 Task: Find connections with filter location Ilhabela with filter topic #managementwith filter profile language Potuguese with filter current company Exchange4media with filter school Progressive Education Societys Modern College of Arts, Science and Commerce, Shivajinagar, Pune 411005 with filter industry Glass, Ceramics and Concrete Manufacturing with filter service category Marketing with filter keywords title Director
Action: Mouse moved to (557, 110)
Screenshot: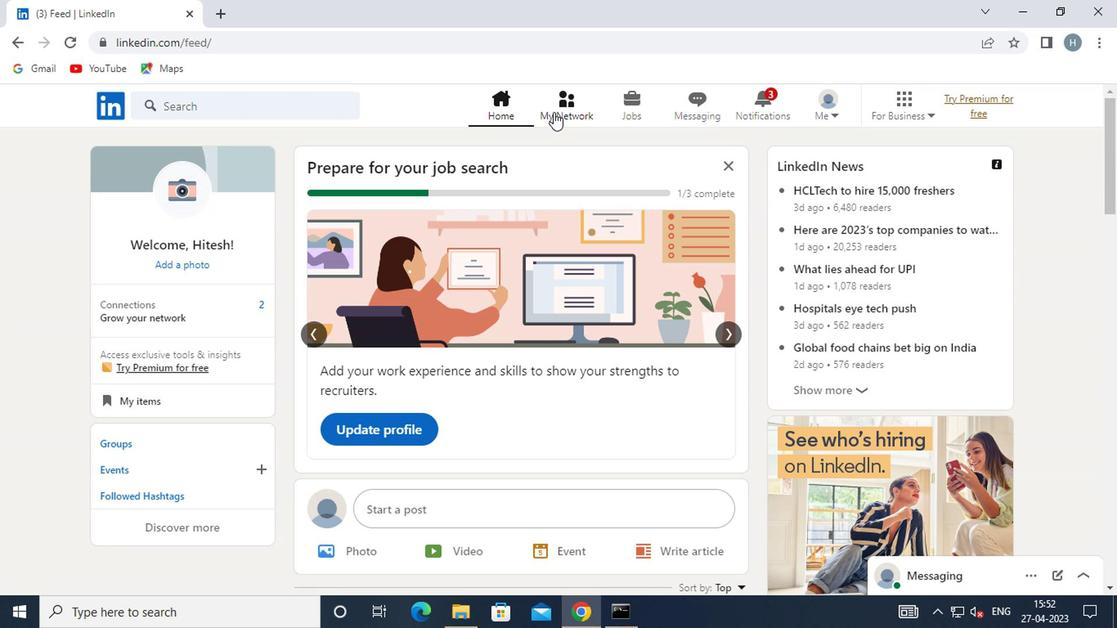 
Action: Mouse pressed left at (557, 110)
Screenshot: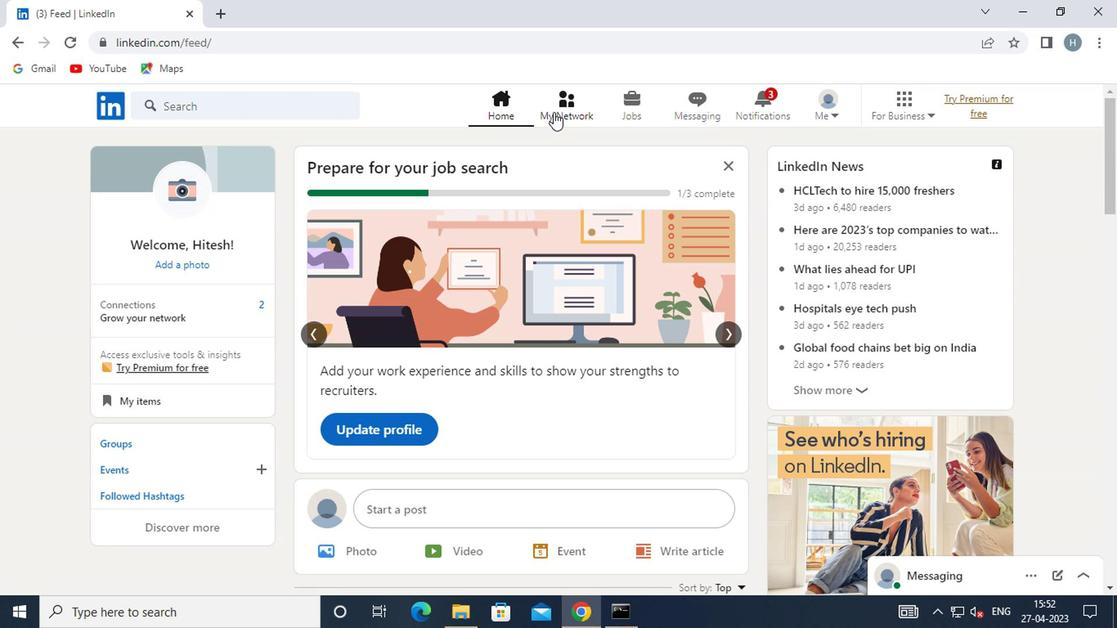 
Action: Mouse moved to (242, 189)
Screenshot: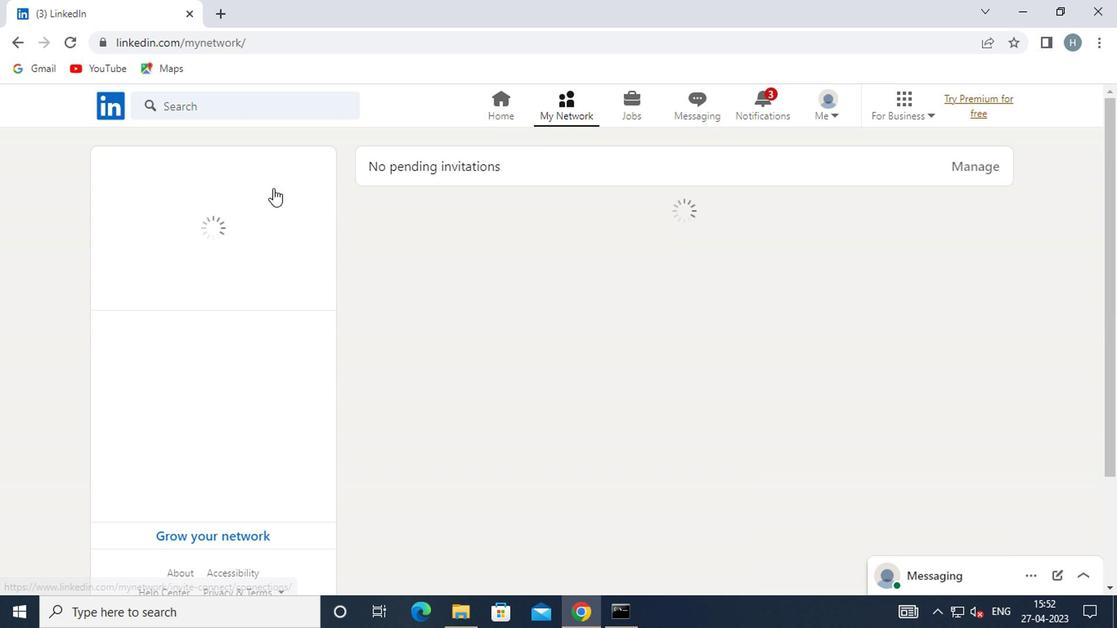 
Action: Mouse pressed left at (242, 189)
Screenshot: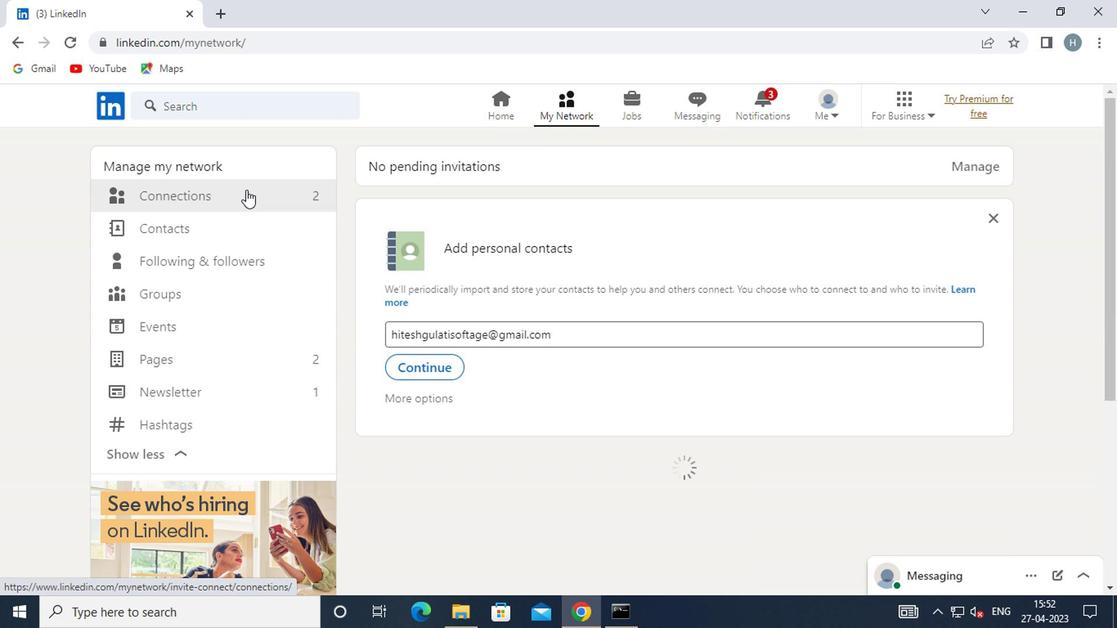
Action: Mouse moved to (668, 198)
Screenshot: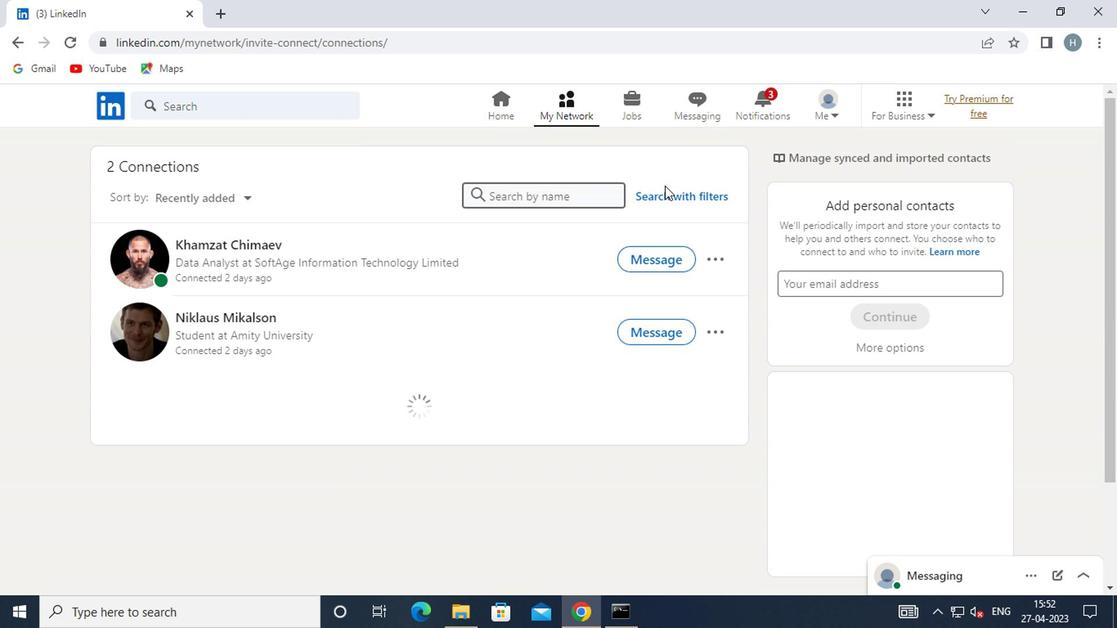 
Action: Mouse pressed left at (668, 198)
Screenshot: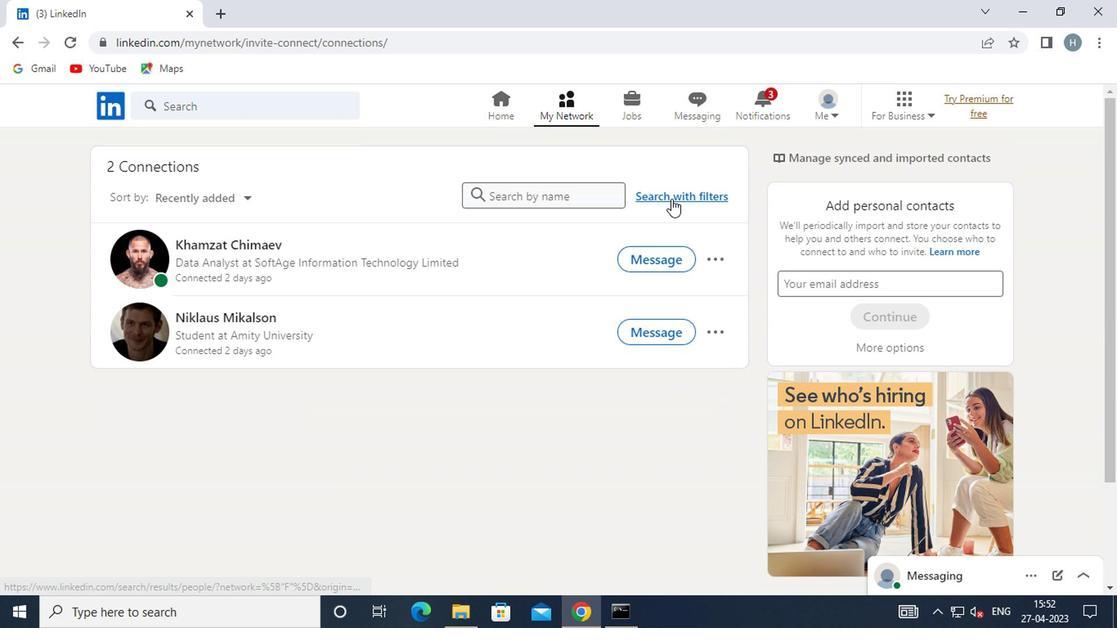 
Action: Mouse moved to (610, 152)
Screenshot: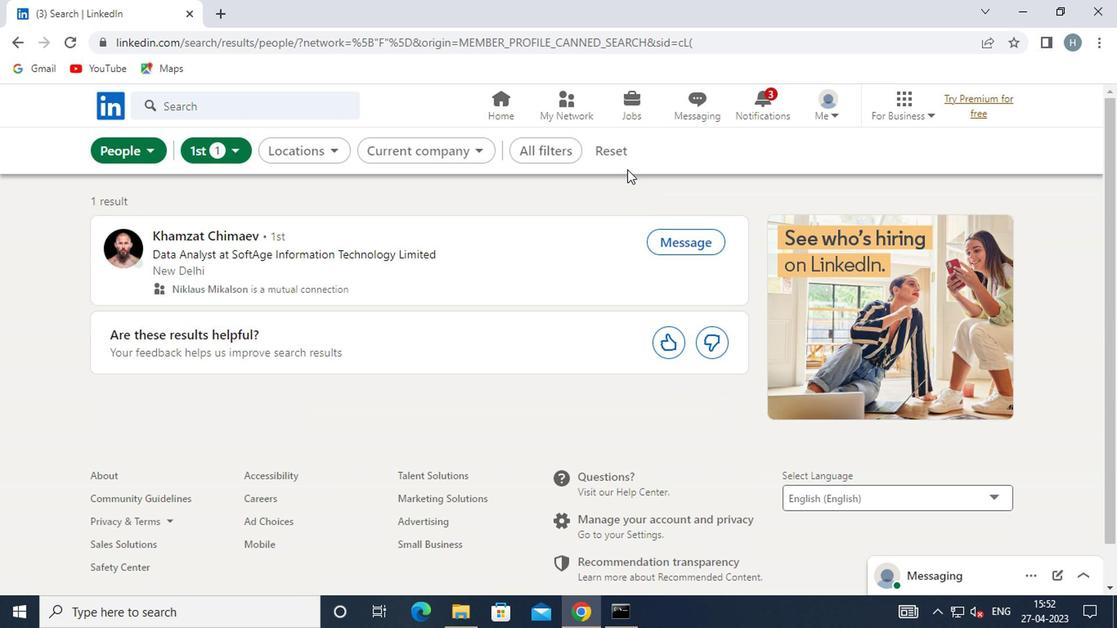 
Action: Mouse pressed left at (610, 152)
Screenshot: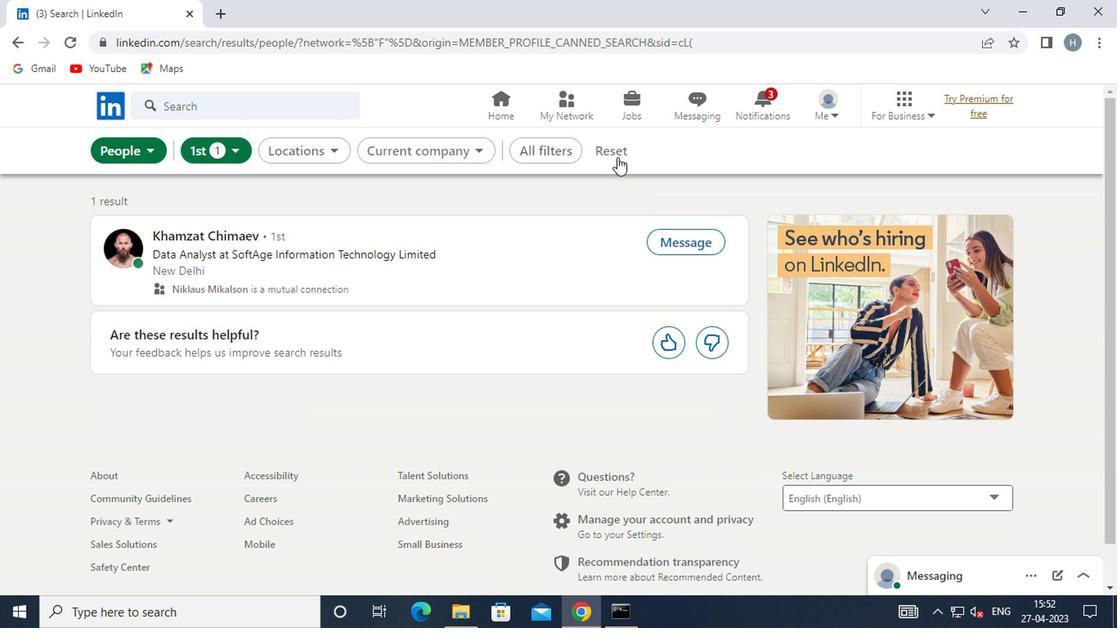 
Action: Mouse moved to (585, 150)
Screenshot: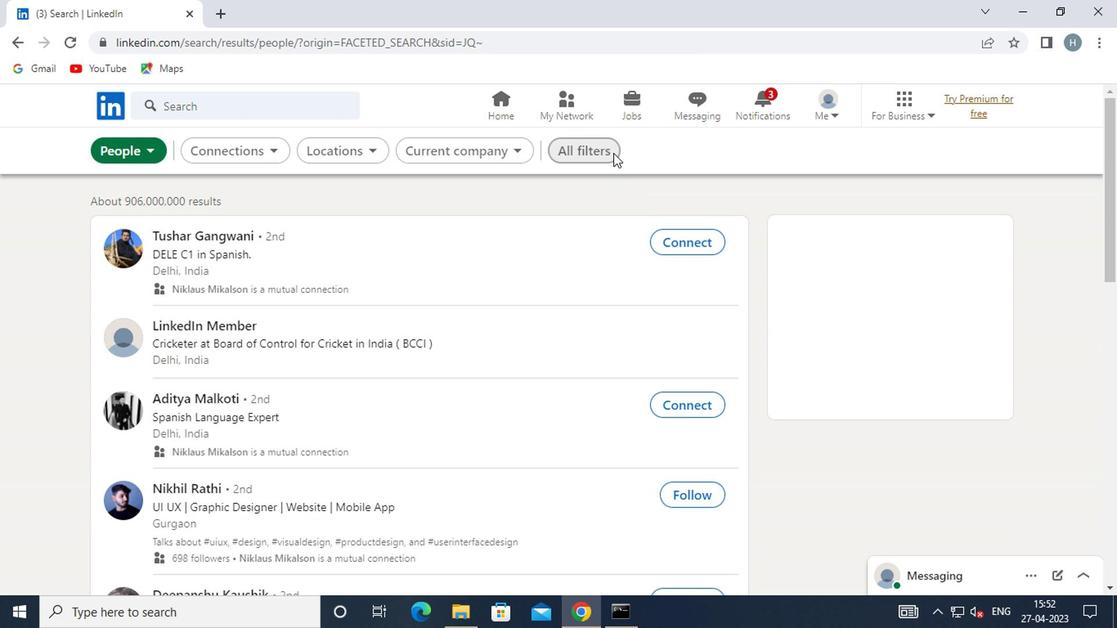 
Action: Mouse pressed left at (585, 150)
Screenshot: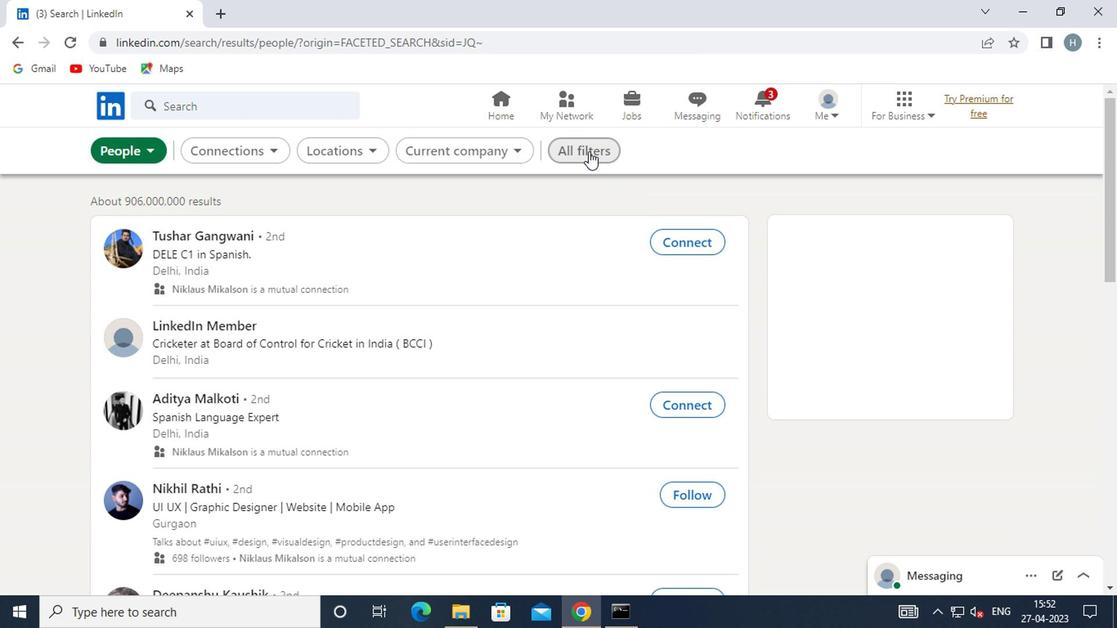 
Action: Mouse moved to (794, 330)
Screenshot: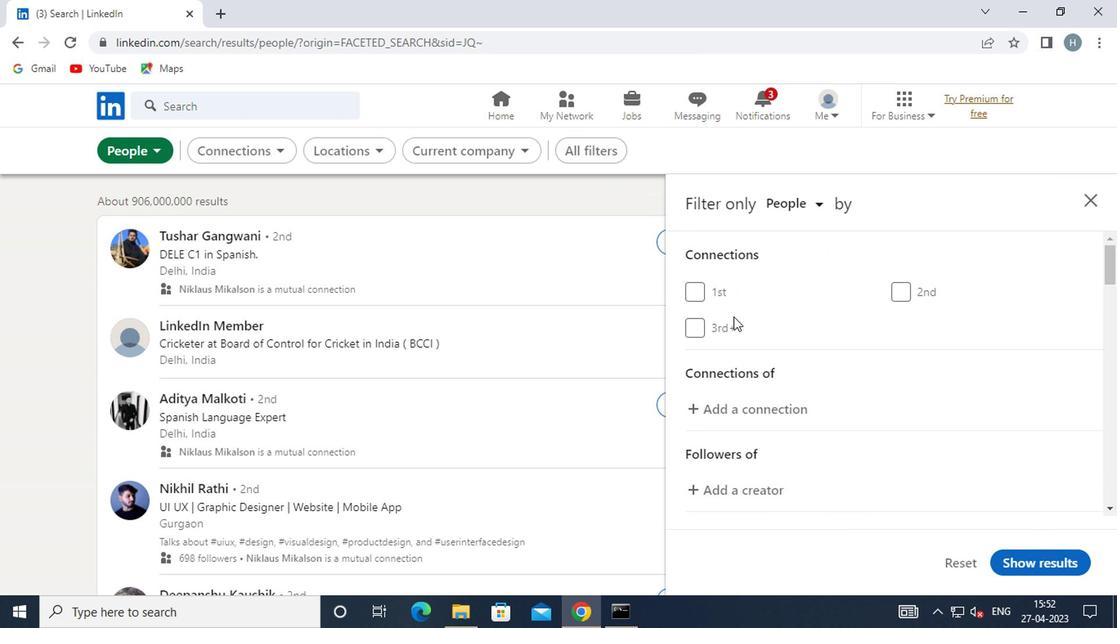 
Action: Mouse scrolled (794, 329) with delta (0, -1)
Screenshot: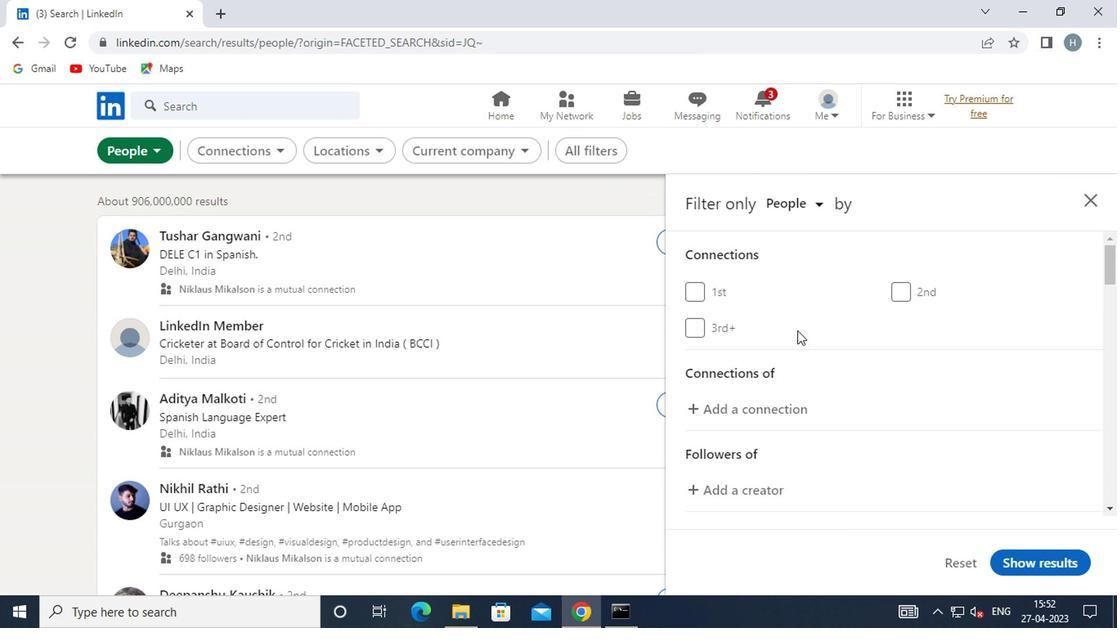 
Action: Mouse scrolled (794, 329) with delta (0, -1)
Screenshot: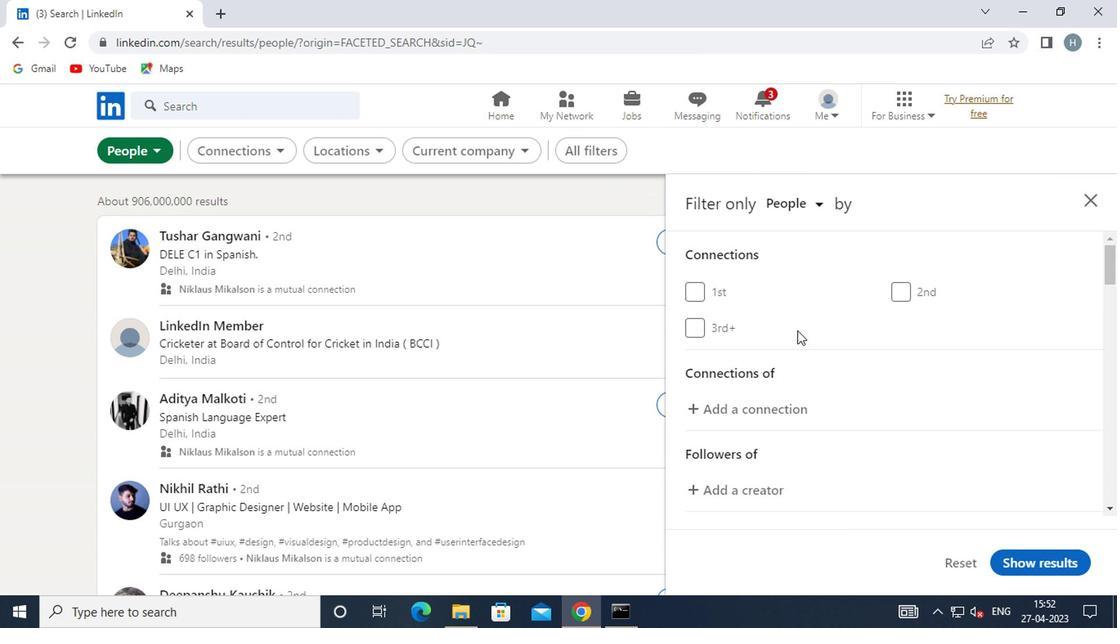 
Action: Mouse scrolled (794, 329) with delta (0, -1)
Screenshot: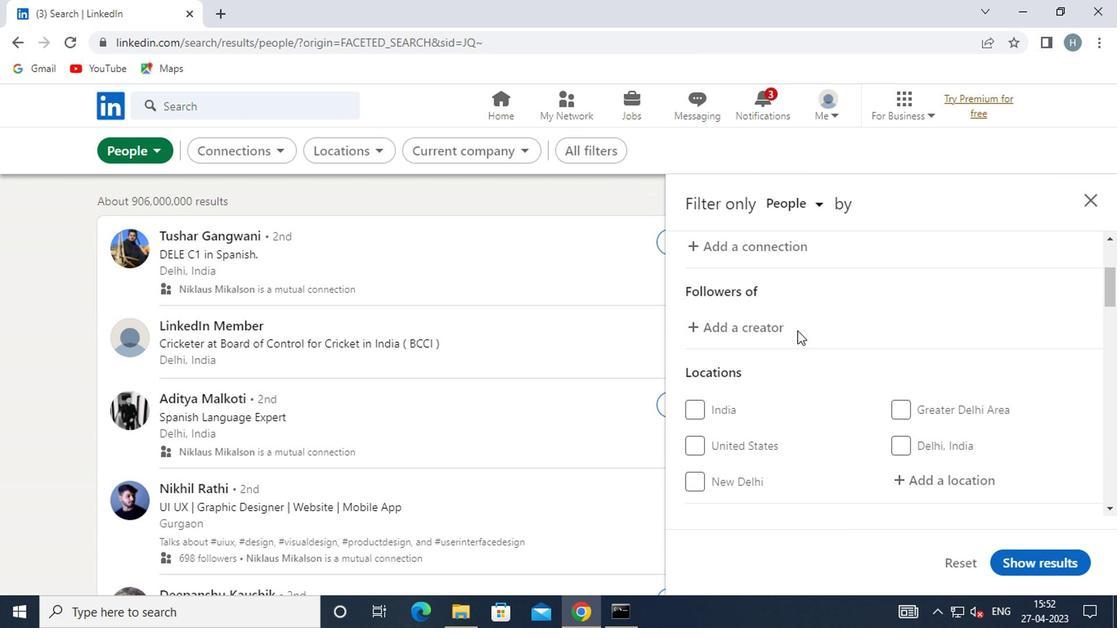 
Action: Mouse moved to (914, 397)
Screenshot: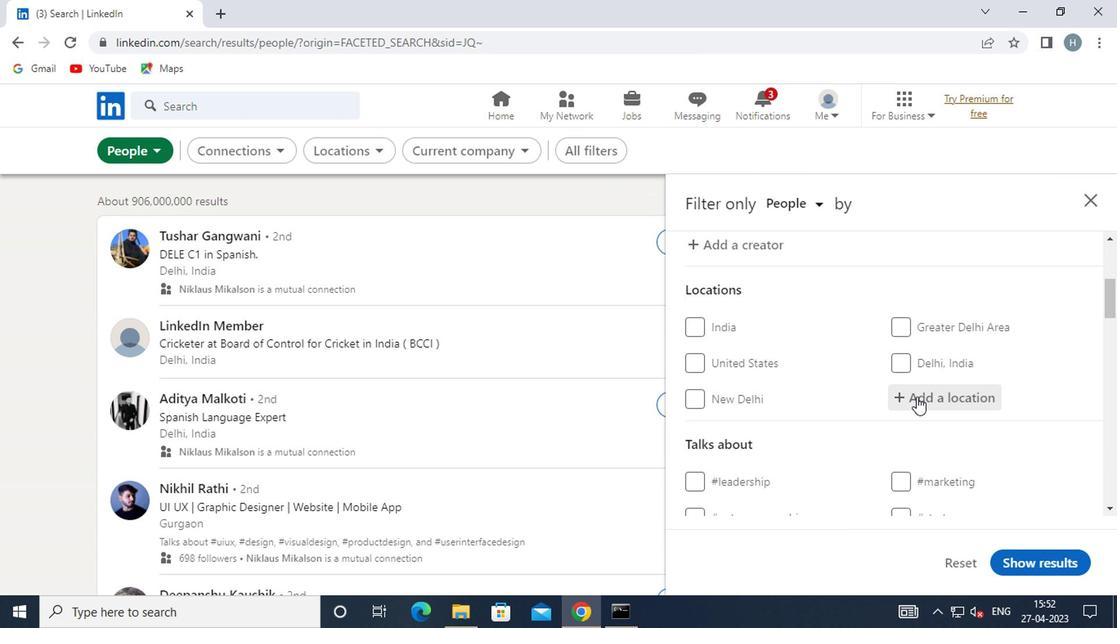 
Action: Mouse pressed left at (914, 397)
Screenshot: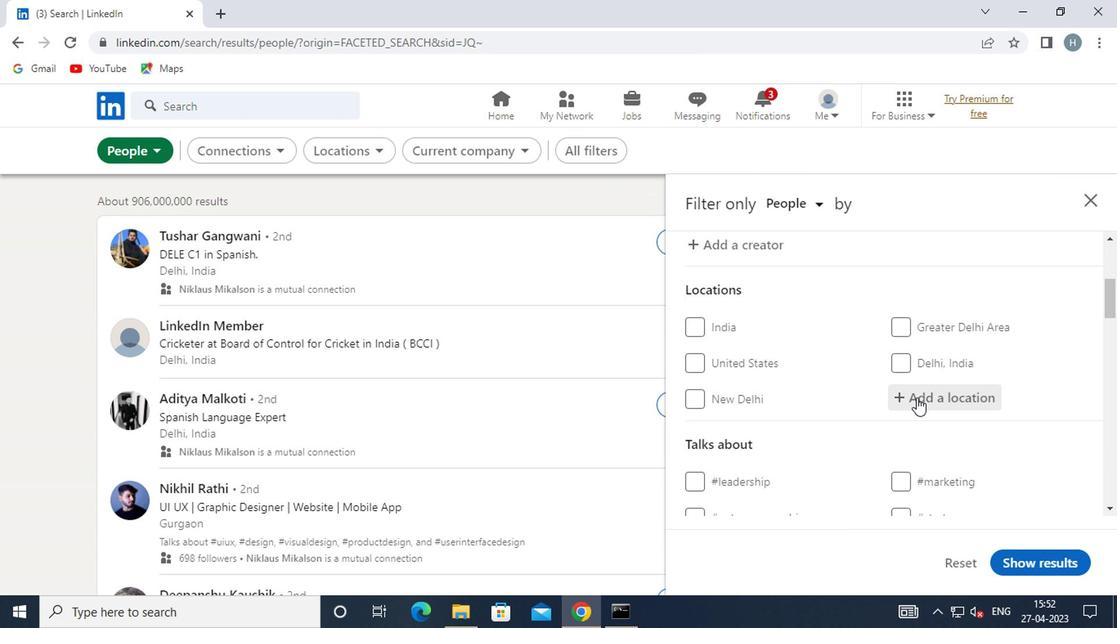 
Action: Mouse moved to (911, 397)
Screenshot: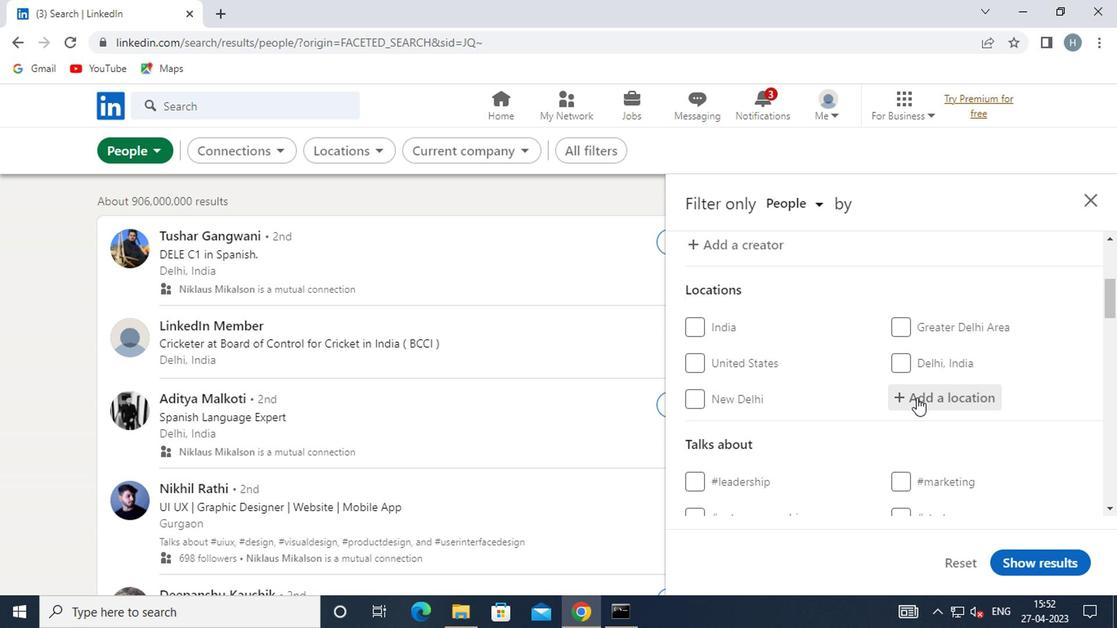 
Action: Key pressed <Key.shift><Key.shift>IIHABELA
Screenshot: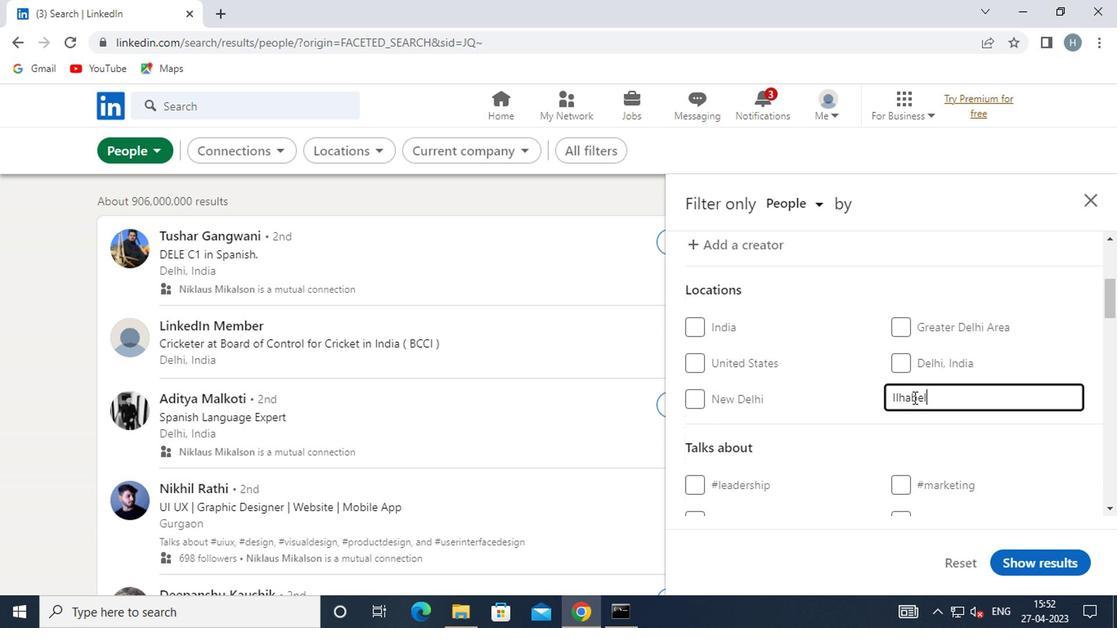 
Action: Mouse moved to (1078, 338)
Screenshot: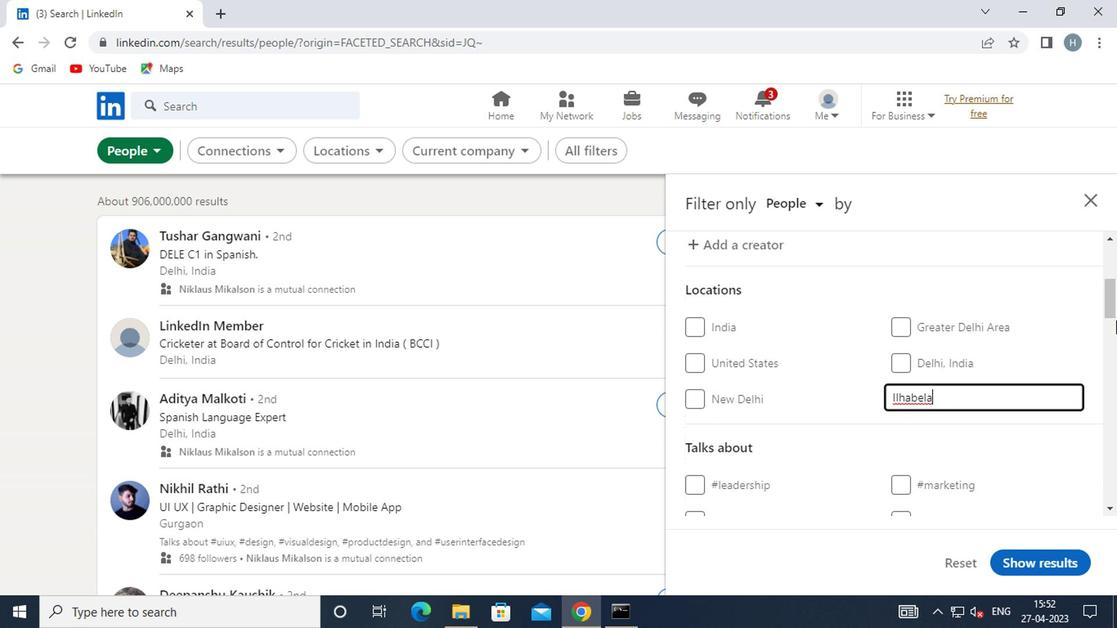 
Action: Mouse pressed left at (1078, 338)
Screenshot: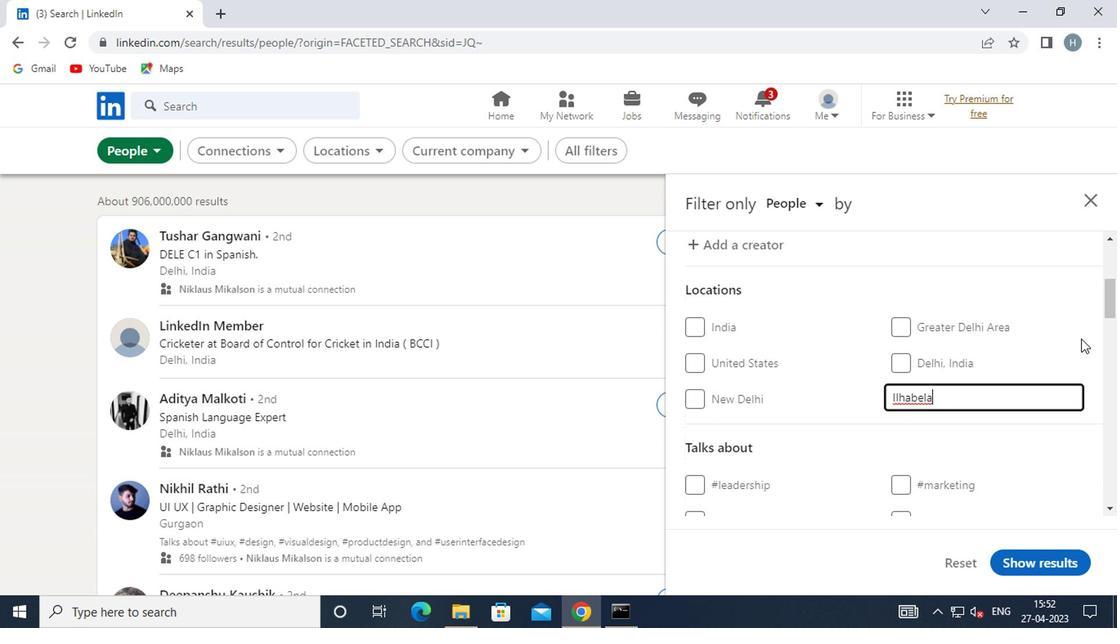 
Action: Mouse moved to (992, 380)
Screenshot: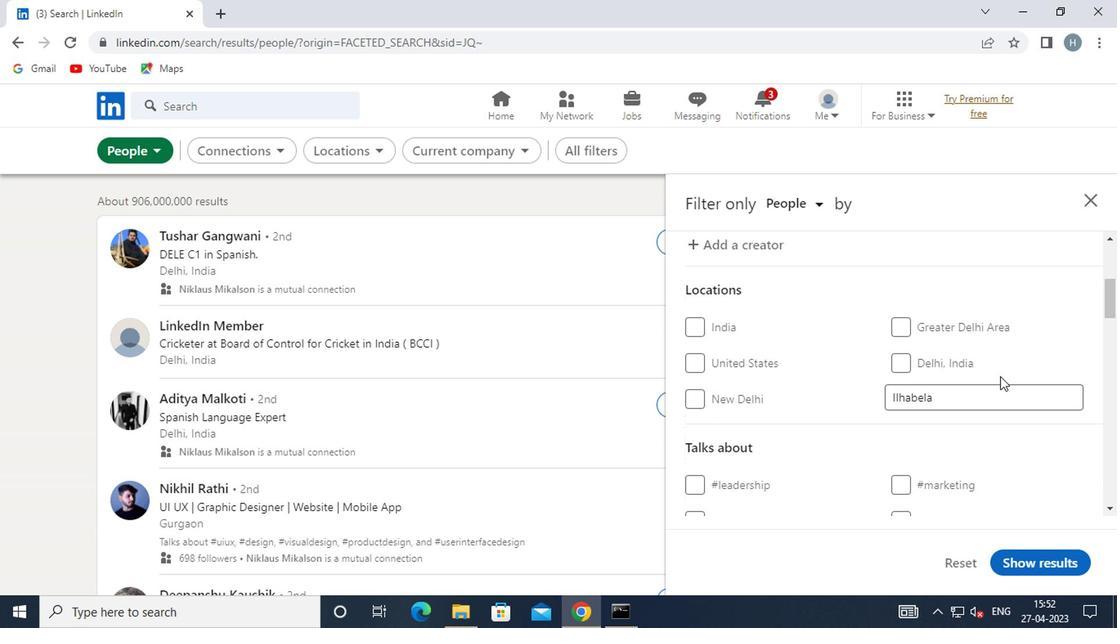 
Action: Mouse scrolled (992, 379) with delta (0, -1)
Screenshot: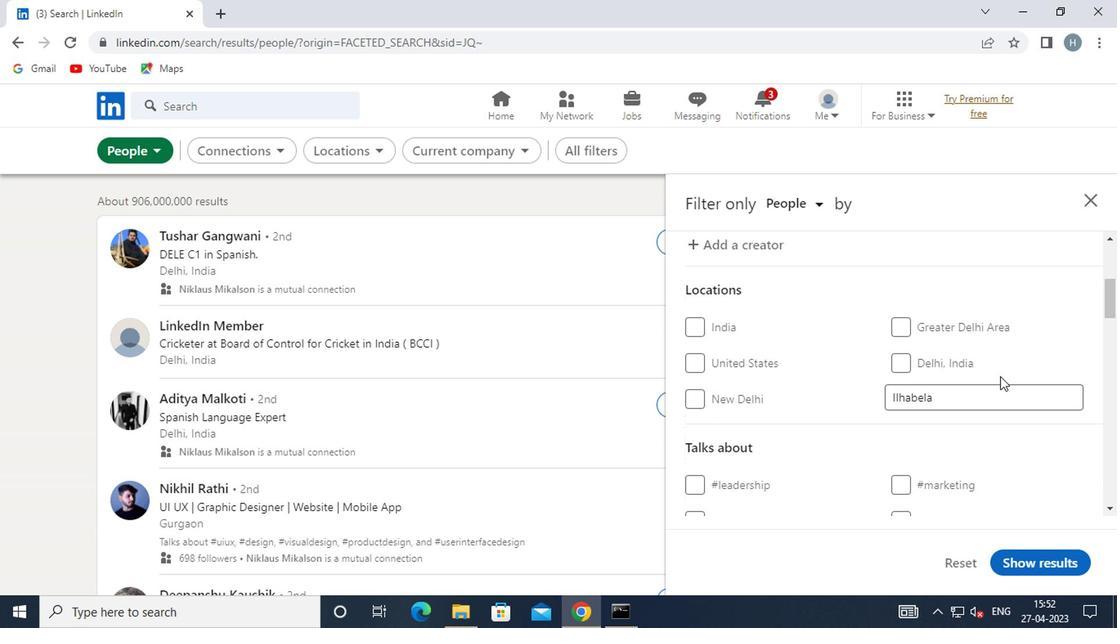 
Action: Mouse moved to (992, 383)
Screenshot: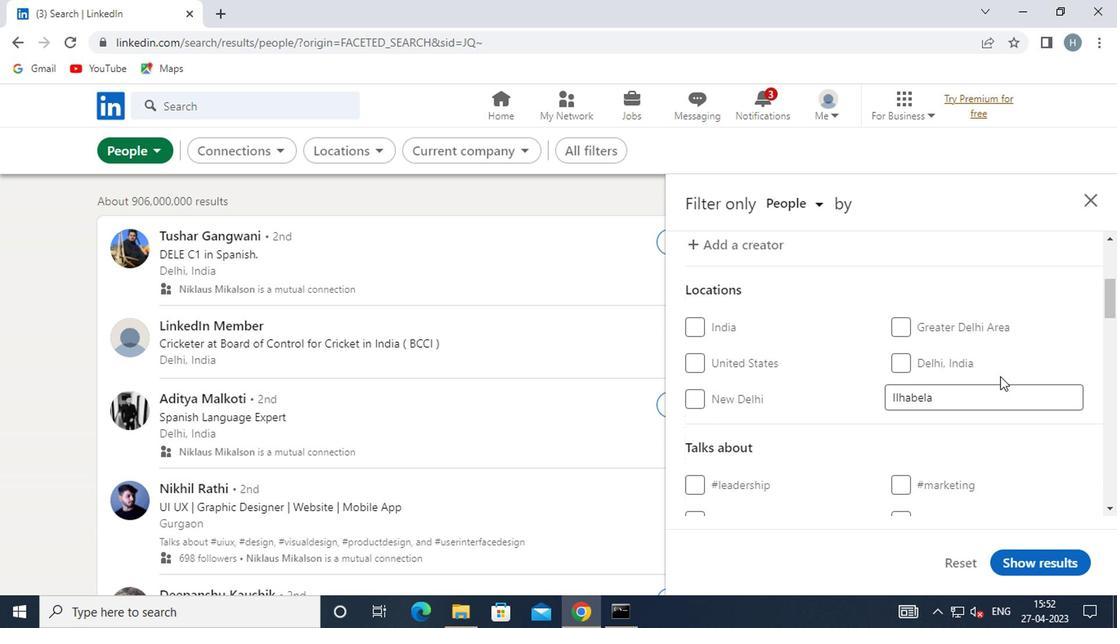 
Action: Mouse scrolled (992, 381) with delta (0, -1)
Screenshot: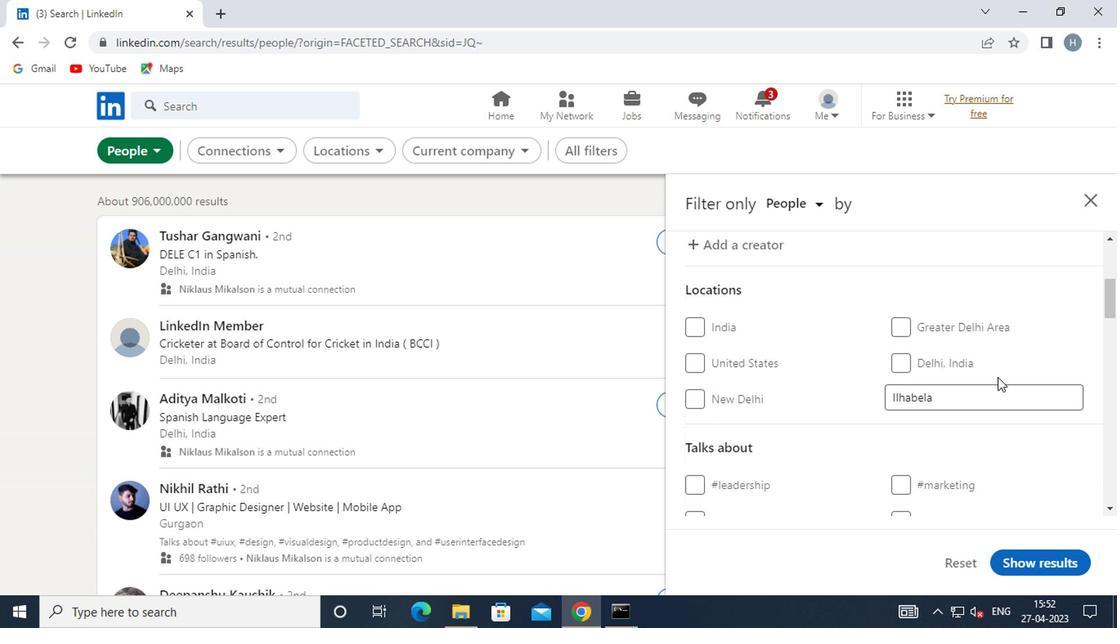 
Action: Mouse scrolled (992, 381) with delta (0, -1)
Screenshot: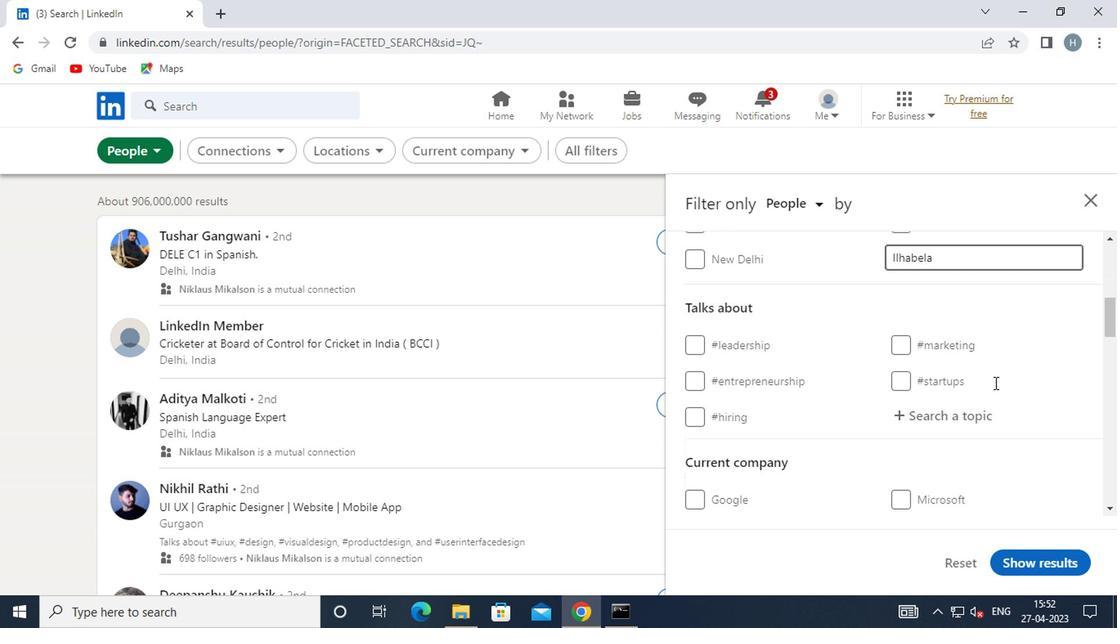 
Action: Mouse moved to (960, 311)
Screenshot: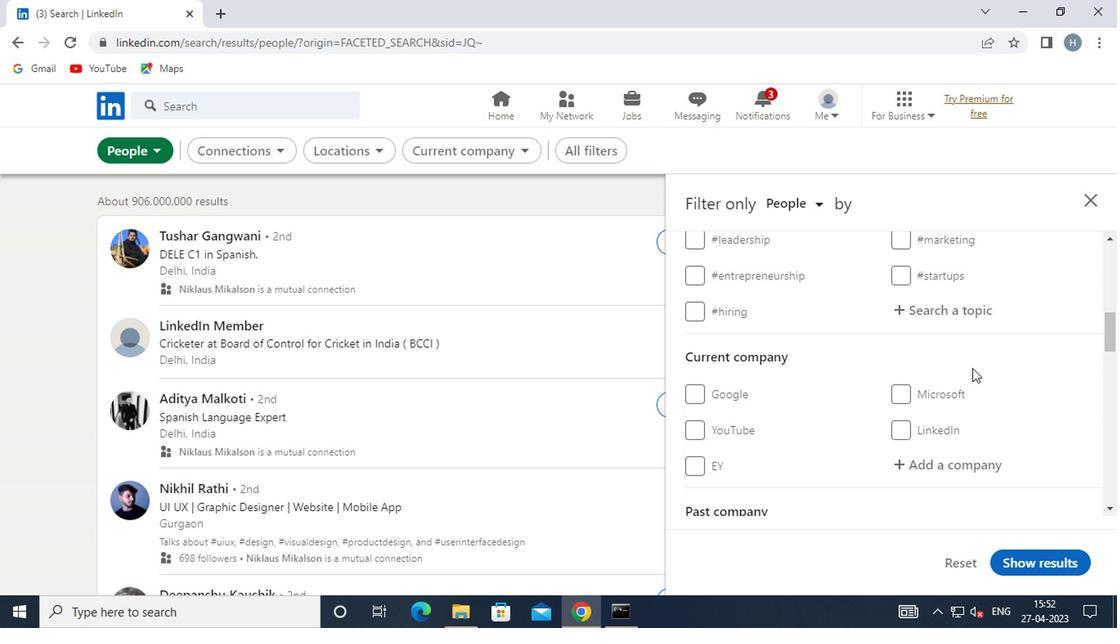 
Action: Mouse pressed left at (960, 311)
Screenshot: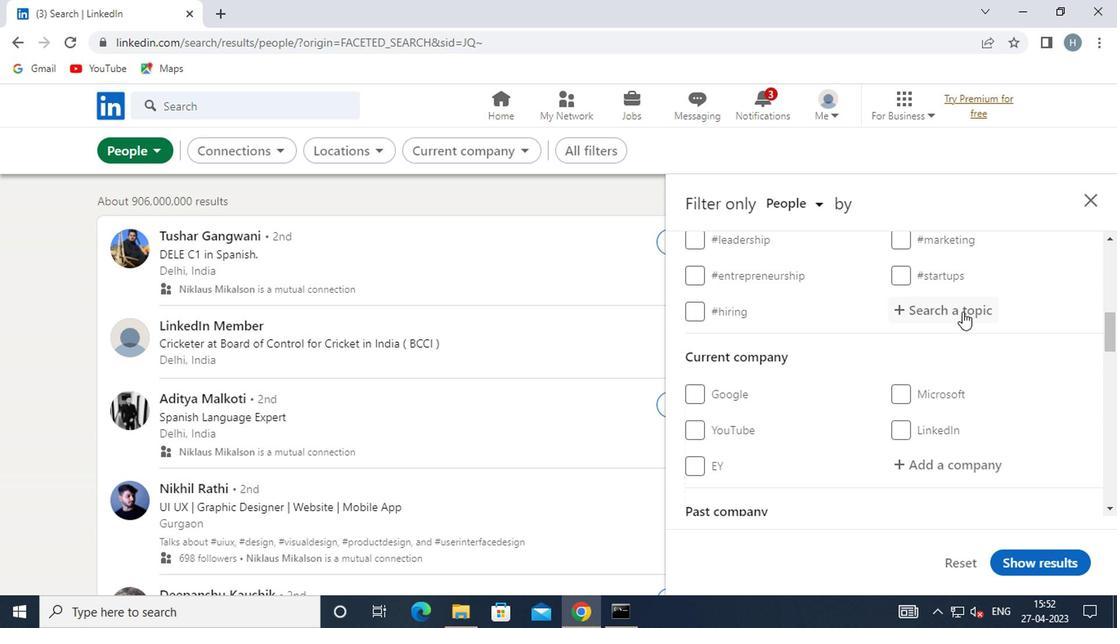 
Action: Key pressed <Key.shift><Key.shift><Key.shift><Key.shift><Key.shift><Key.shift><Key.shift><Key.shift><Key.shift><Key.shift><Key.shift><Key.shift><Key.shift><Key.shift><Key.shift><Key.shift><Key.shift>#MANAGEMENTWITH
Screenshot: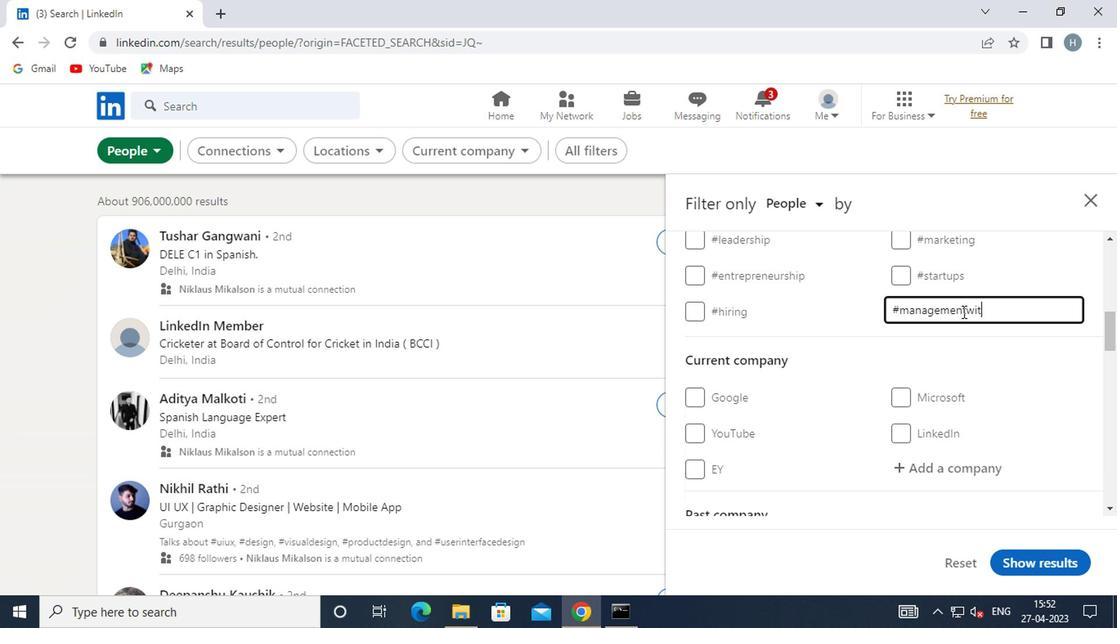 
Action: Mouse moved to (988, 344)
Screenshot: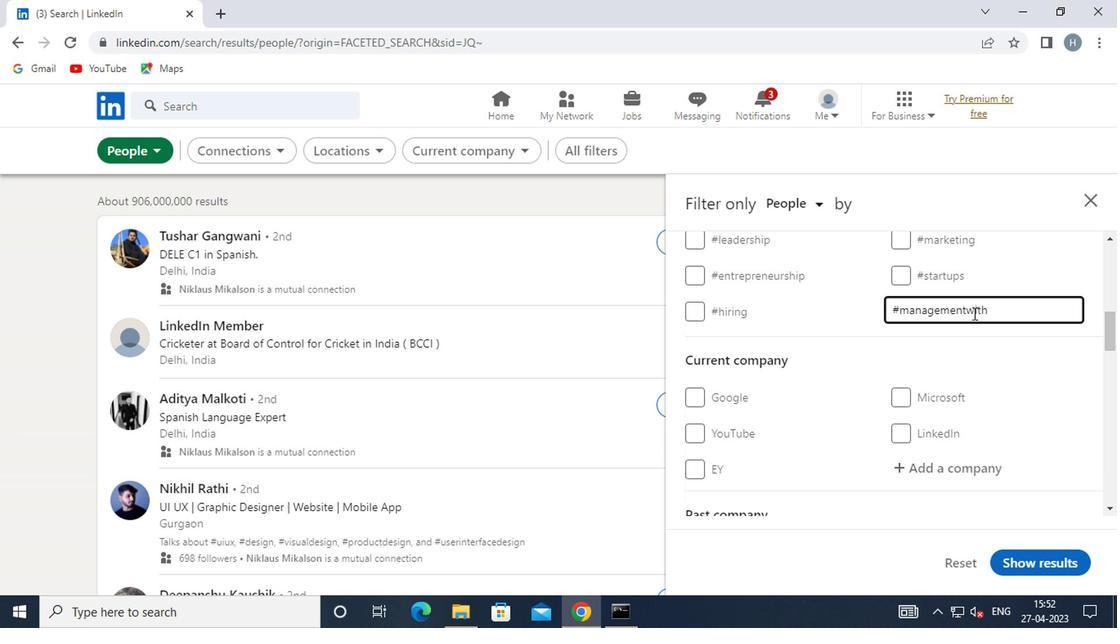 
Action: Mouse pressed left at (988, 344)
Screenshot: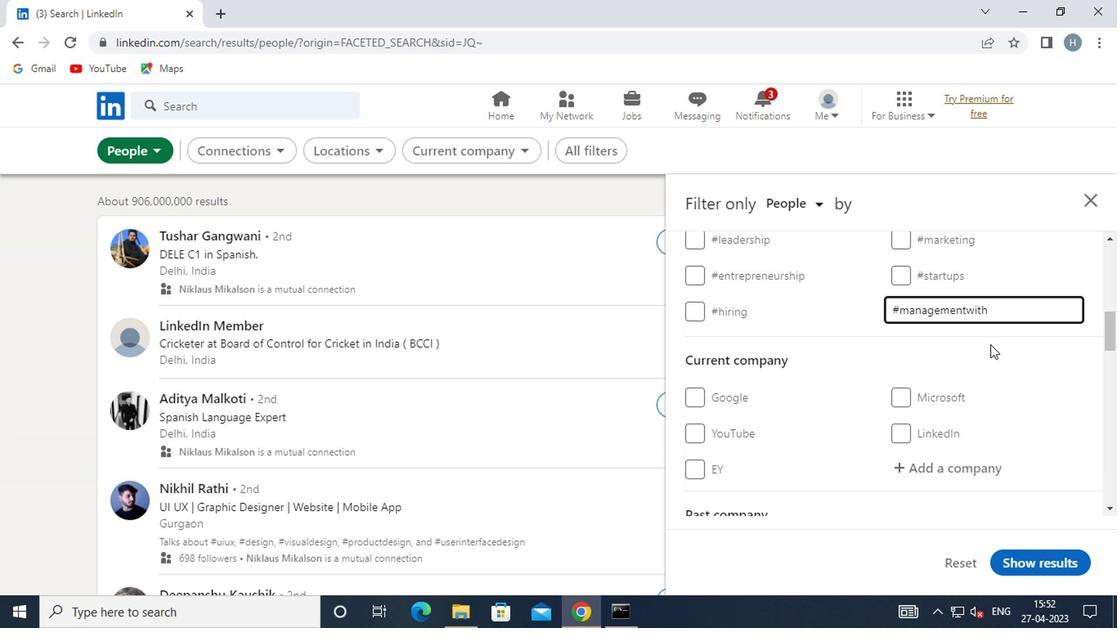 
Action: Mouse moved to (975, 356)
Screenshot: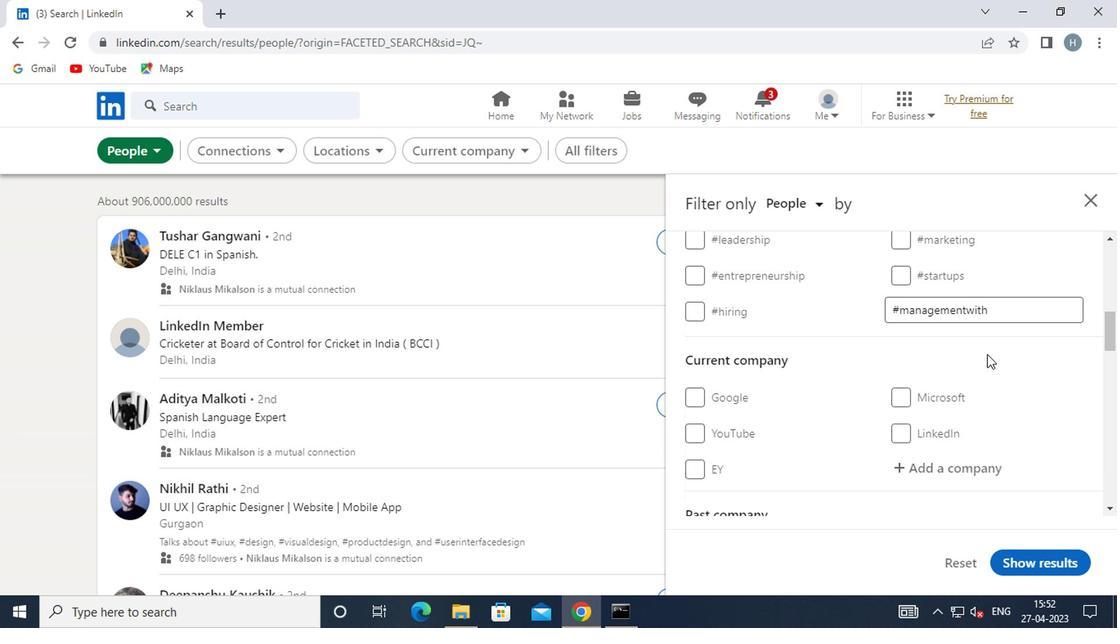 
Action: Mouse scrolled (975, 355) with delta (0, -1)
Screenshot: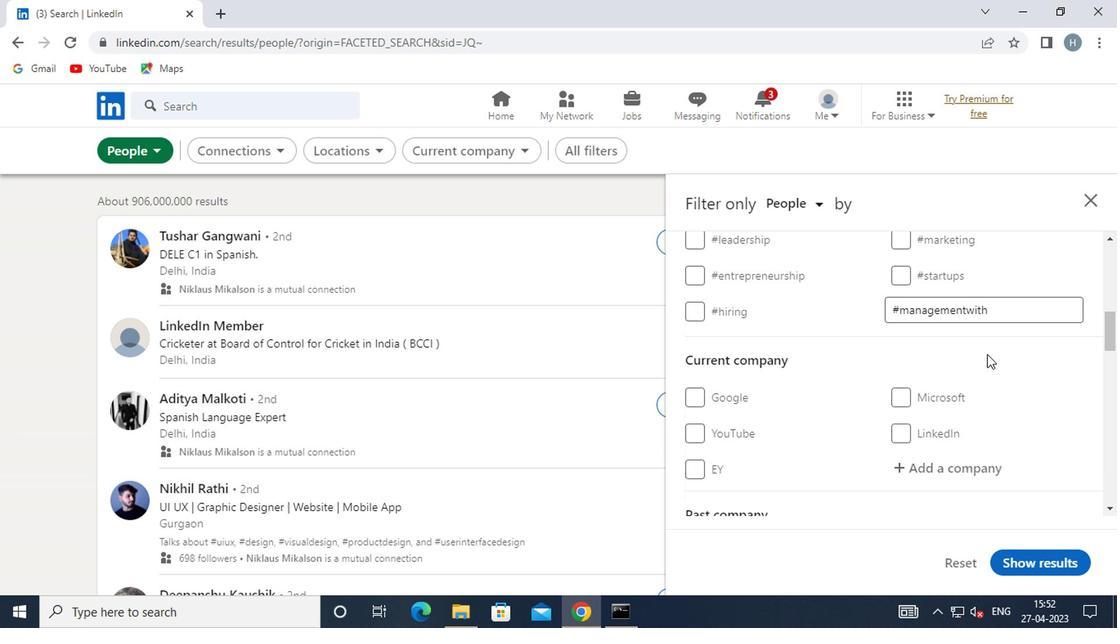 
Action: Mouse moved to (974, 358)
Screenshot: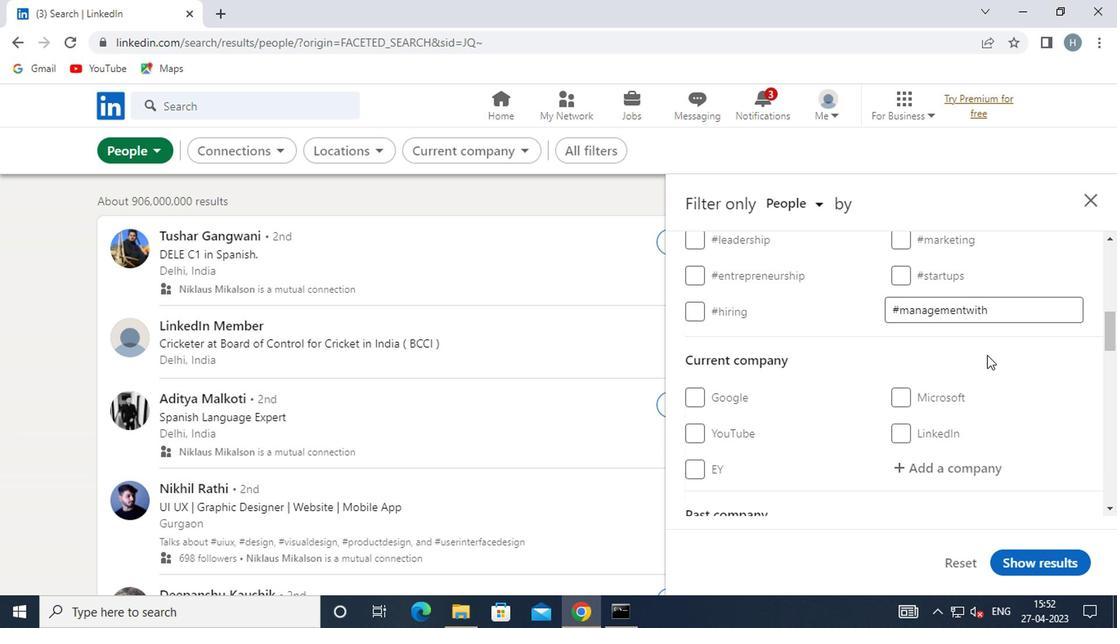
Action: Mouse scrolled (974, 357) with delta (0, 0)
Screenshot: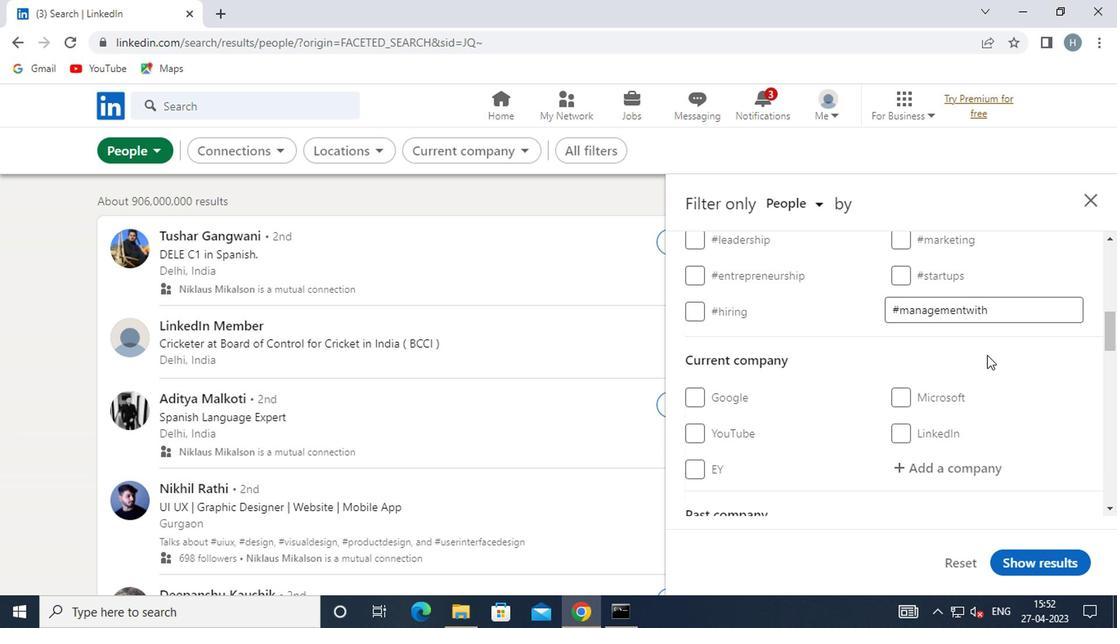 
Action: Mouse moved to (961, 345)
Screenshot: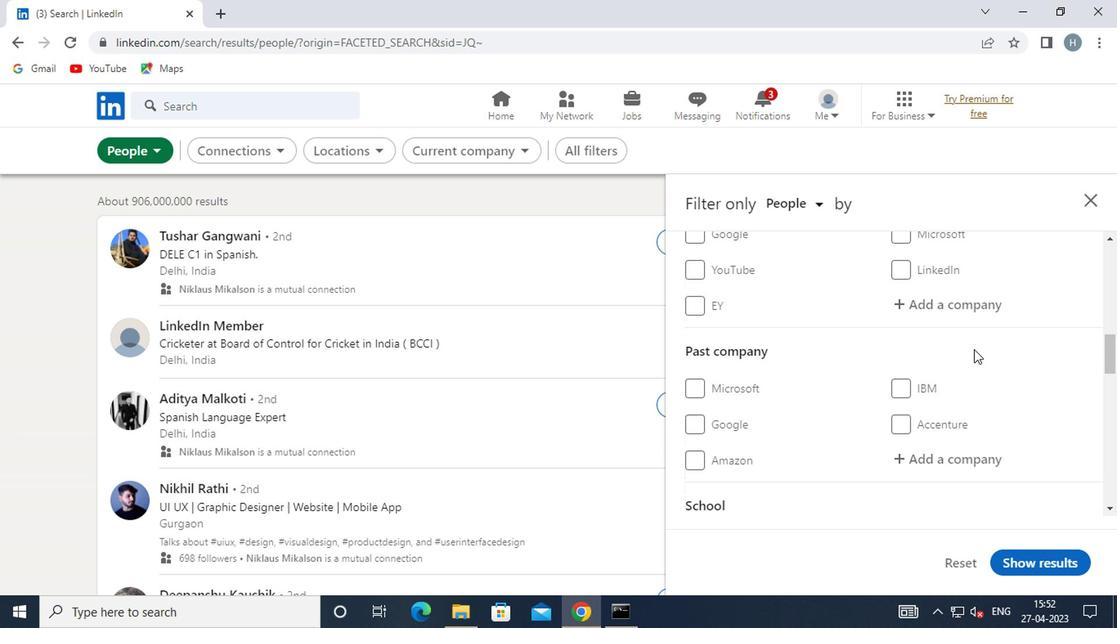 
Action: Mouse scrolled (961, 345) with delta (0, 0)
Screenshot: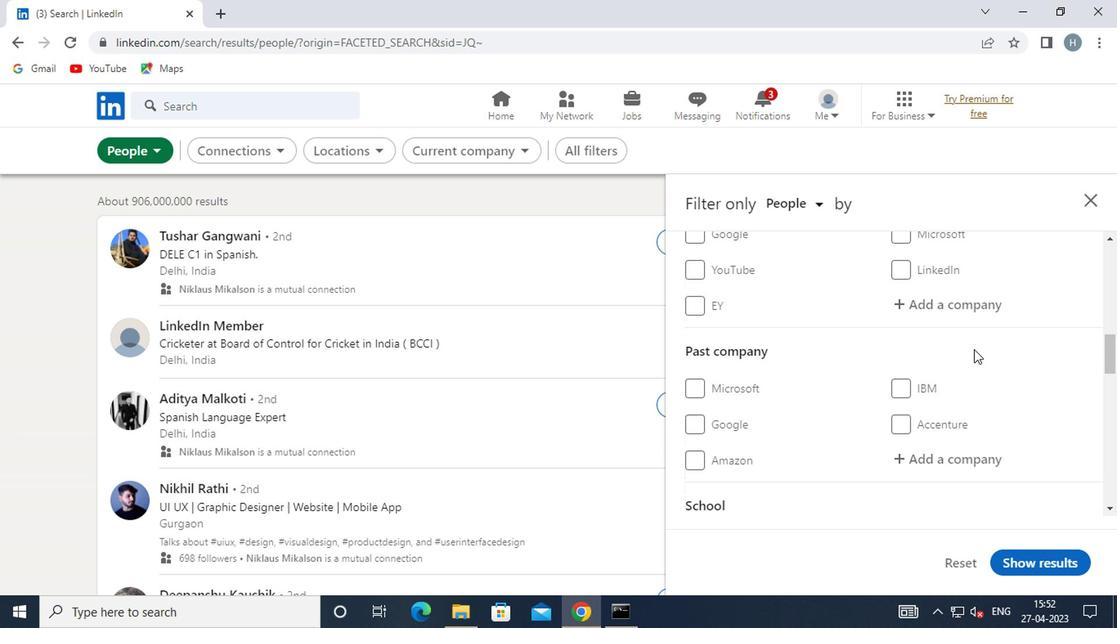 
Action: Mouse moved to (935, 341)
Screenshot: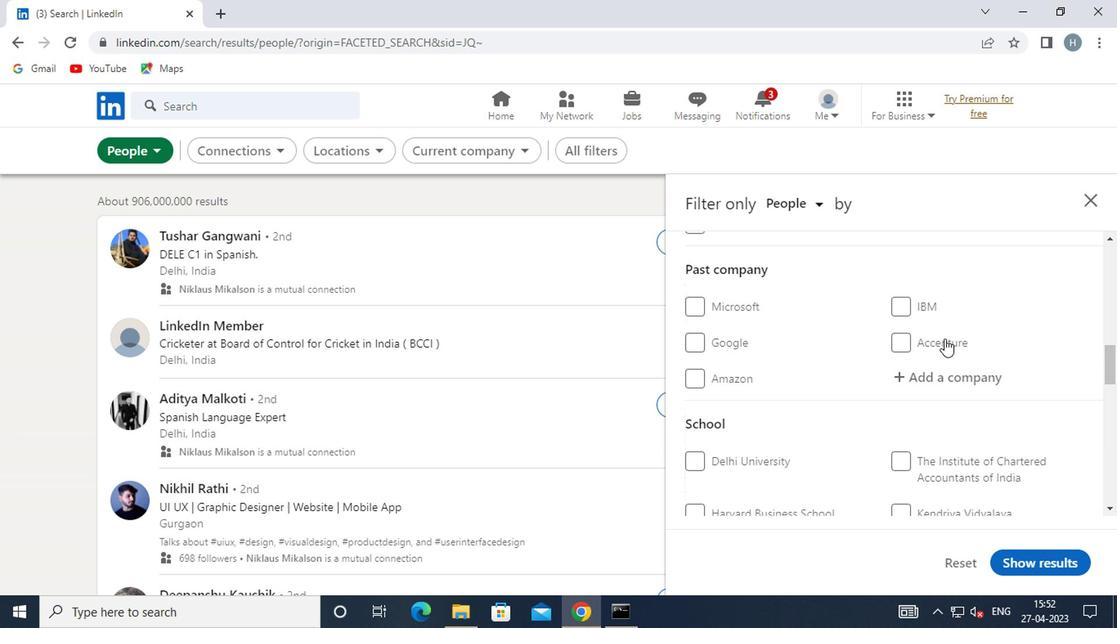 
Action: Mouse scrolled (935, 340) with delta (0, -1)
Screenshot: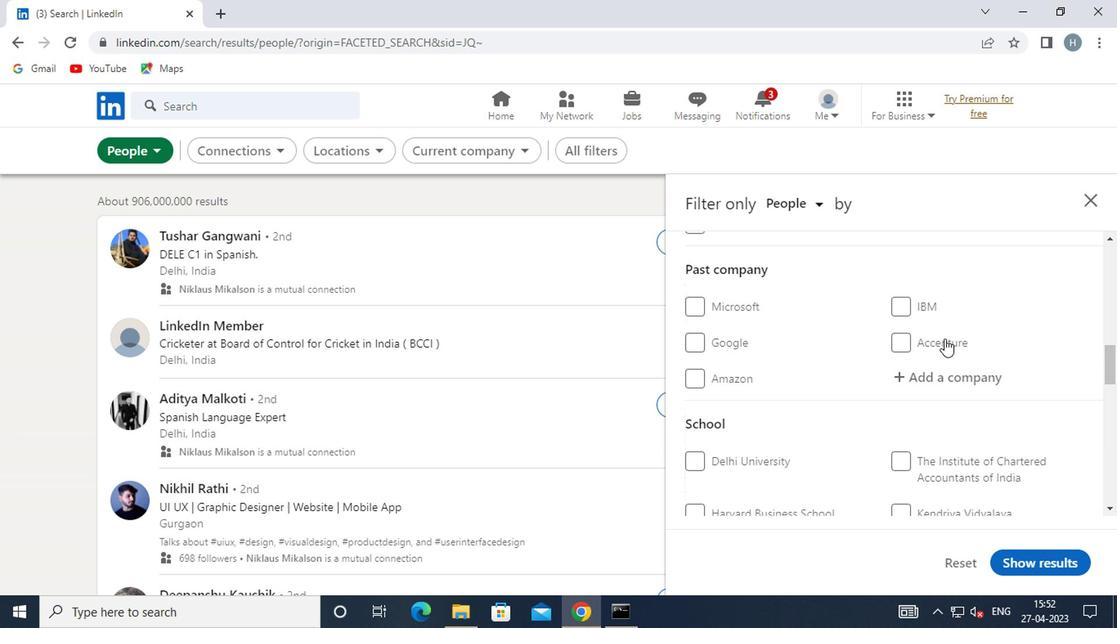 
Action: Mouse moved to (935, 342)
Screenshot: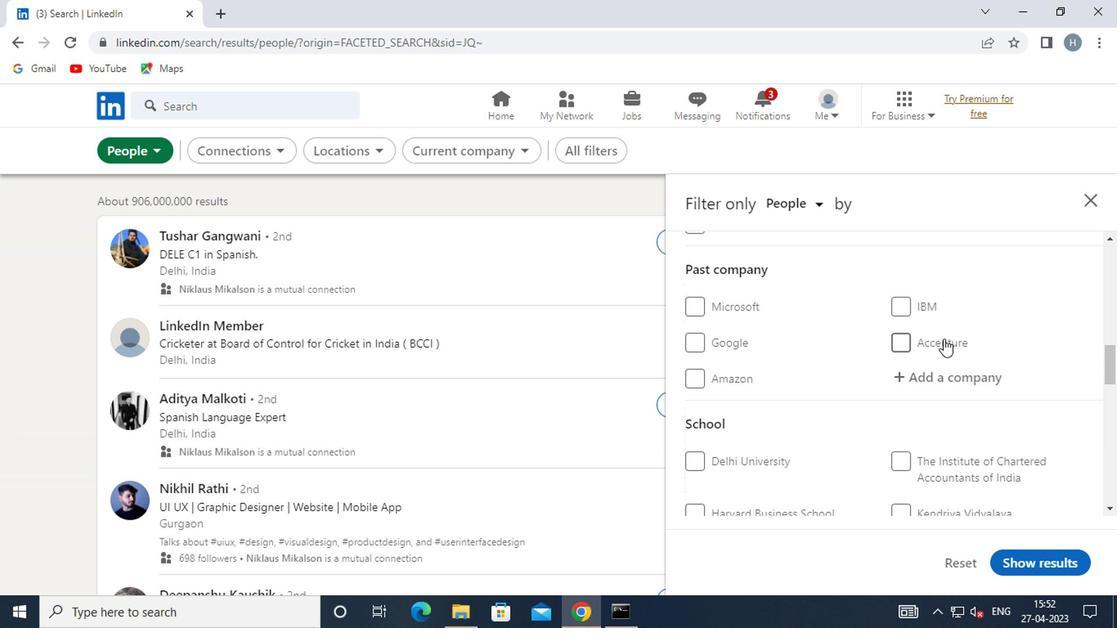 
Action: Mouse scrolled (935, 341) with delta (0, -1)
Screenshot: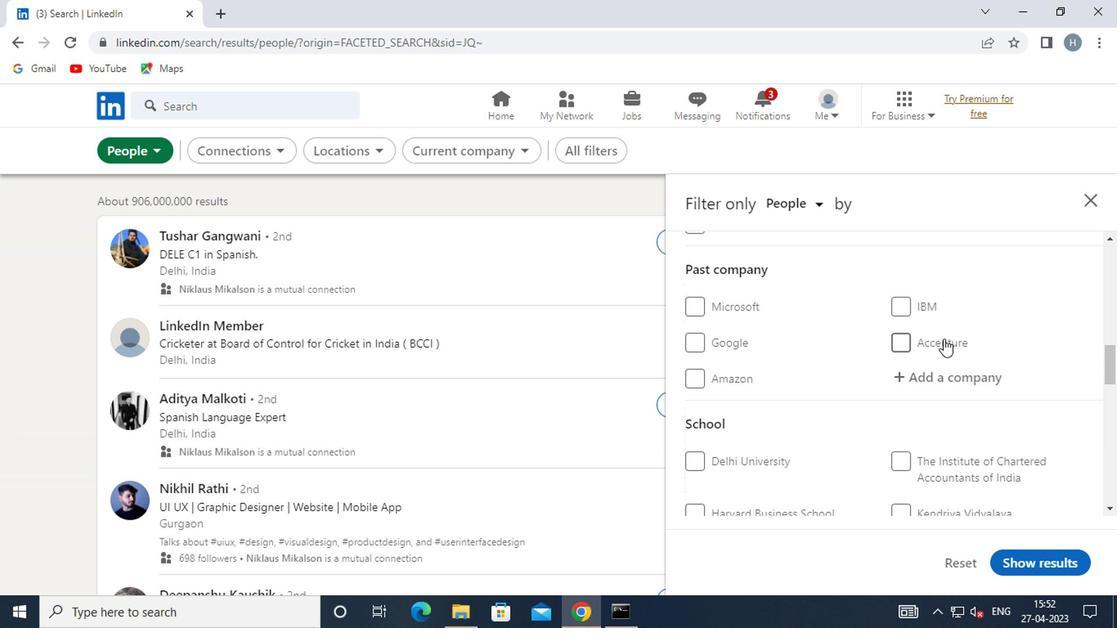 
Action: Mouse moved to (929, 347)
Screenshot: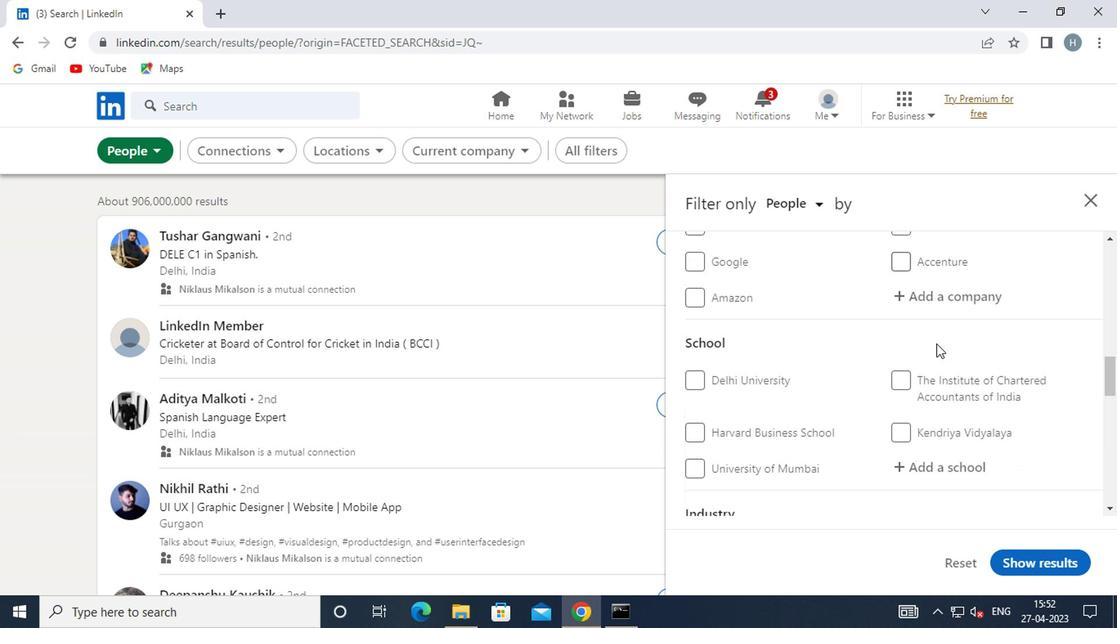 
Action: Mouse scrolled (929, 345) with delta (0, -1)
Screenshot: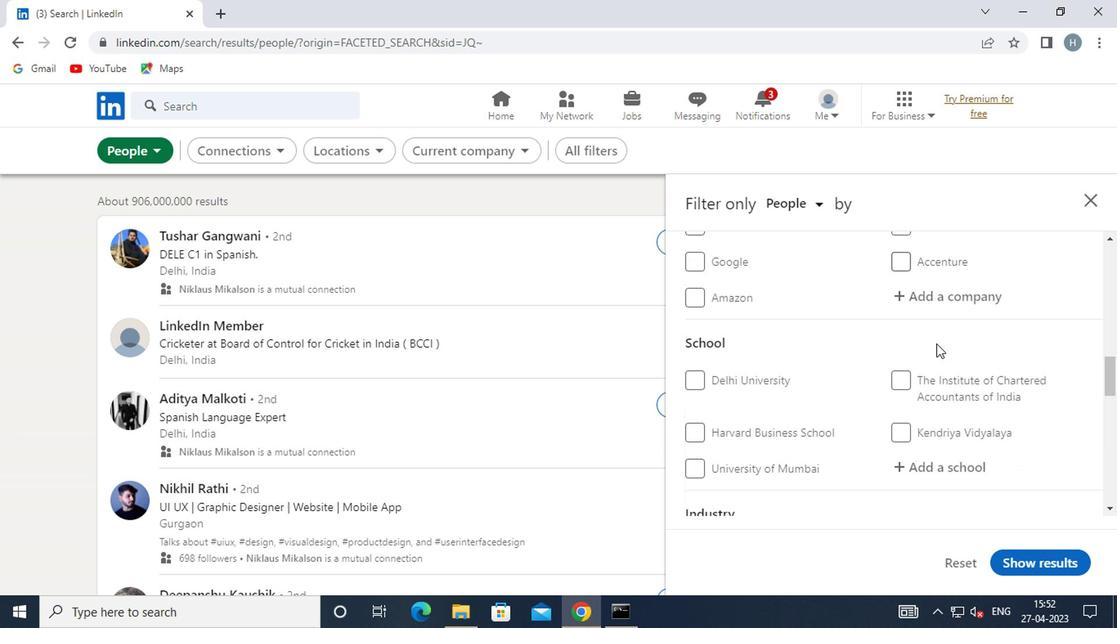 
Action: Mouse moved to (929, 347)
Screenshot: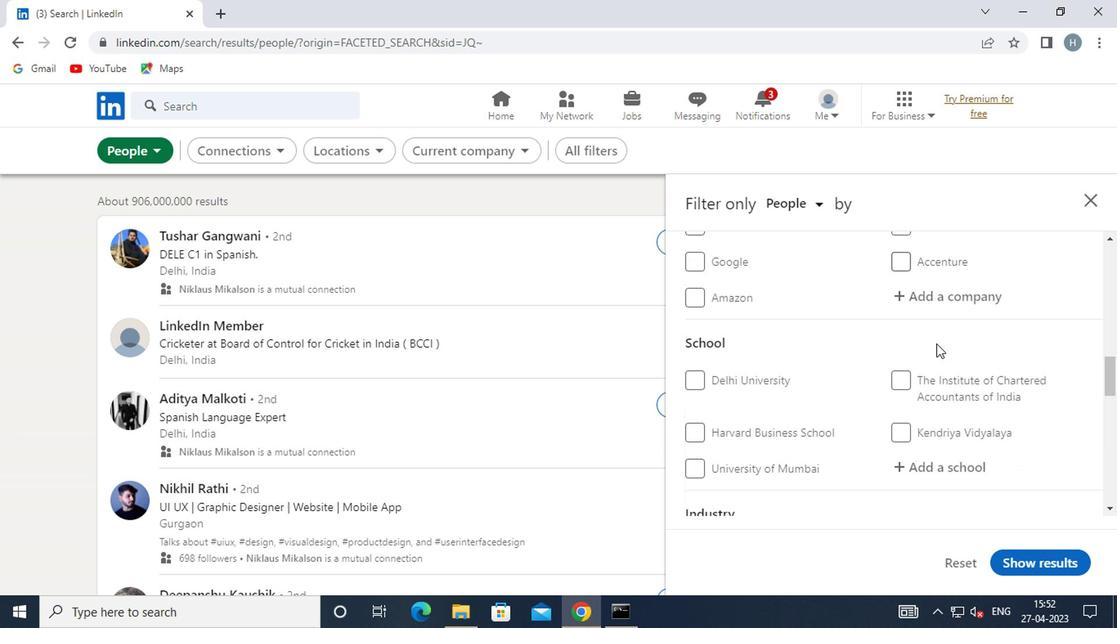 
Action: Mouse scrolled (929, 345) with delta (0, -1)
Screenshot: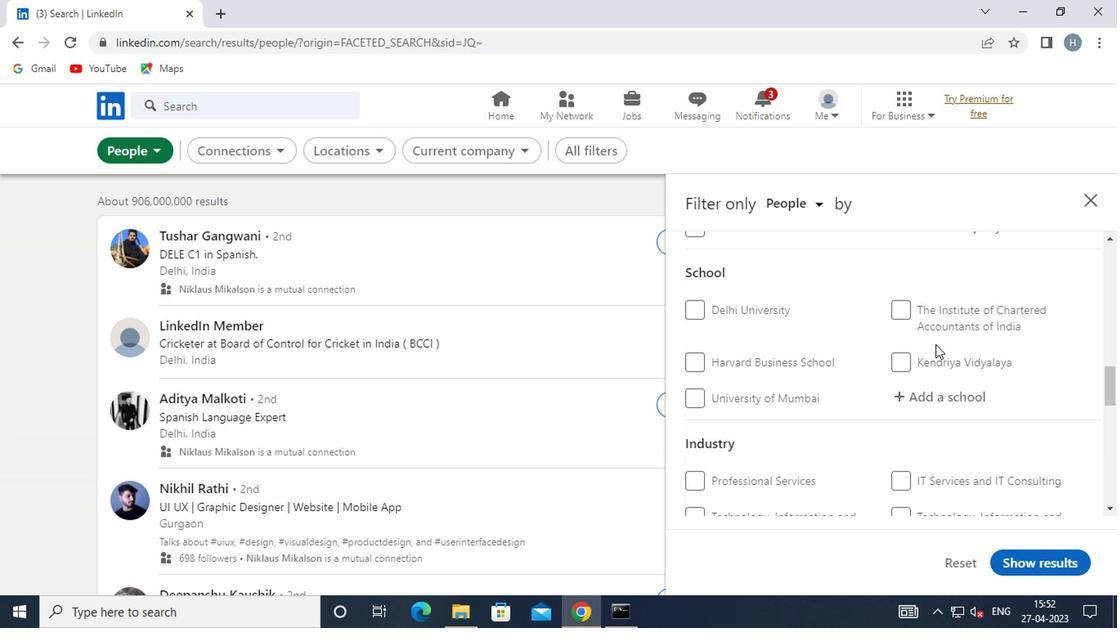
Action: Mouse moved to (928, 347)
Screenshot: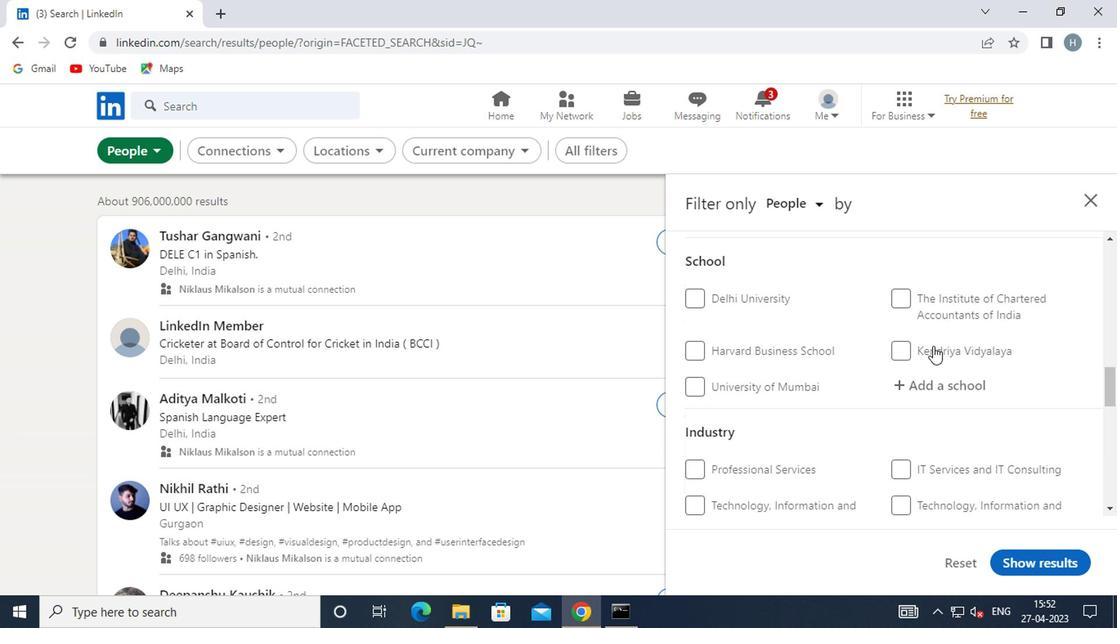 
Action: Mouse scrolled (928, 345) with delta (0, -1)
Screenshot: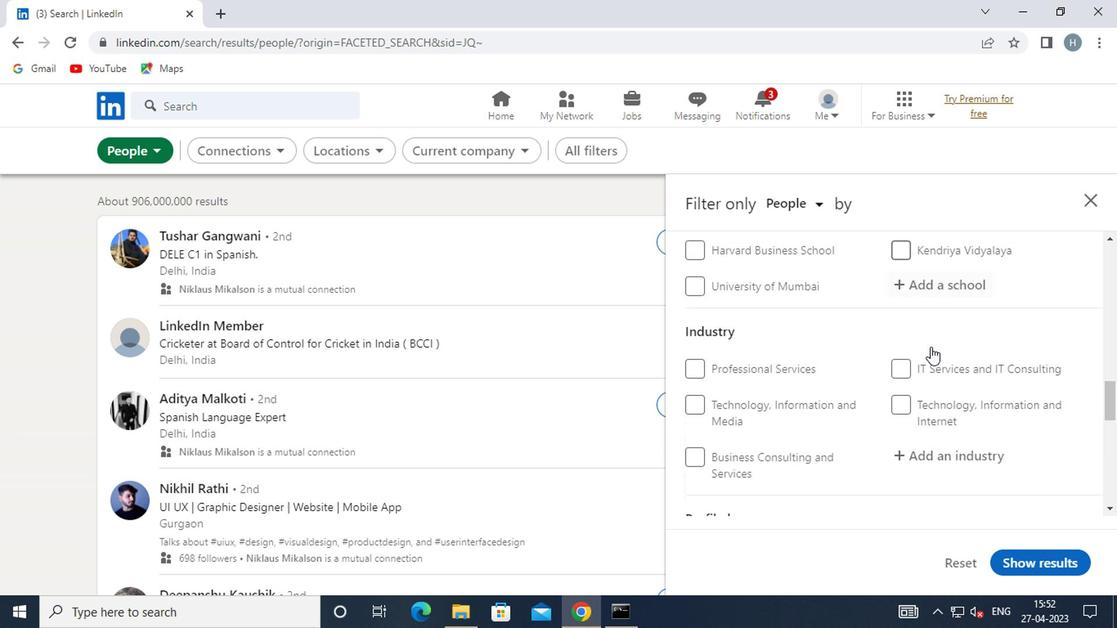 
Action: Mouse scrolled (928, 345) with delta (0, -1)
Screenshot: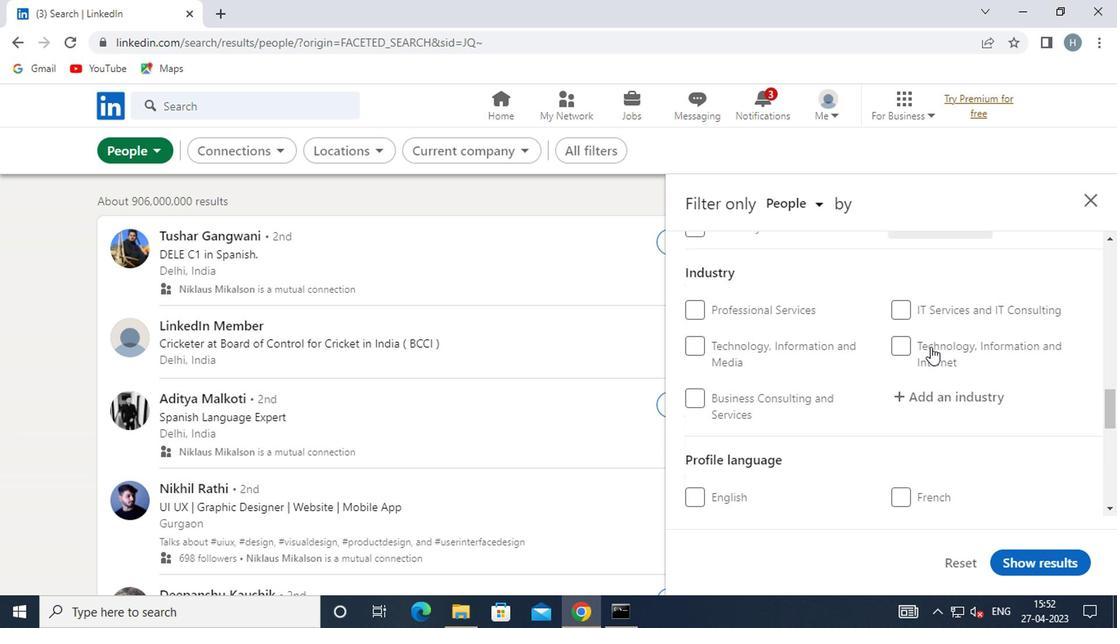
Action: Mouse scrolled (928, 345) with delta (0, -1)
Screenshot: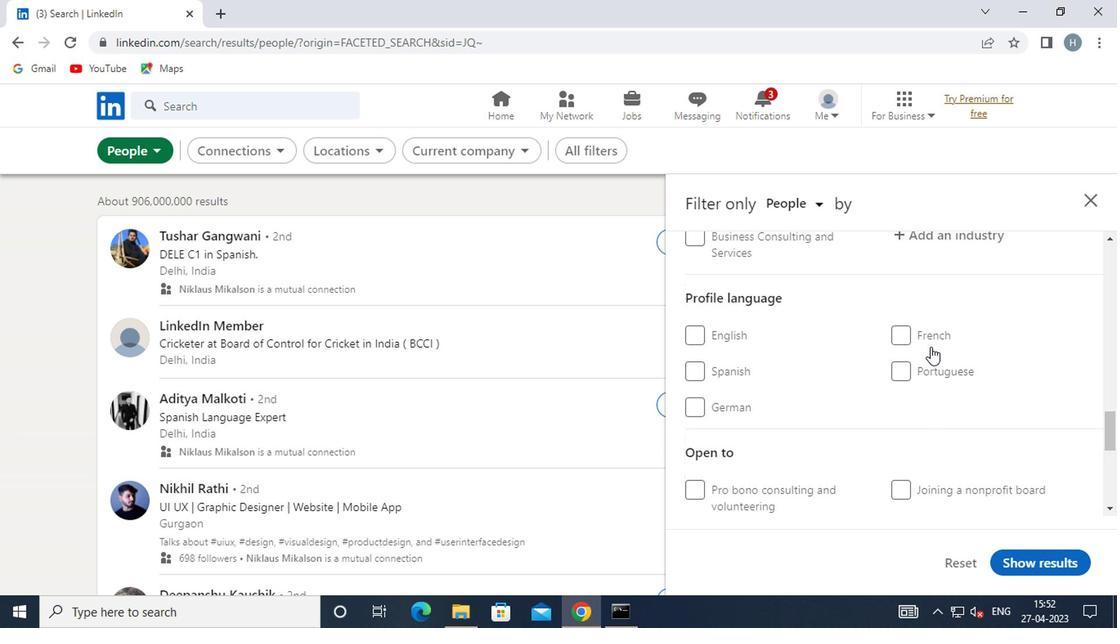 
Action: Mouse moved to (903, 277)
Screenshot: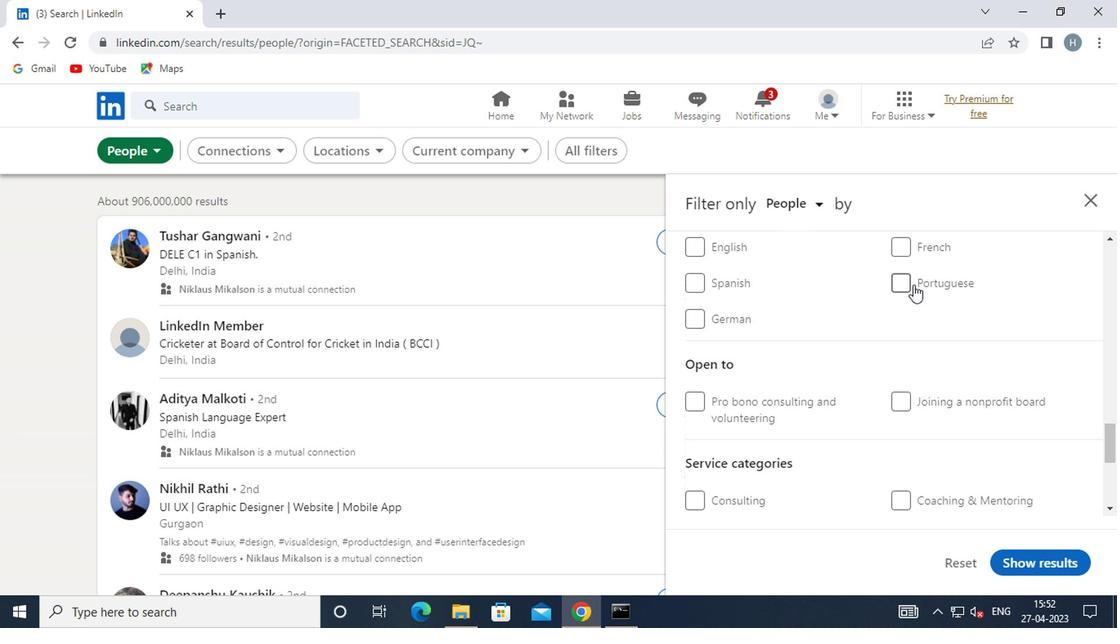 
Action: Mouse pressed left at (903, 277)
Screenshot: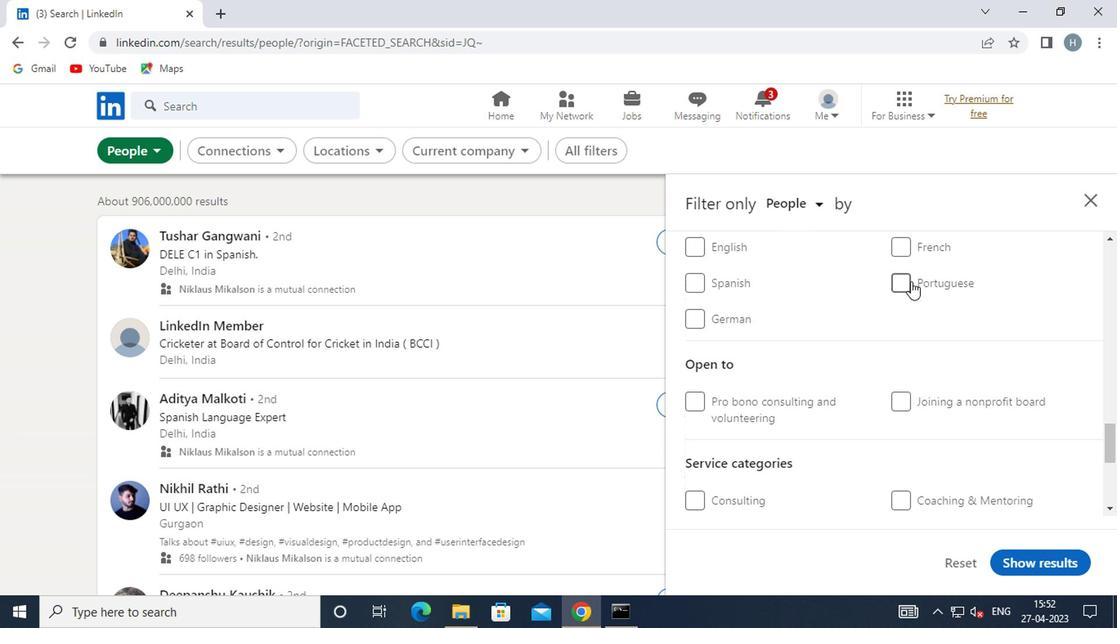 
Action: Mouse moved to (945, 301)
Screenshot: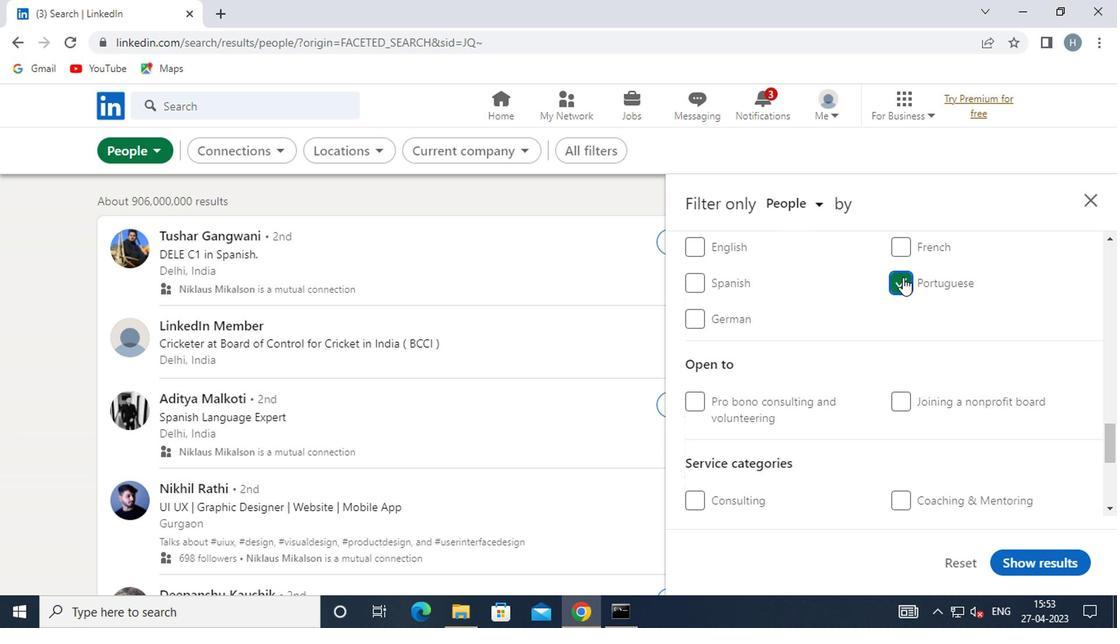 
Action: Mouse scrolled (945, 302) with delta (0, 1)
Screenshot: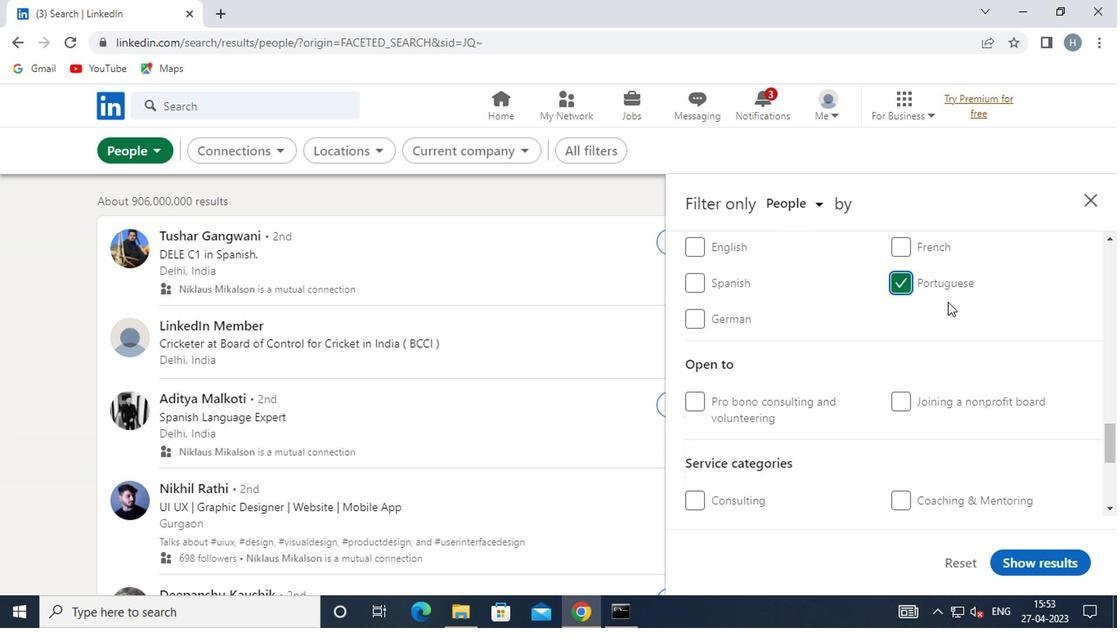 
Action: Mouse scrolled (945, 302) with delta (0, 1)
Screenshot: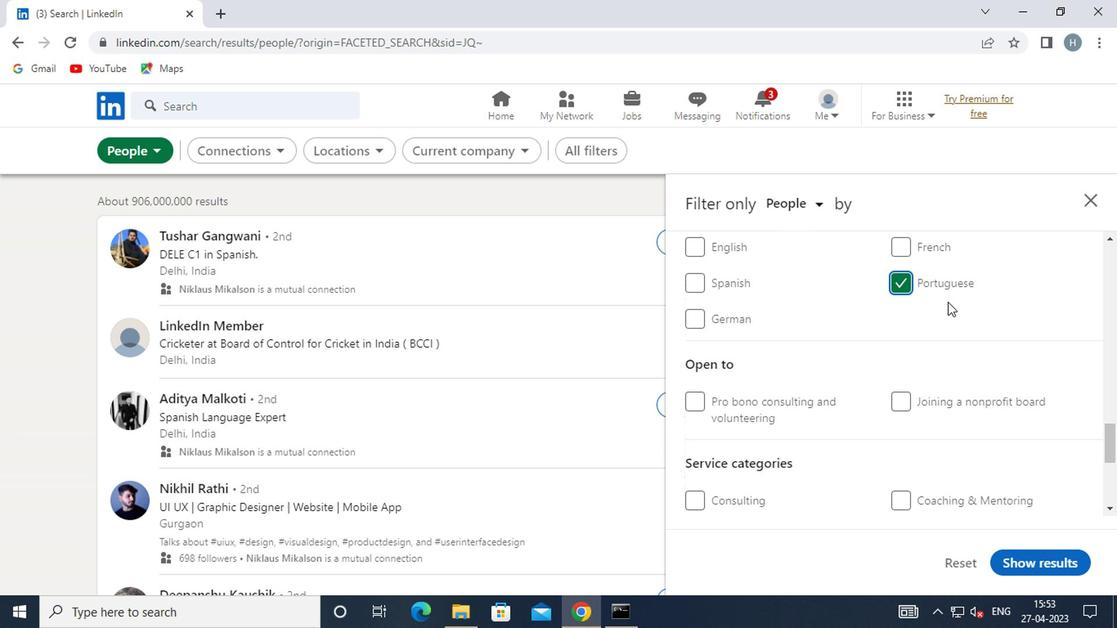 
Action: Mouse scrolled (945, 302) with delta (0, 1)
Screenshot: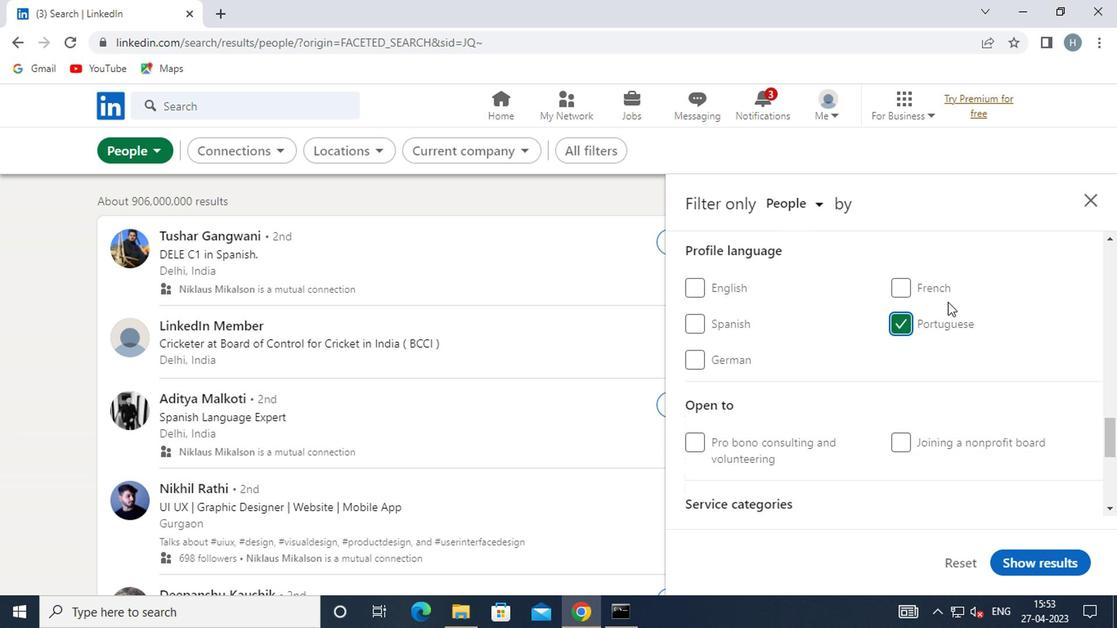 
Action: Mouse scrolled (945, 302) with delta (0, 1)
Screenshot: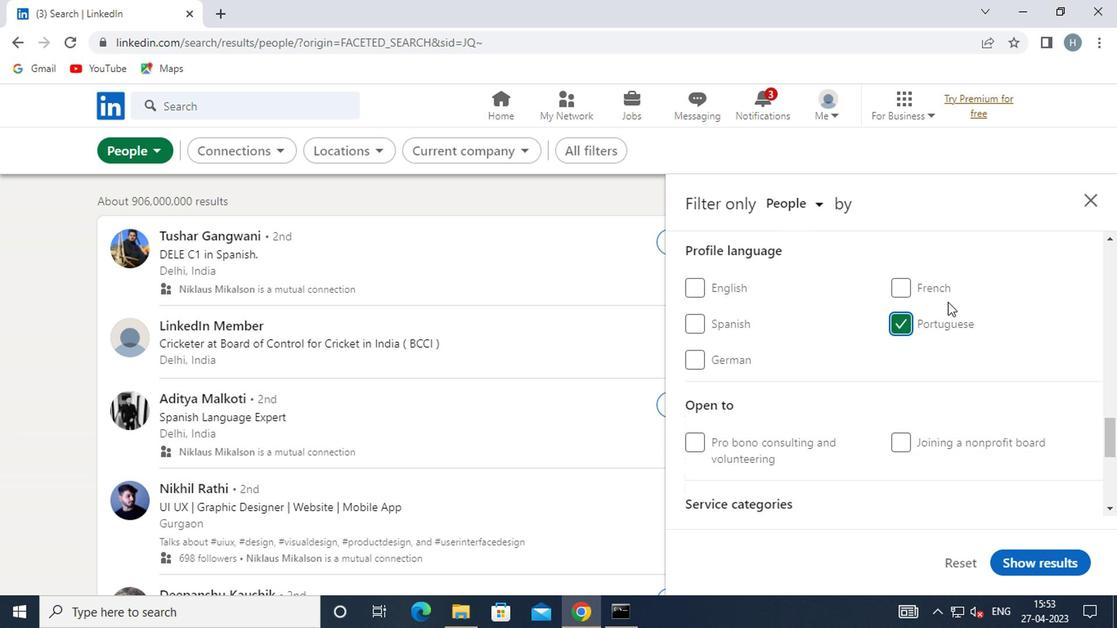 
Action: Mouse scrolled (945, 302) with delta (0, 1)
Screenshot: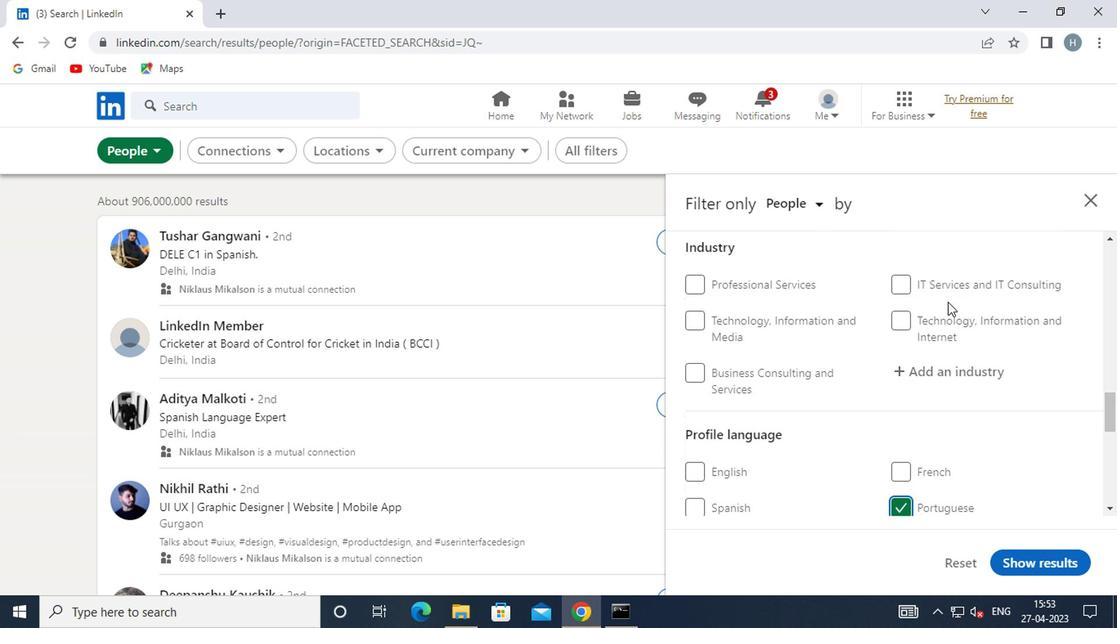 
Action: Mouse scrolled (945, 302) with delta (0, 1)
Screenshot: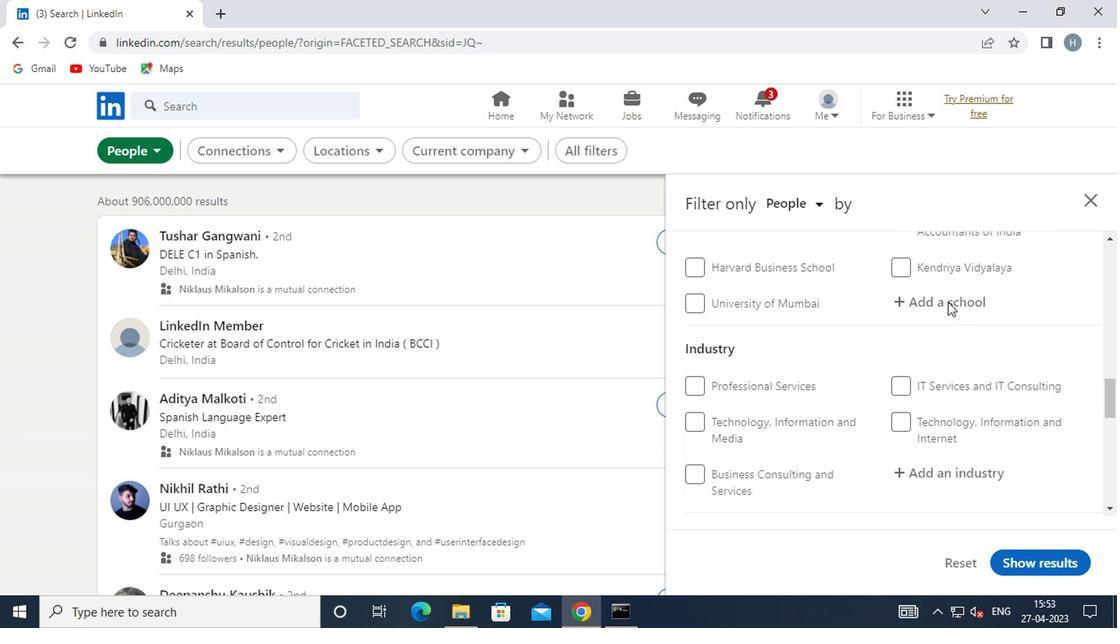 
Action: Mouse scrolled (945, 302) with delta (0, 1)
Screenshot: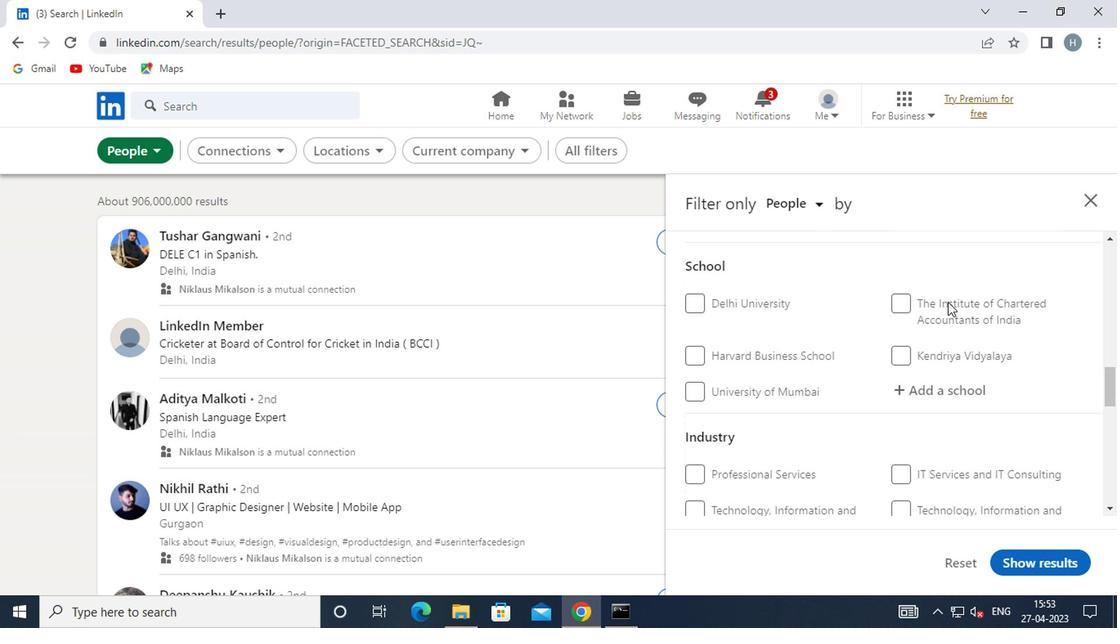 
Action: Mouse scrolled (945, 302) with delta (0, 1)
Screenshot: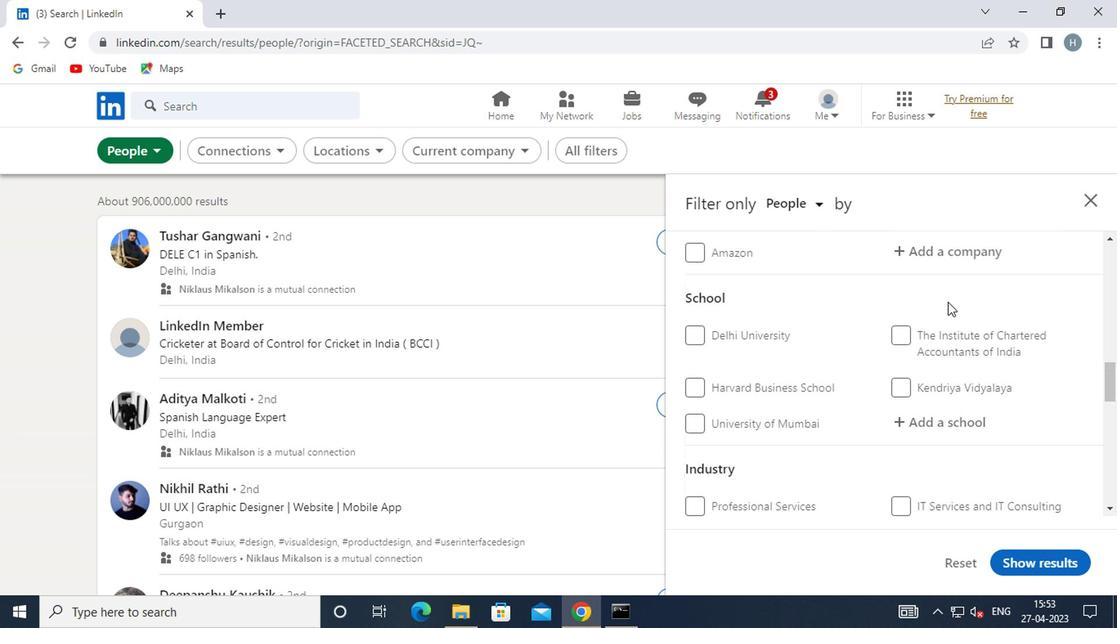 
Action: Mouse scrolled (945, 302) with delta (0, 1)
Screenshot: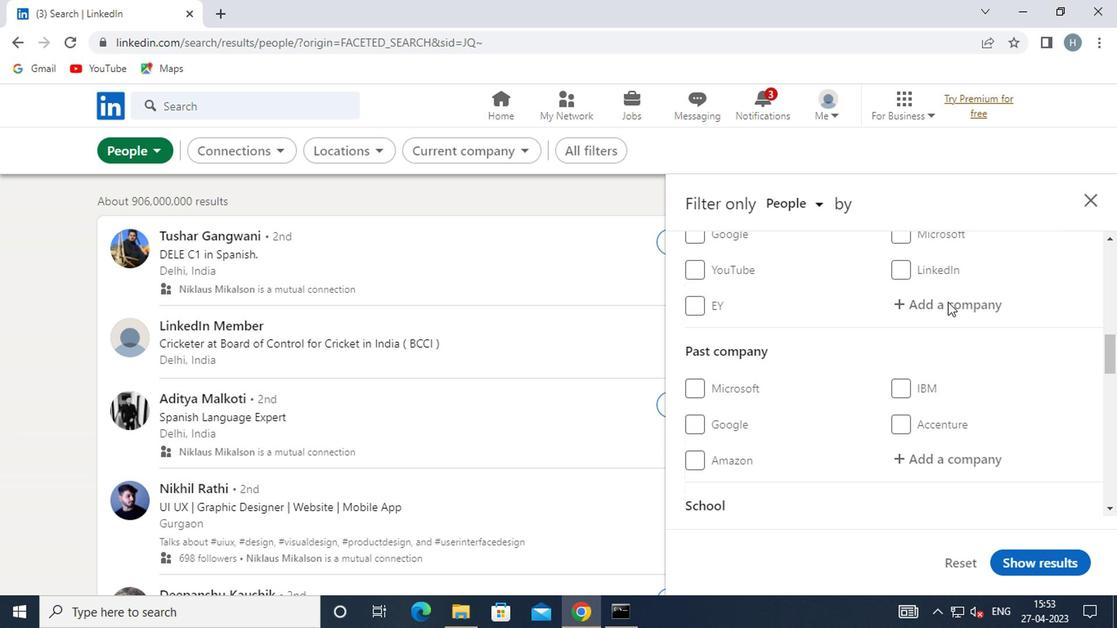 
Action: Mouse moved to (943, 302)
Screenshot: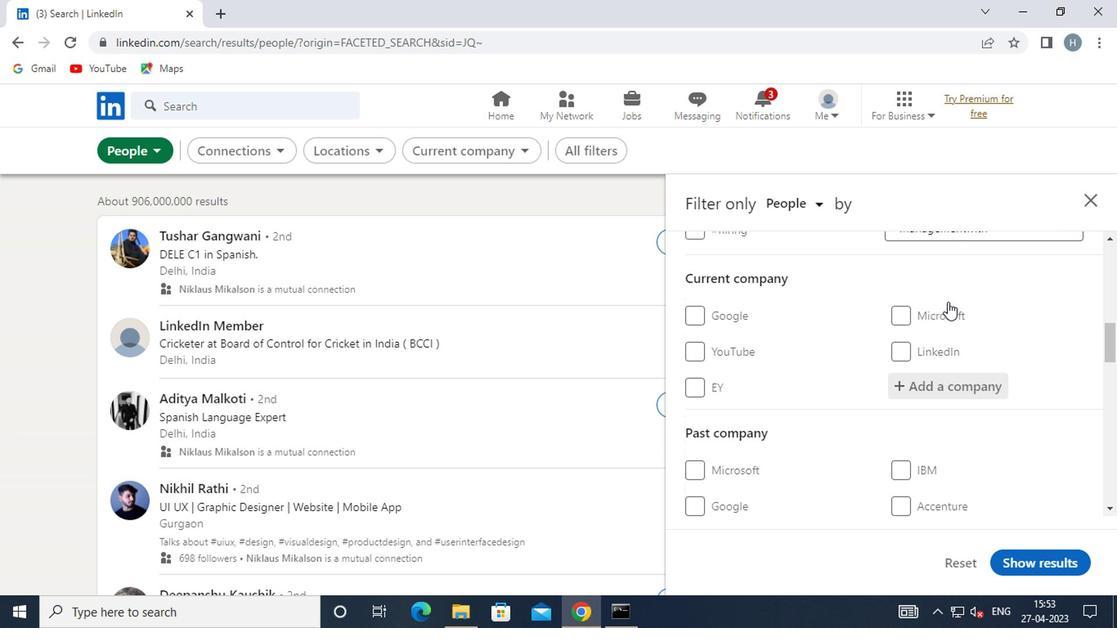 
Action: Mouse scrolled (943, 303) with delta (0, 0)
Screenshot: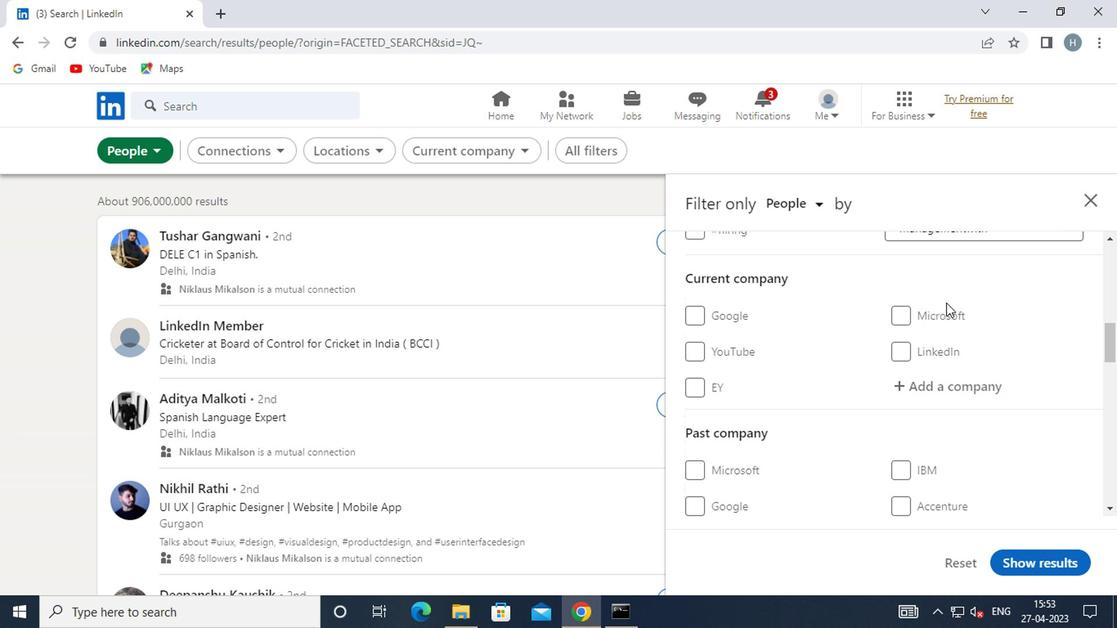 
Action: Mouse scrolled (943, 303) with delta (0, 0)
Screenshot: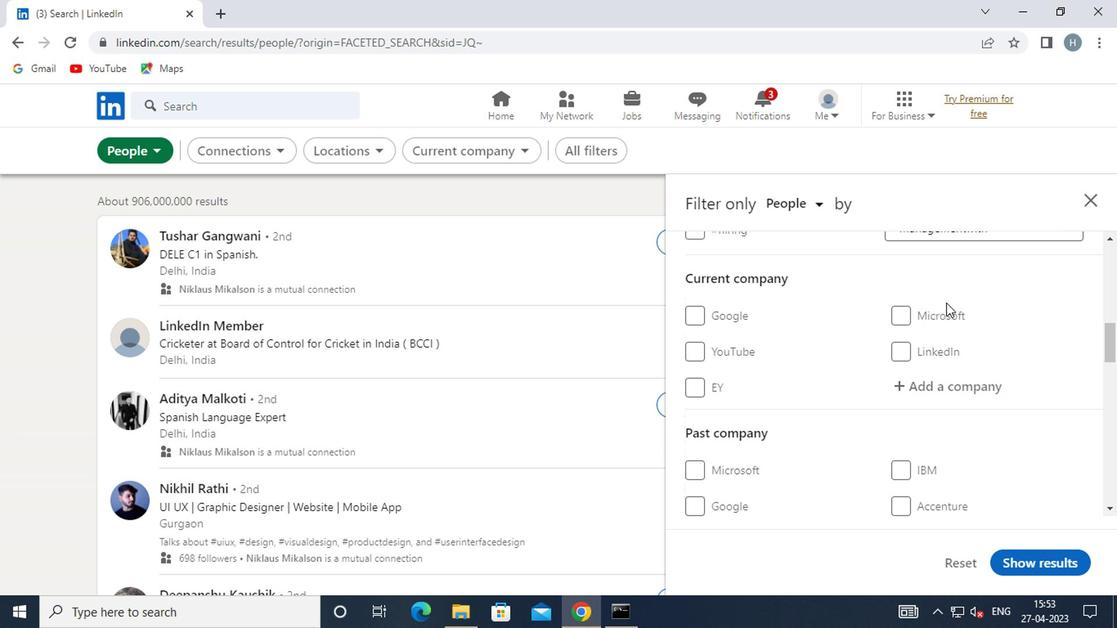 
Action: Mouse moved to (973, 417)
Screenshot: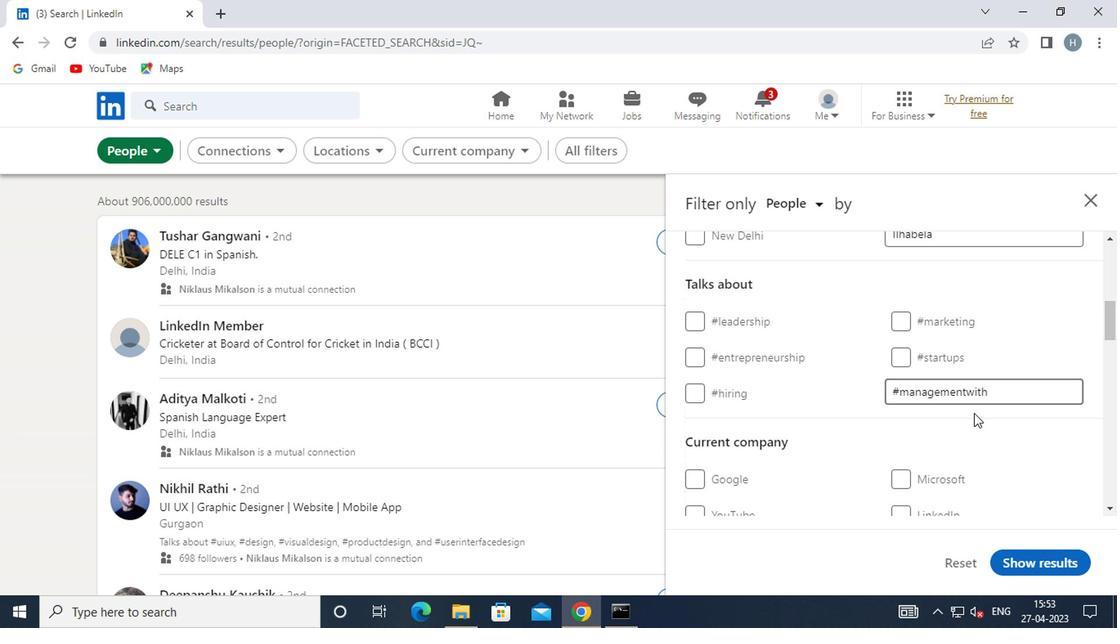 
Action: Mouse scrolled (973, 416) with delta (0, 0)
Screenshot: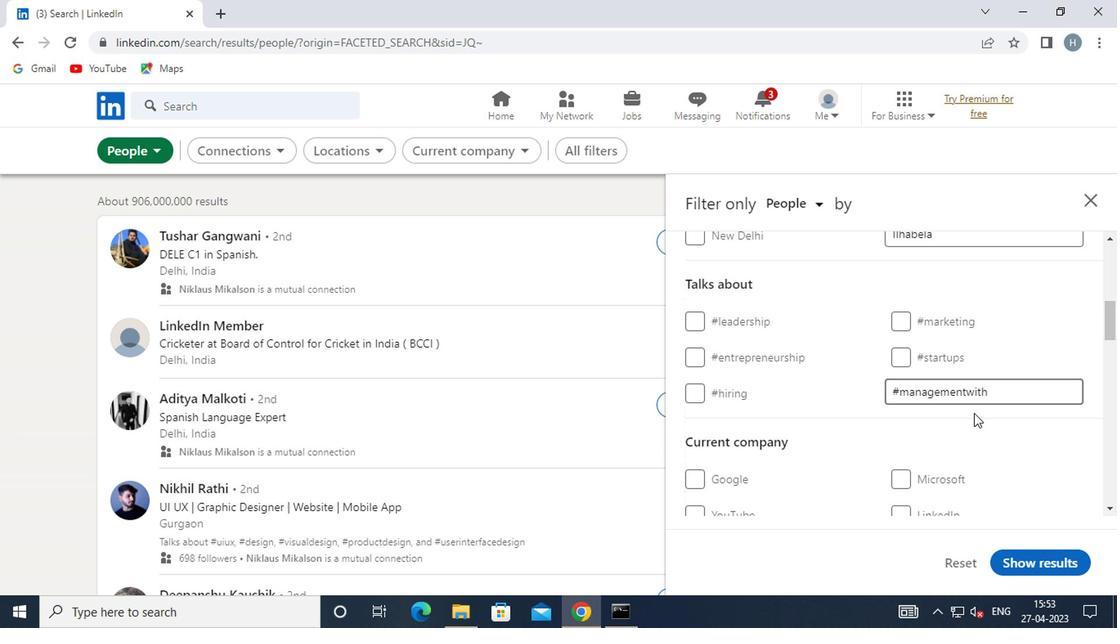 
Action: Mouse moved to (973, 417)
Screenshot: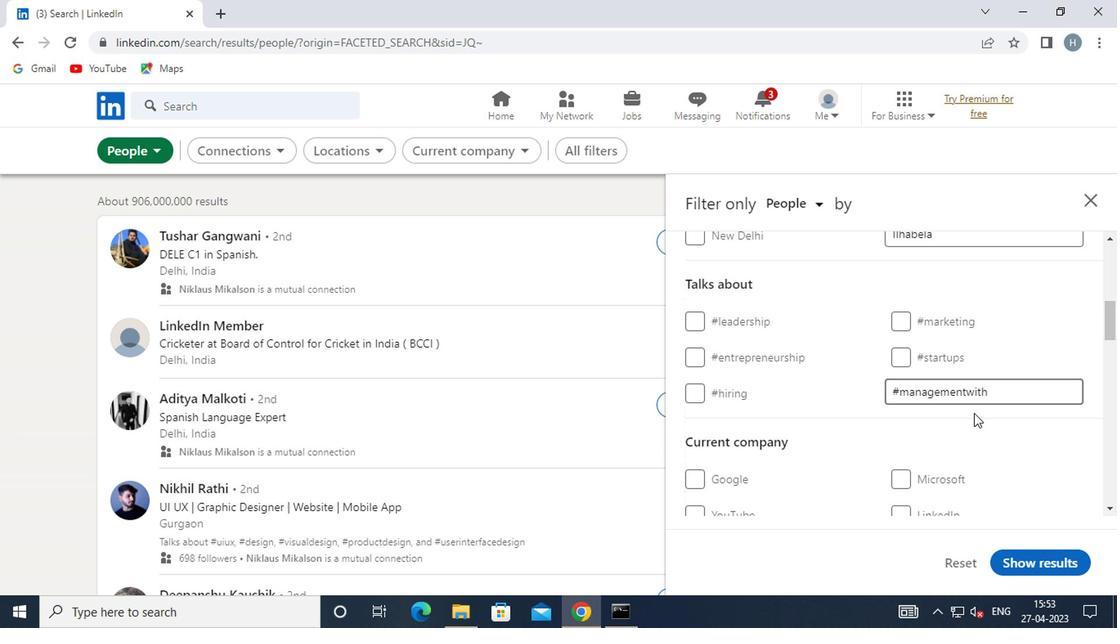 
Action: Mouse scrolled (973, 416) with delta (0, 0)
Screenshot: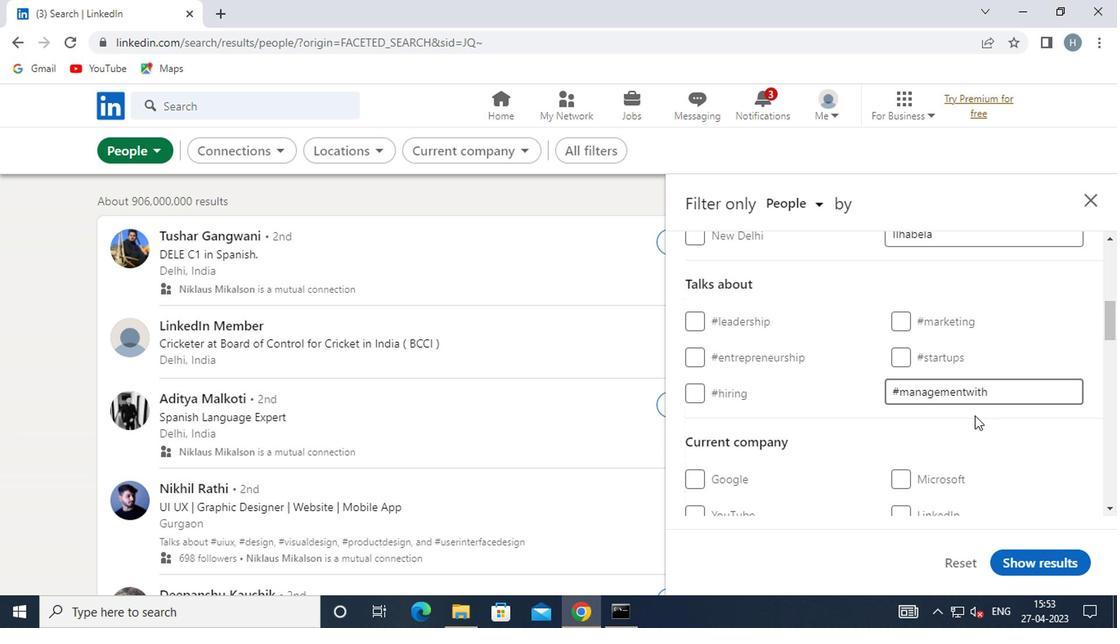 
Action: Mouse moved to (954, 369)
Screenshot: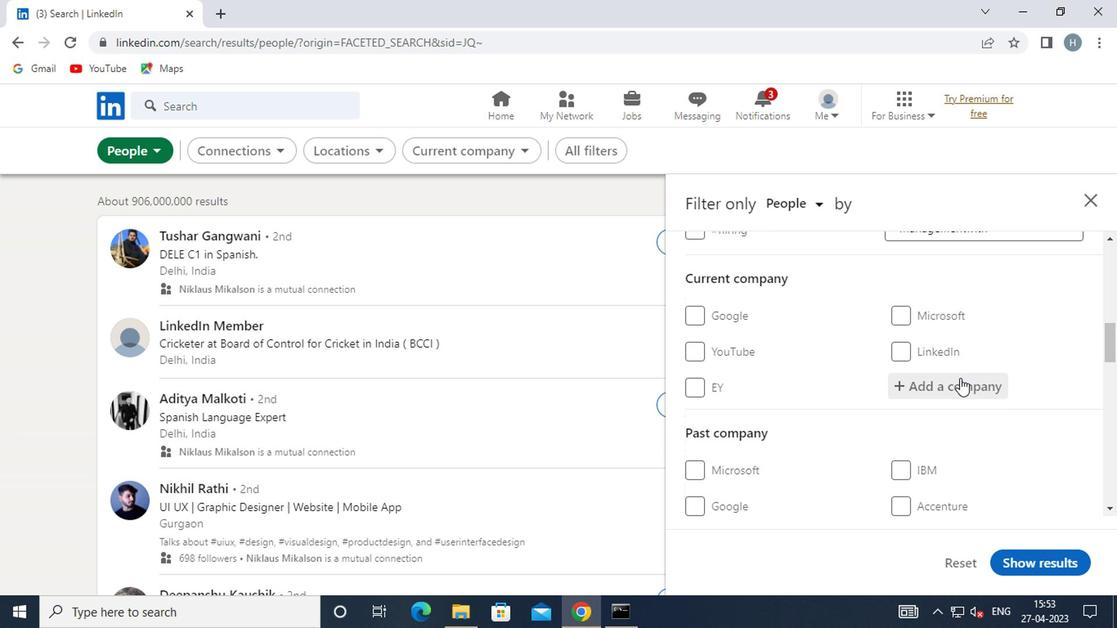 
Action: Mouse pressed left at (954, 369)
Screenshot: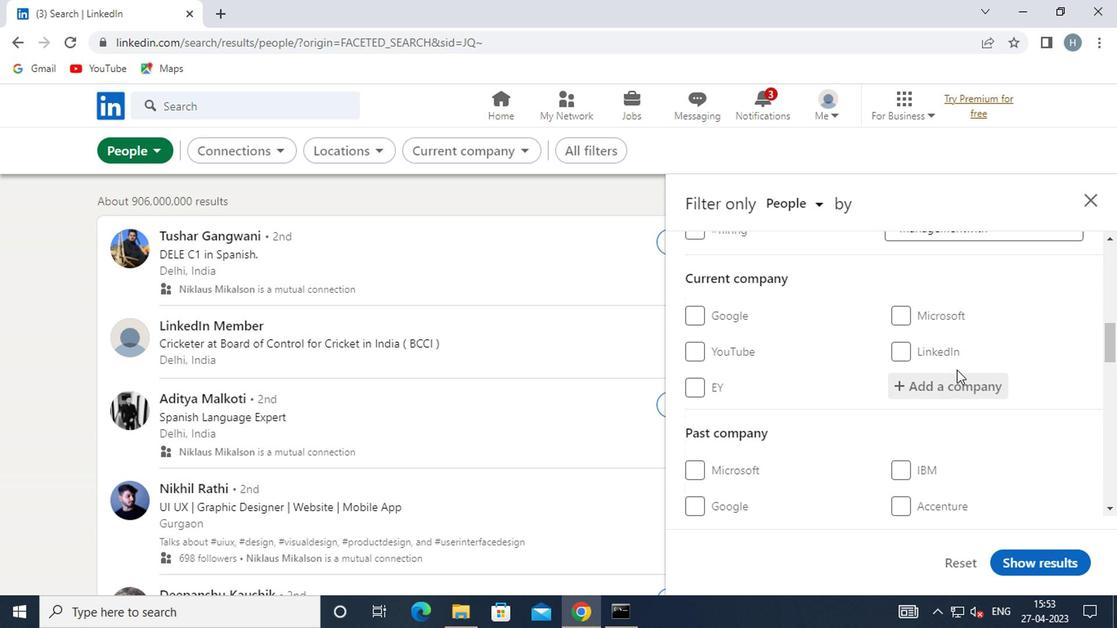 
Action: Mouse moved to (946, 401)
Screenshot: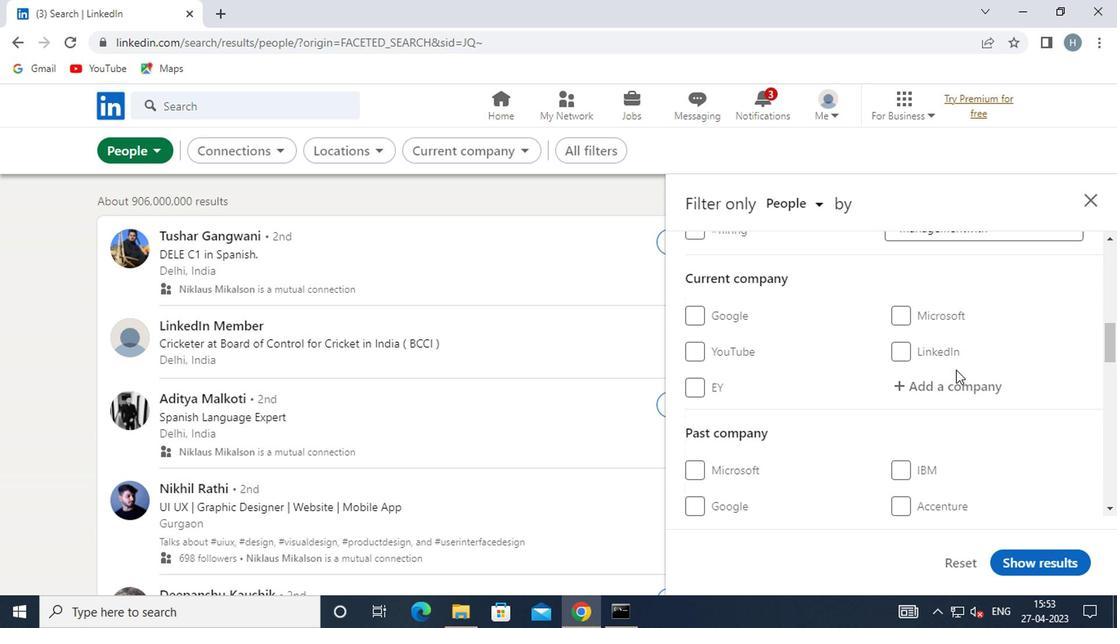 
Action: Mouse pressed left at (946, 401)
Screenshot: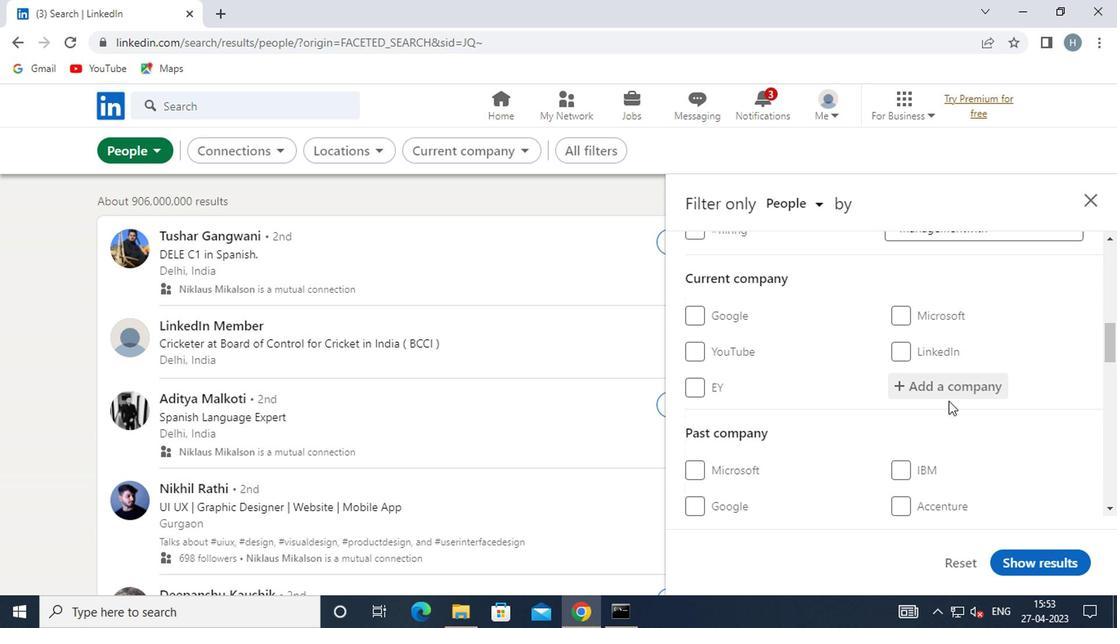 
Action: Mouse moved to (946, 390)
Screenshot: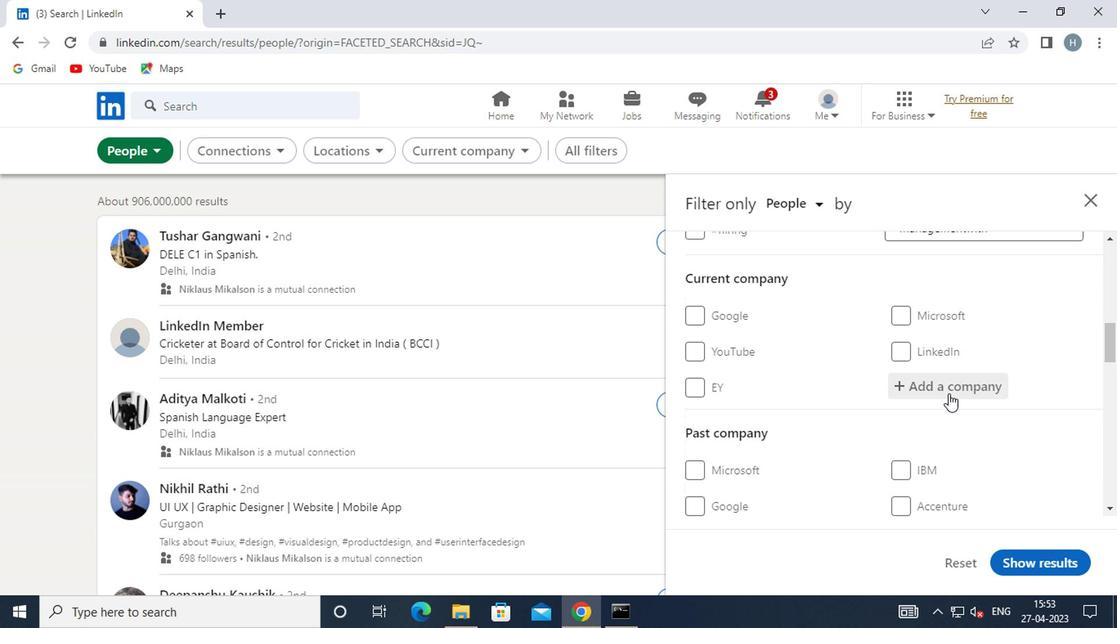 
Action: Mouse pressed left at (946, 390)
Screenshot: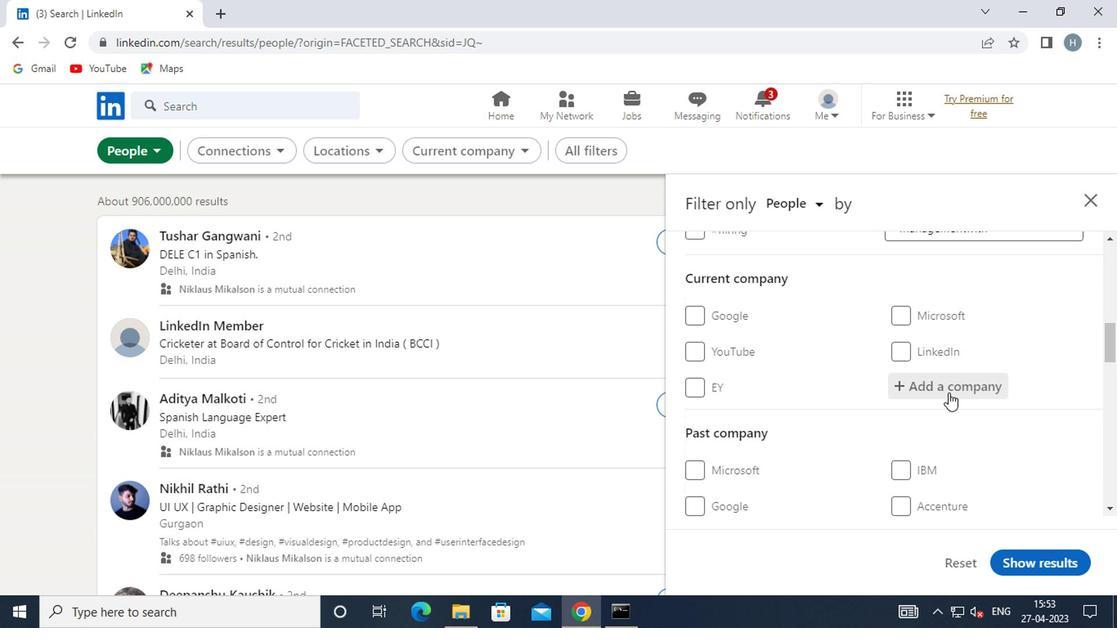 
Action: Key pressed <Key.shift>EXCHANGE
Screenshot: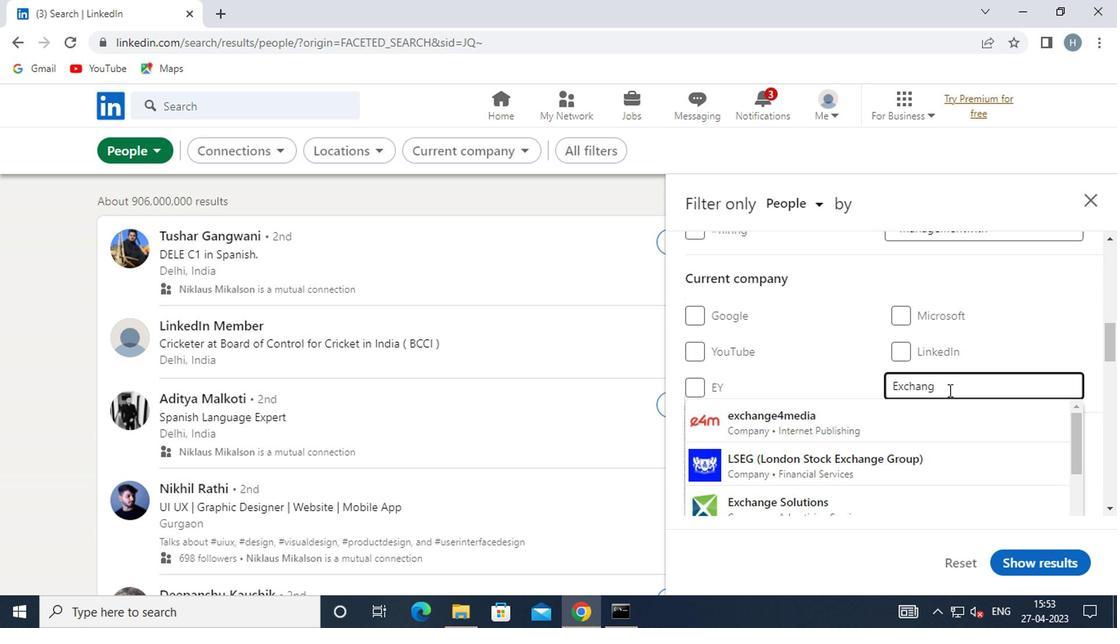
Action: Mouse moved to (947, 389)
Screenshot: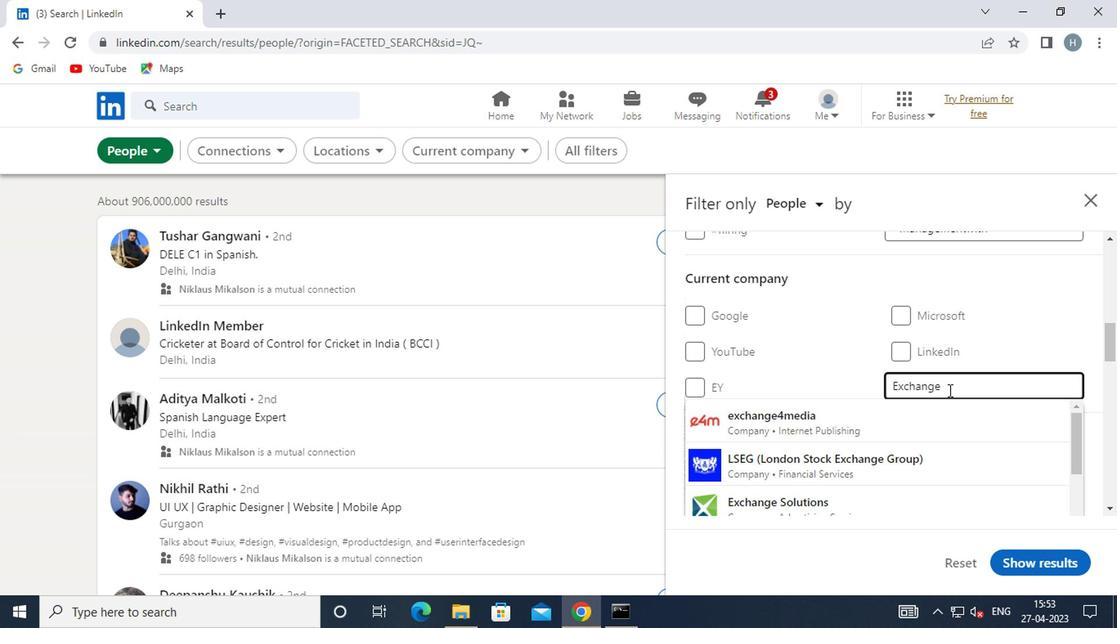 
Action: Key pressed 4
Screenshot: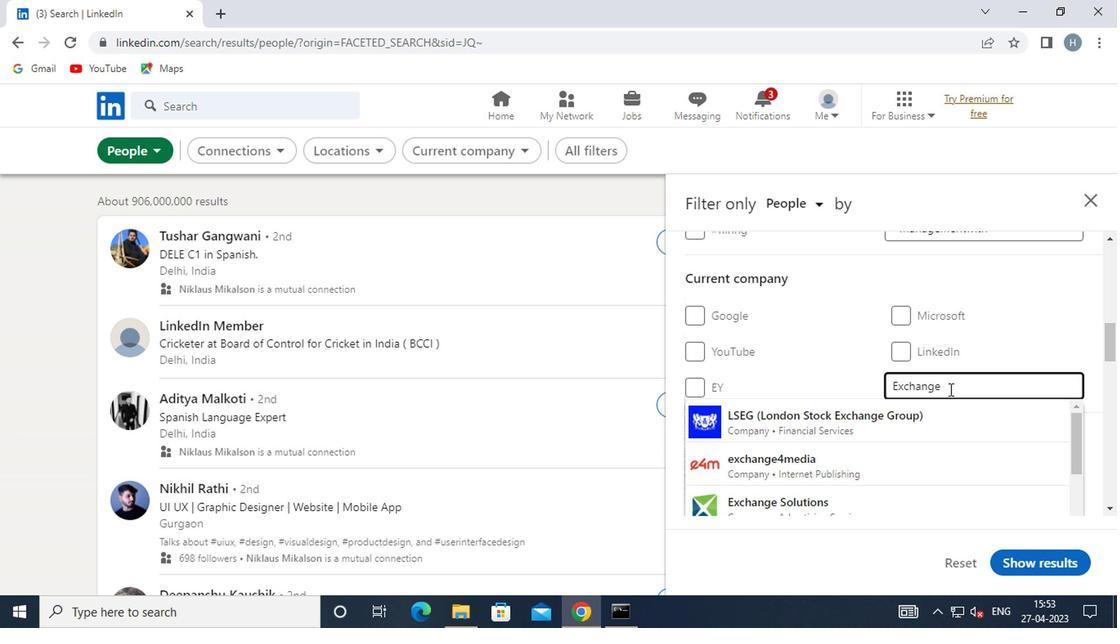 
Action: Mouse moved to (883, 415)
Screenshot: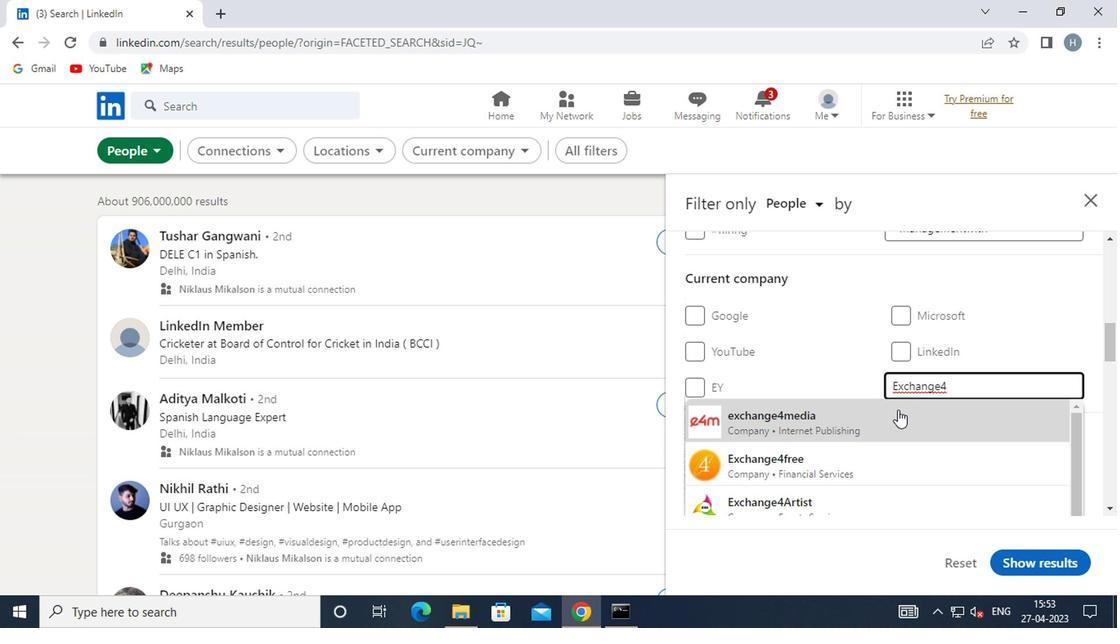 
Action: Mouse pressed left at (883, 415)
Screenshot: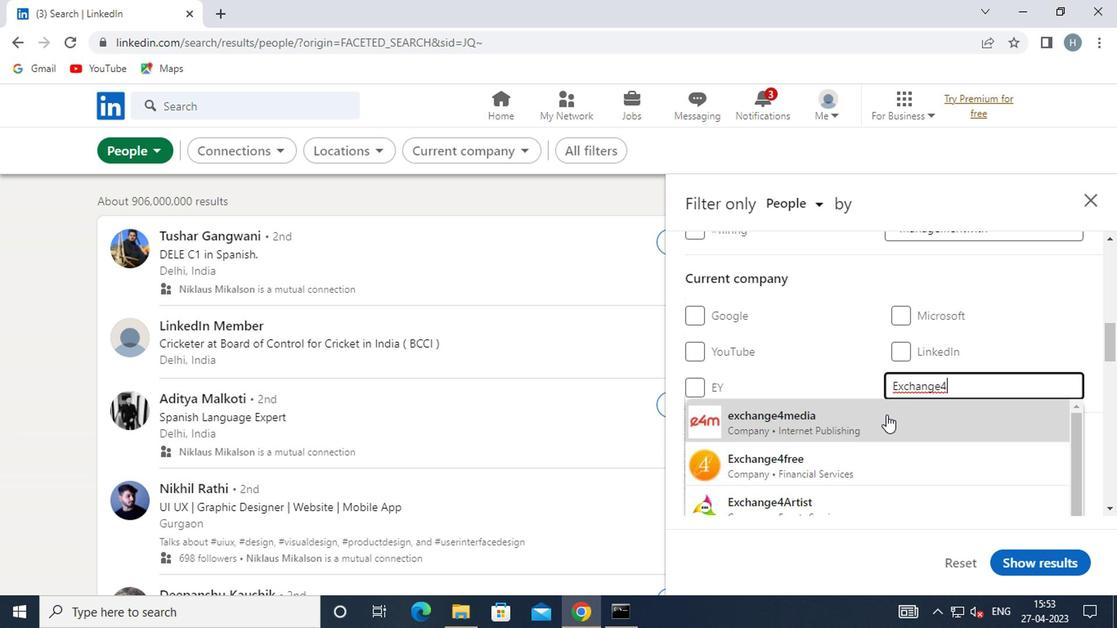 
Action: Mouse moved to (859, 399)
Screenshot: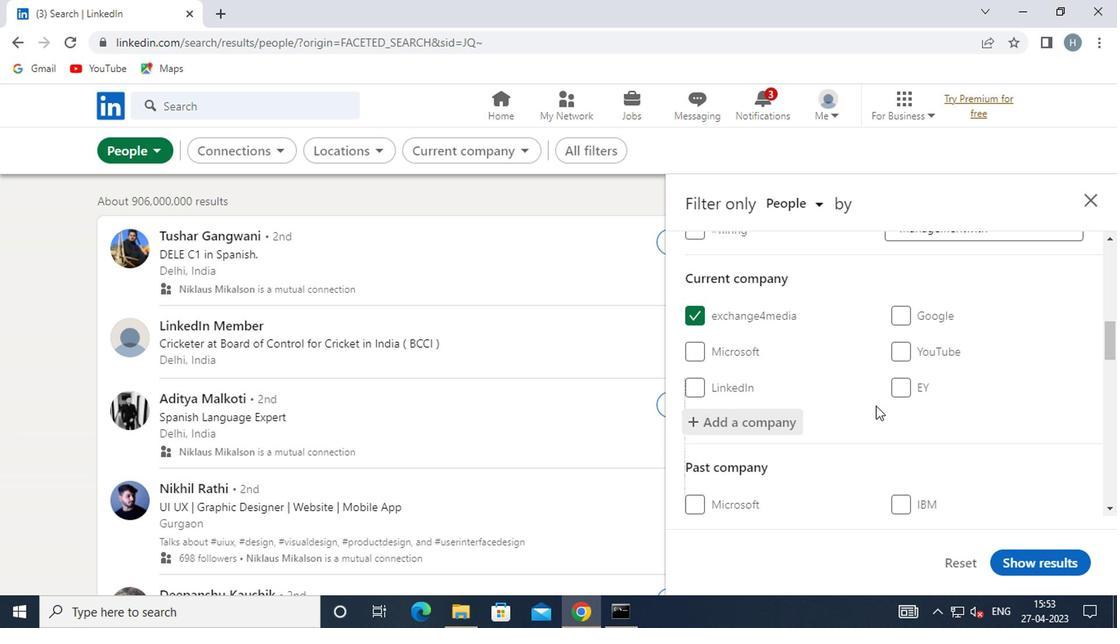 
Action: Mouse scrolled (859, 398) with delta (0, 0)
Screenshot: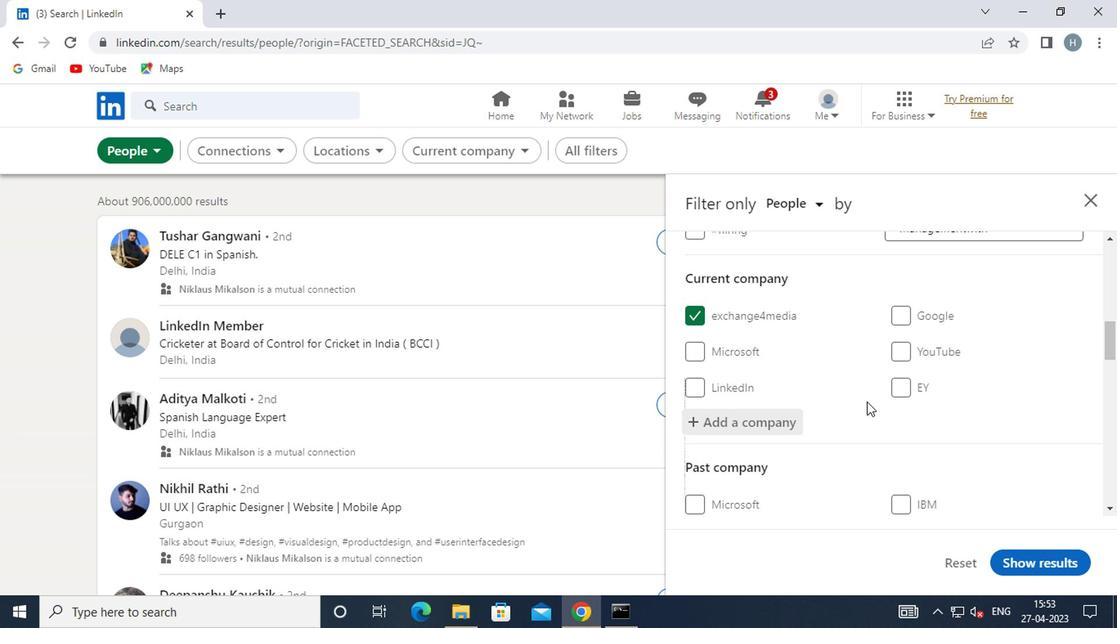 
Action: Mouse moved to (857, 398)
Screenshot: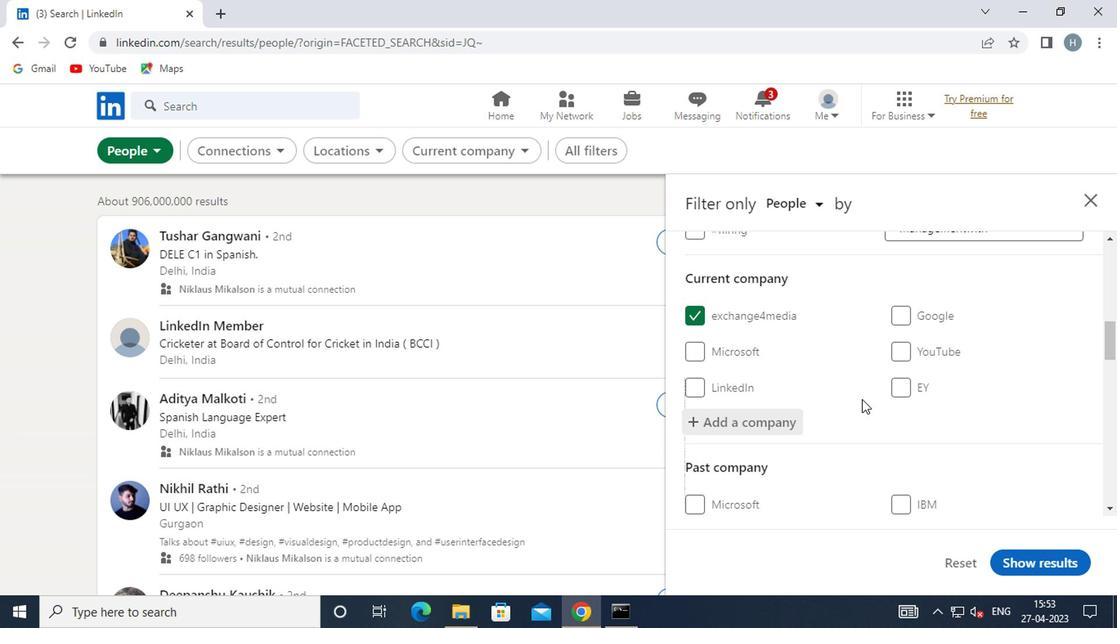 
Action: Mouse scrolled (857, 397) with delta (0, -1)
Screenshot: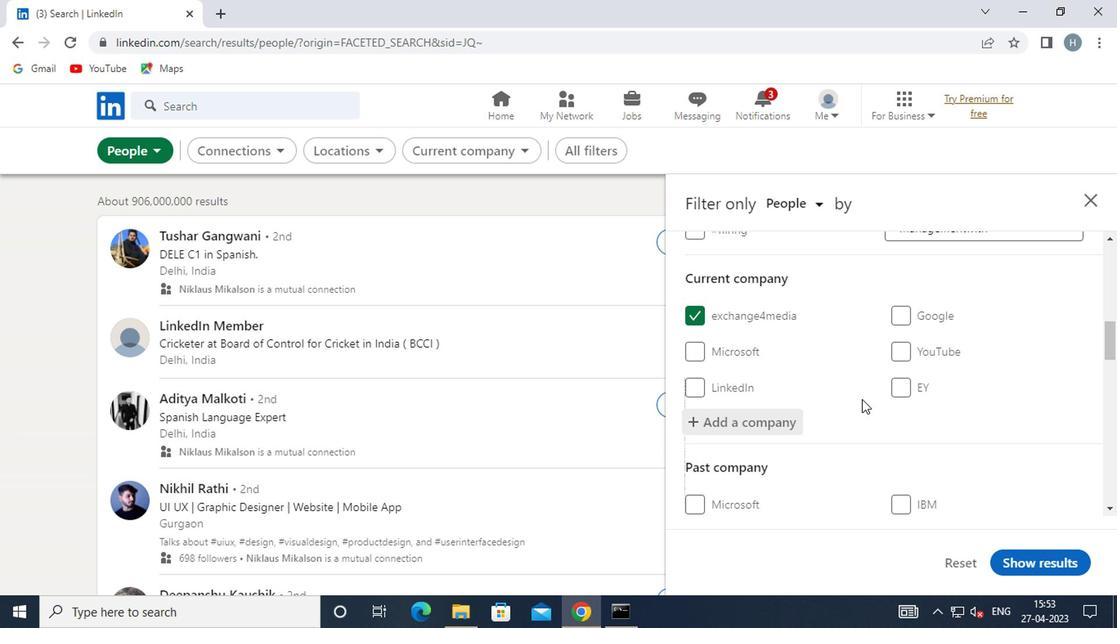 
Action: Mouse moved to (895, 402)
Screenshot: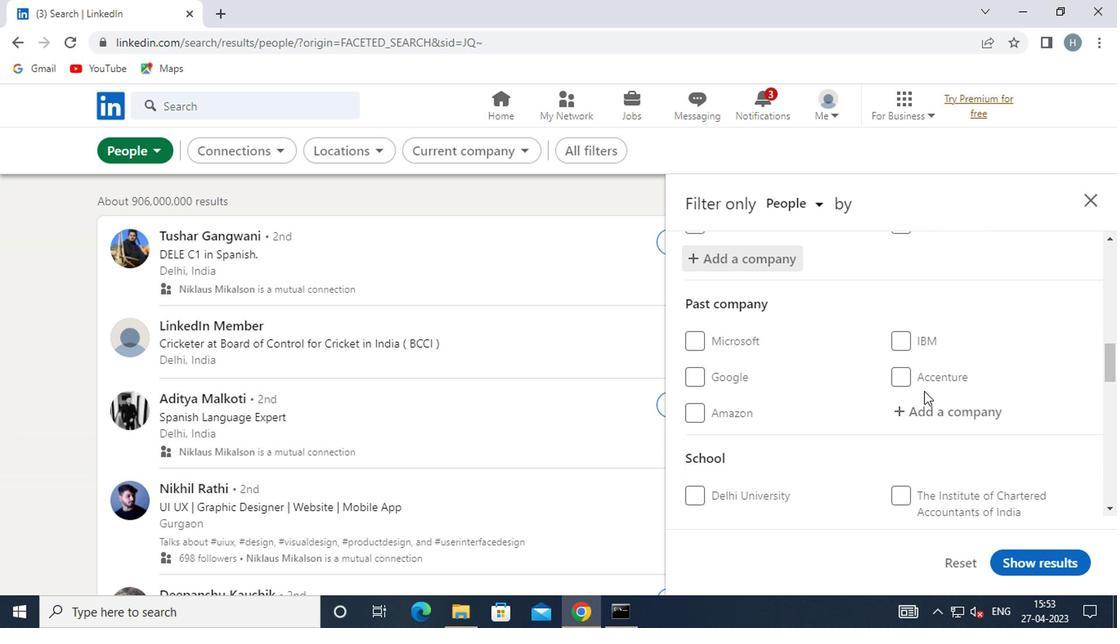 
Action: Mouse scrolled (895, 401) with delta (0, -1)
Screenshot: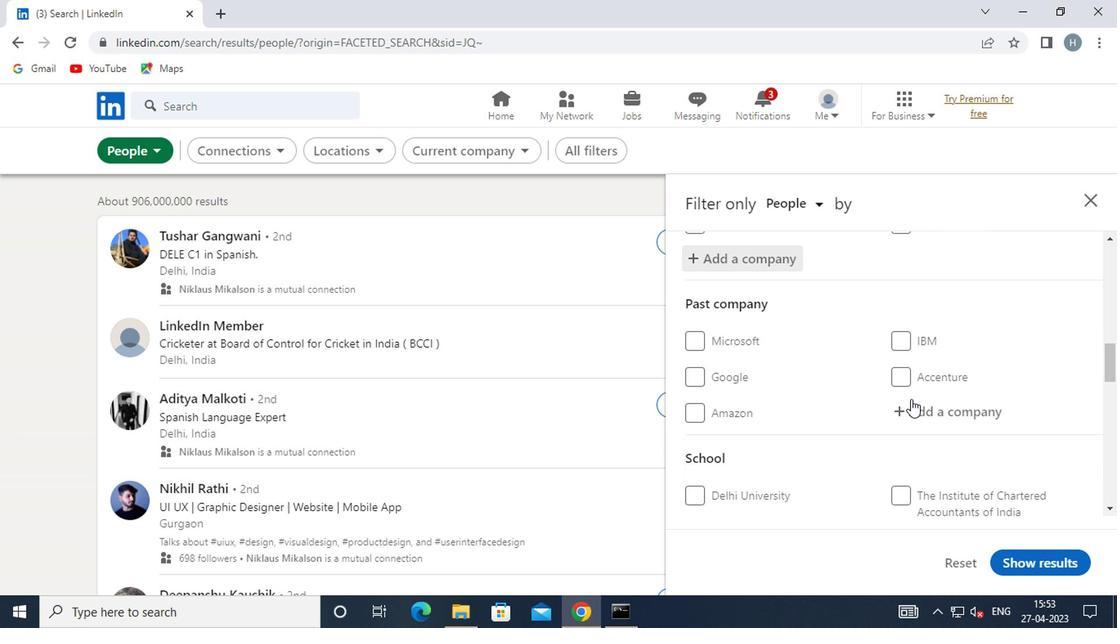 
Action: Mouse moved to (894, 402)
Screenshot: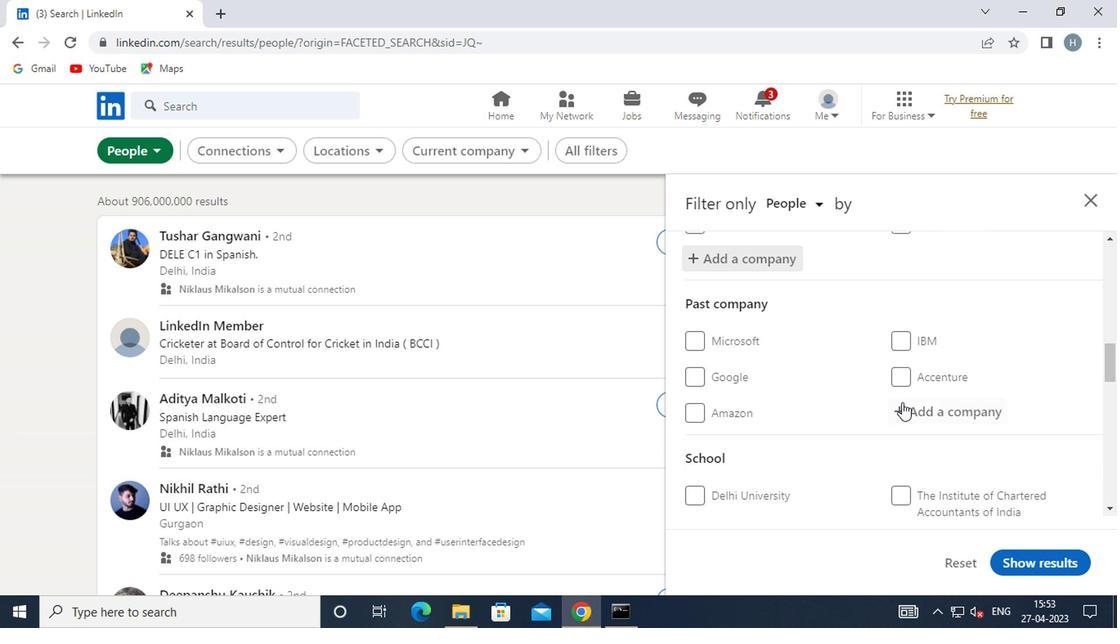 
Action: Mouse scrolled (894, 401) with delta (0, -1)
Screenshot: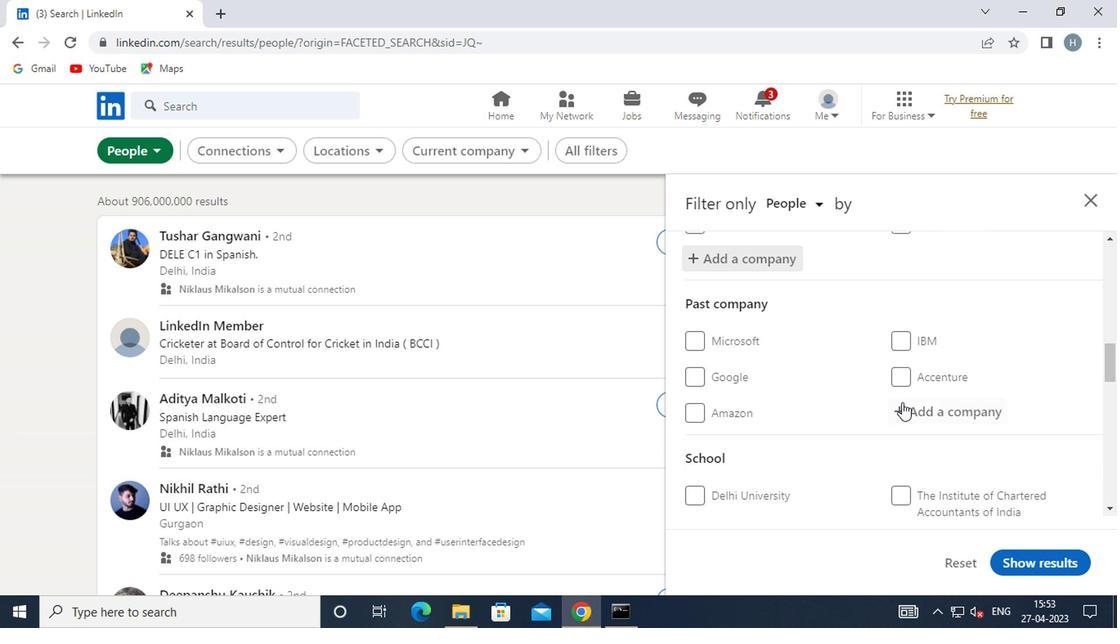 
Action: Mouse moved to (928, 415)
Screenshot: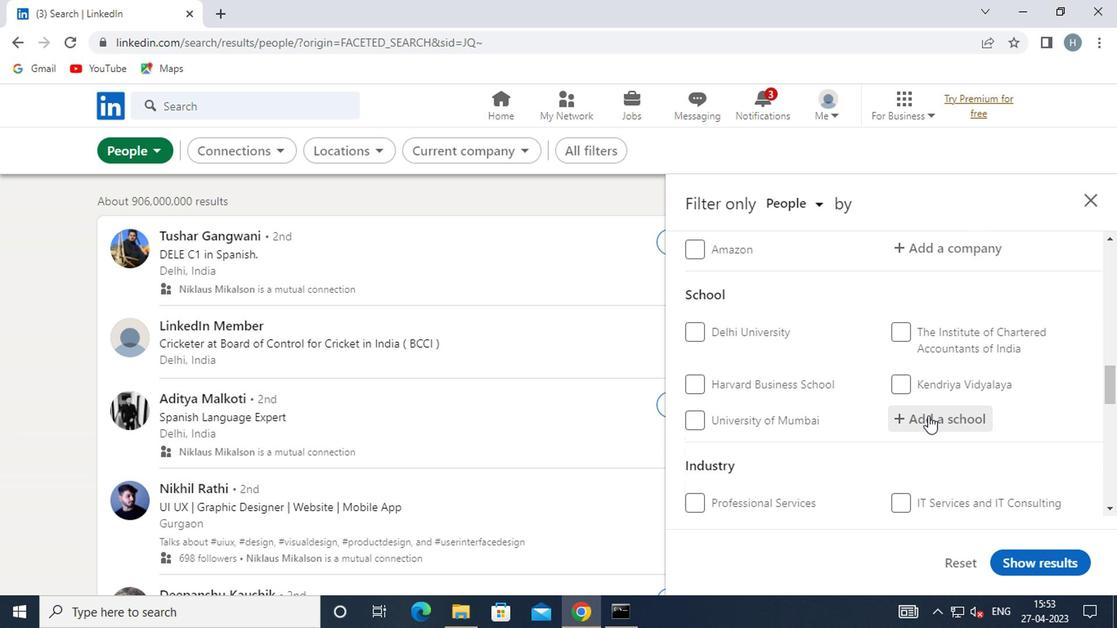 
Action: Mouse pressed left at (928, 415)
Screenshot: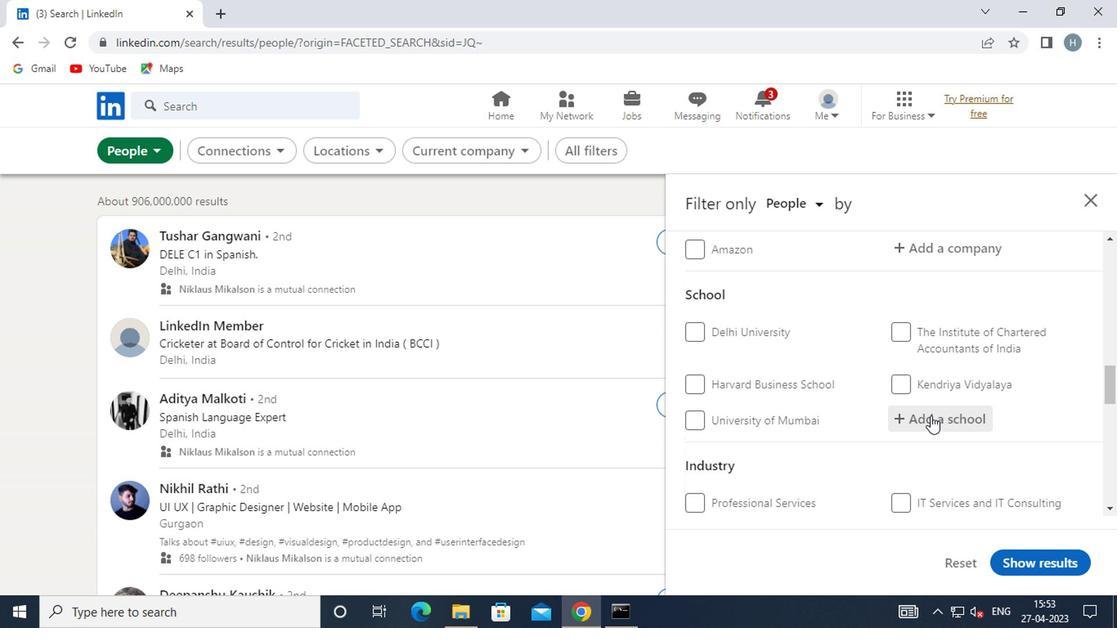
Action: Key pressed <Key.shift>PROGRESSIVE<Key.space><Key.shift>EDU
Screenshot: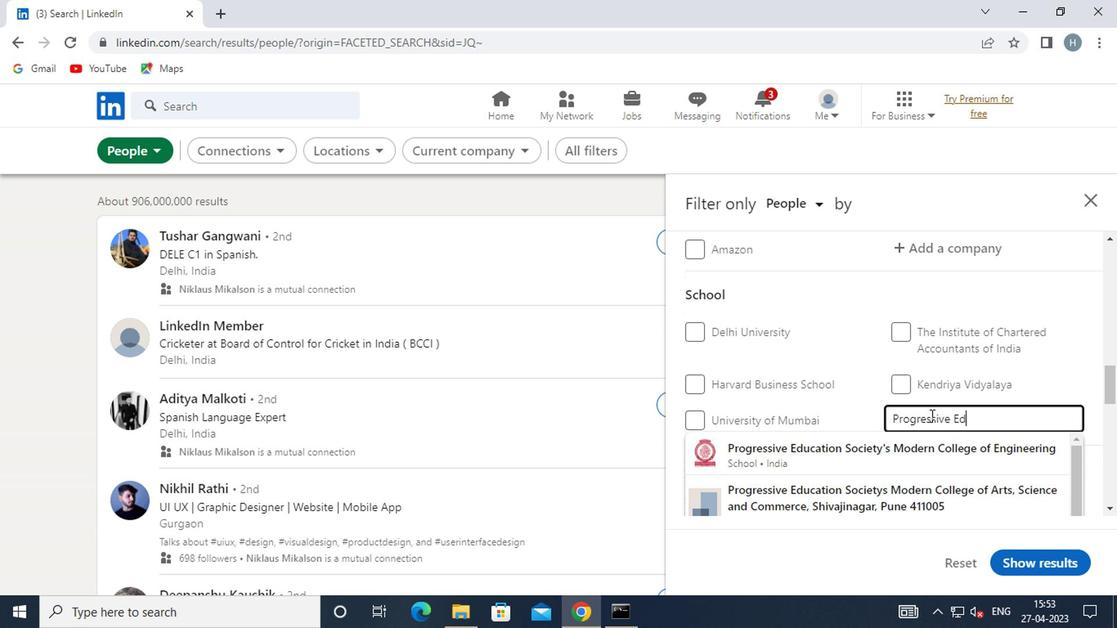
Action: Mouse moved to (889, 495)
Screenshot: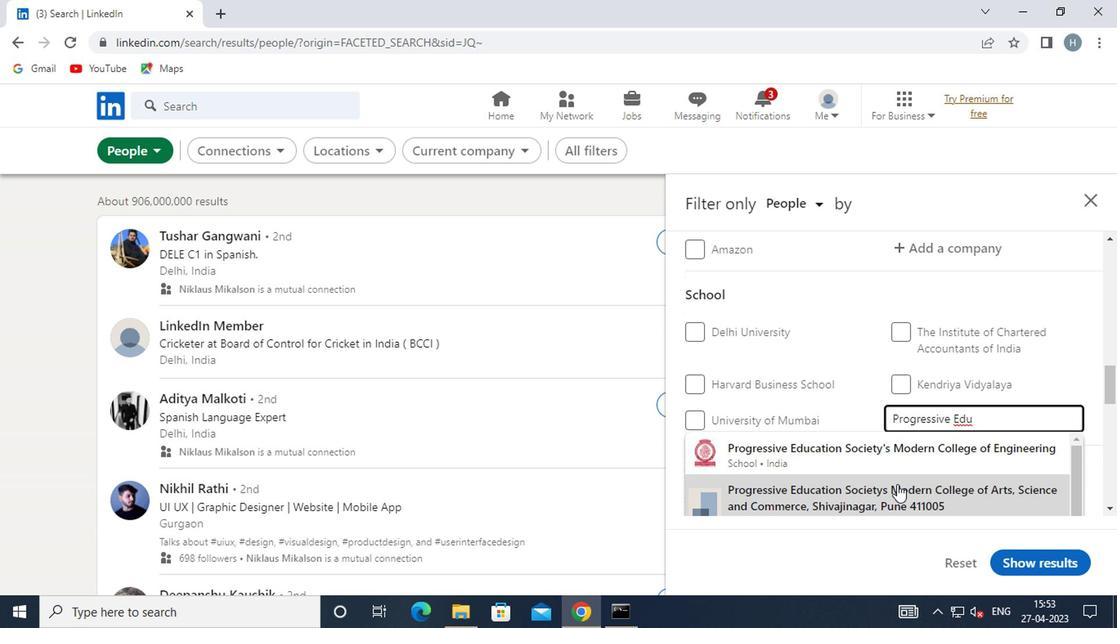 
Action: Mouse pressed left at (889, 495)
Screenshot: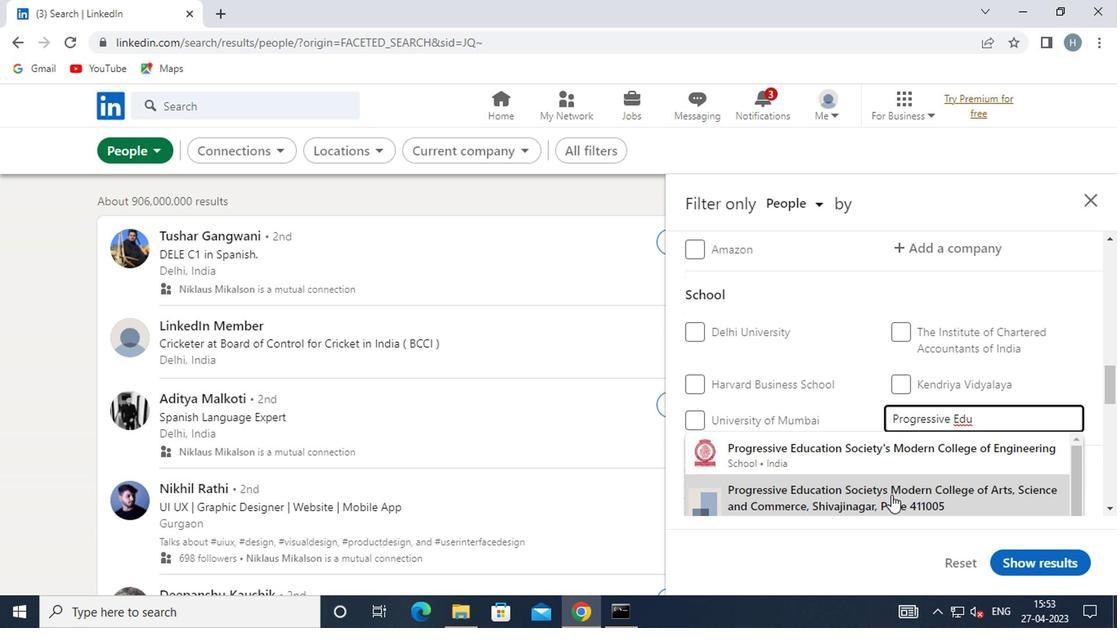 
Action: Mouse moved to (895, 471)
Screenshot: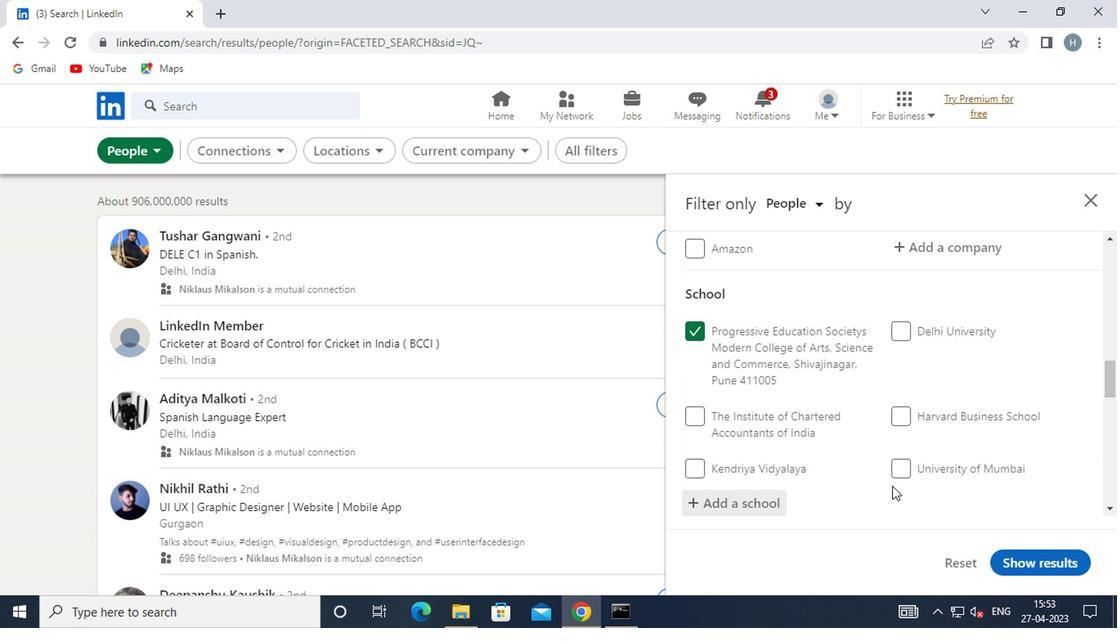 
Action: Mouse scrolled (895, 471) with delta (0, 0)
Screenshot: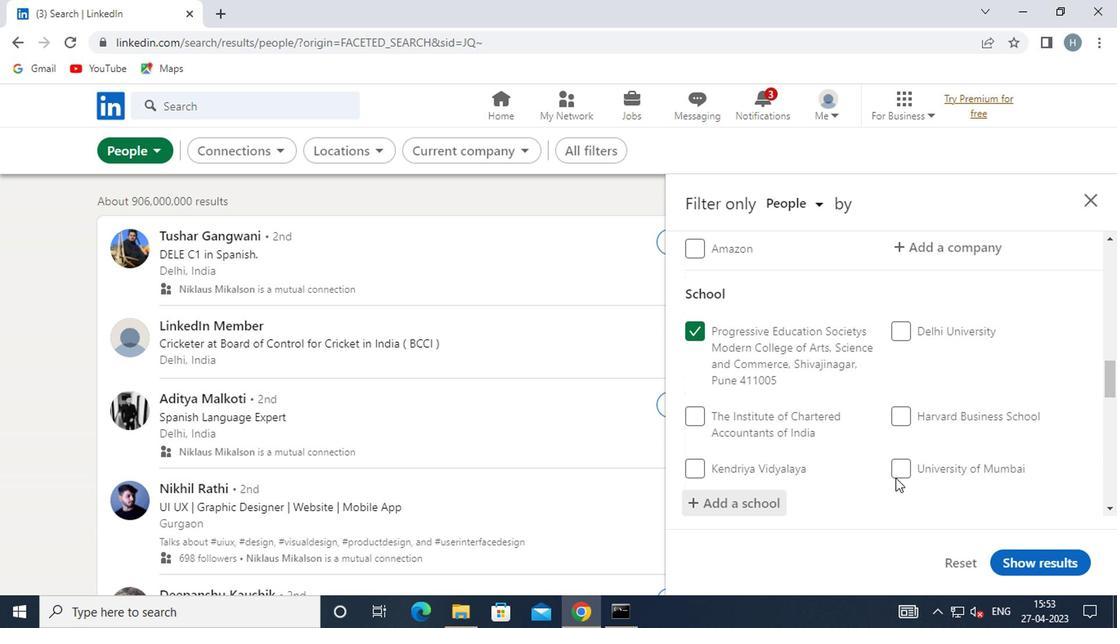 
Action: Mouse moved to (895, 471)
Screenshot: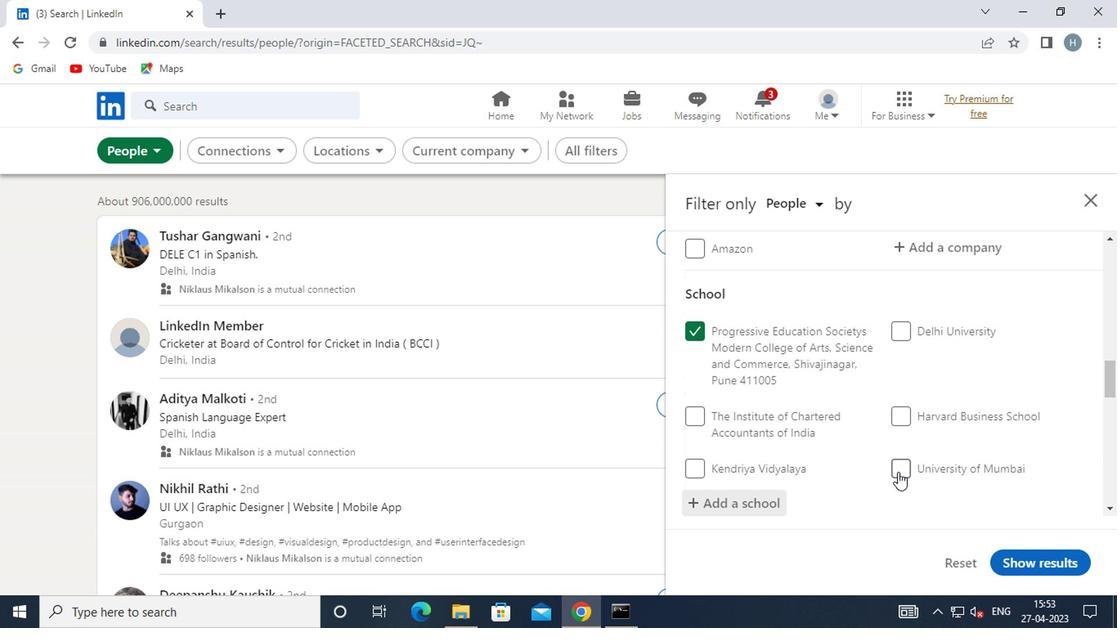 
Action: Mouse scrolled (895, 469) with delta (0, -1)
Screenshot: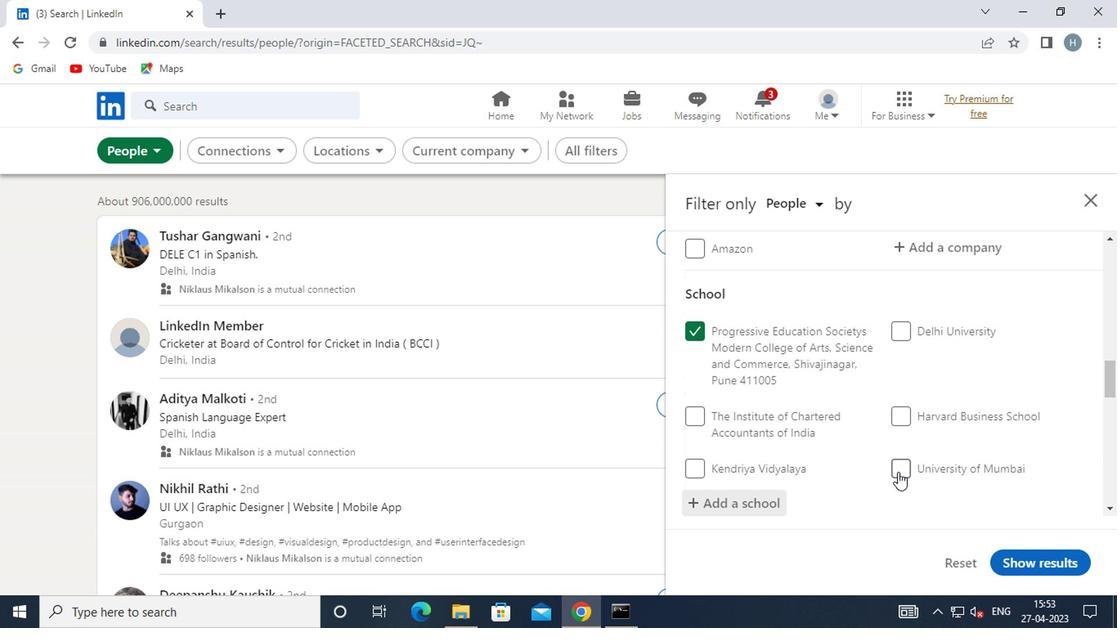 
Action: Mouse moved to (886, 441)
Screenshot: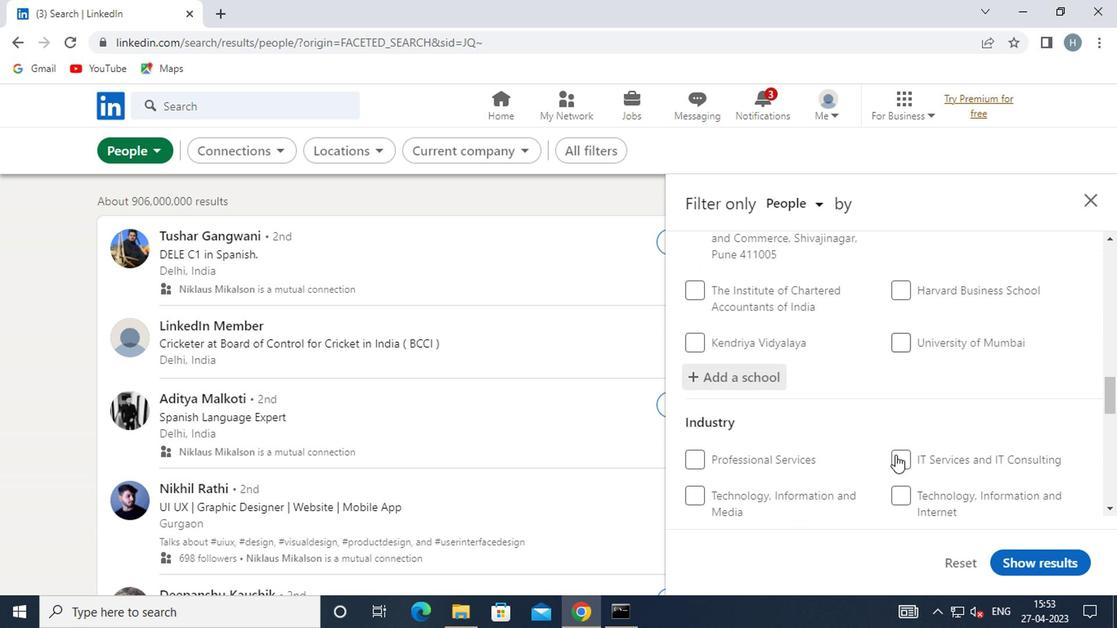 
Action: Mouse scrolled (886, 441) with delta (0, 0)
Screenshot: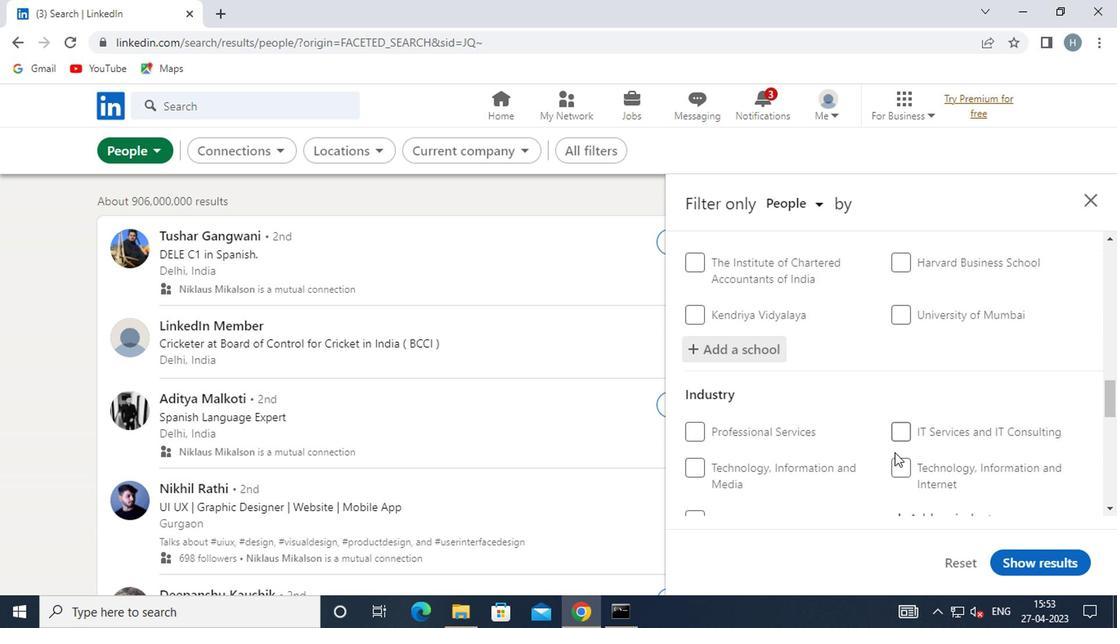 
Action: Mouse scrolled (886, 441) with delta (0, 0)
Screenshot: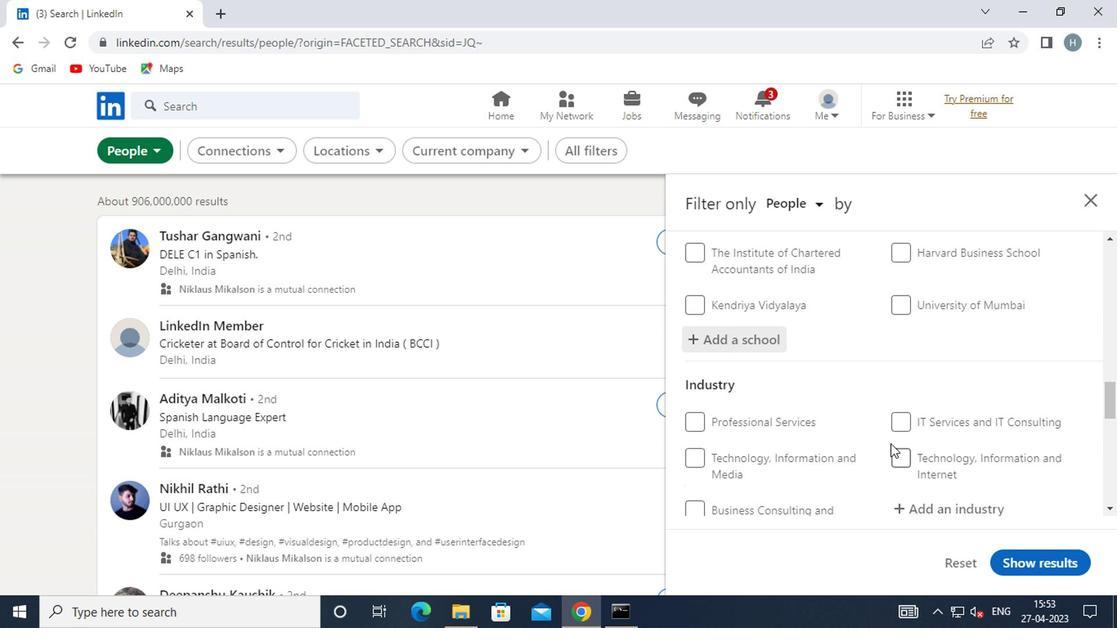 
Action: Mouse moved to (931, 353)
Screenshot: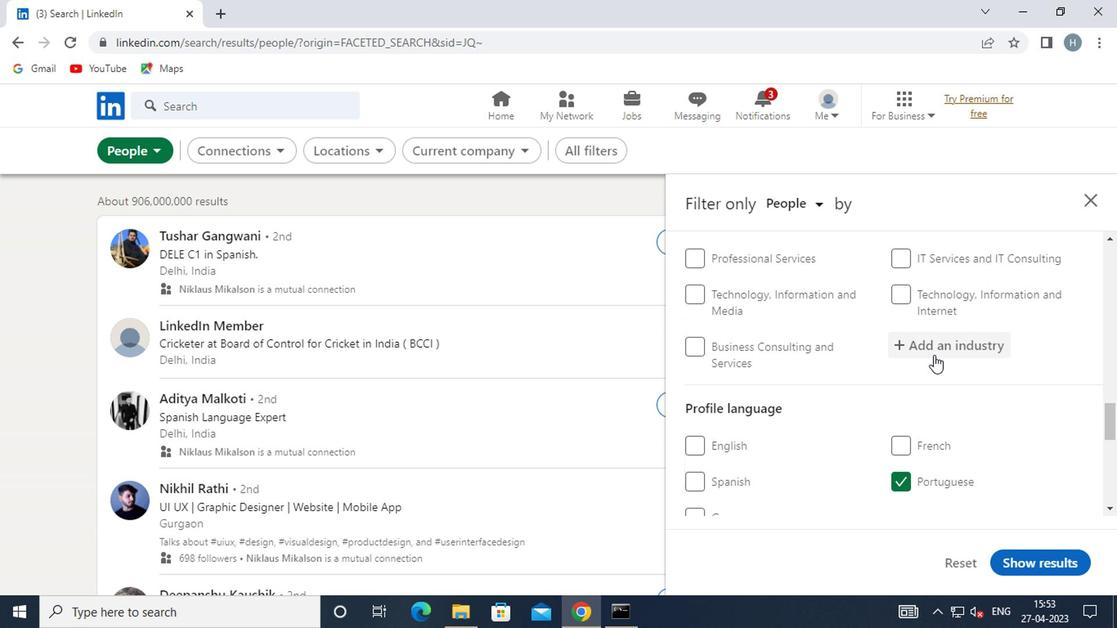 
Action: Mouse scrolled (931, 353) with delta (0, 0)
Screenshot: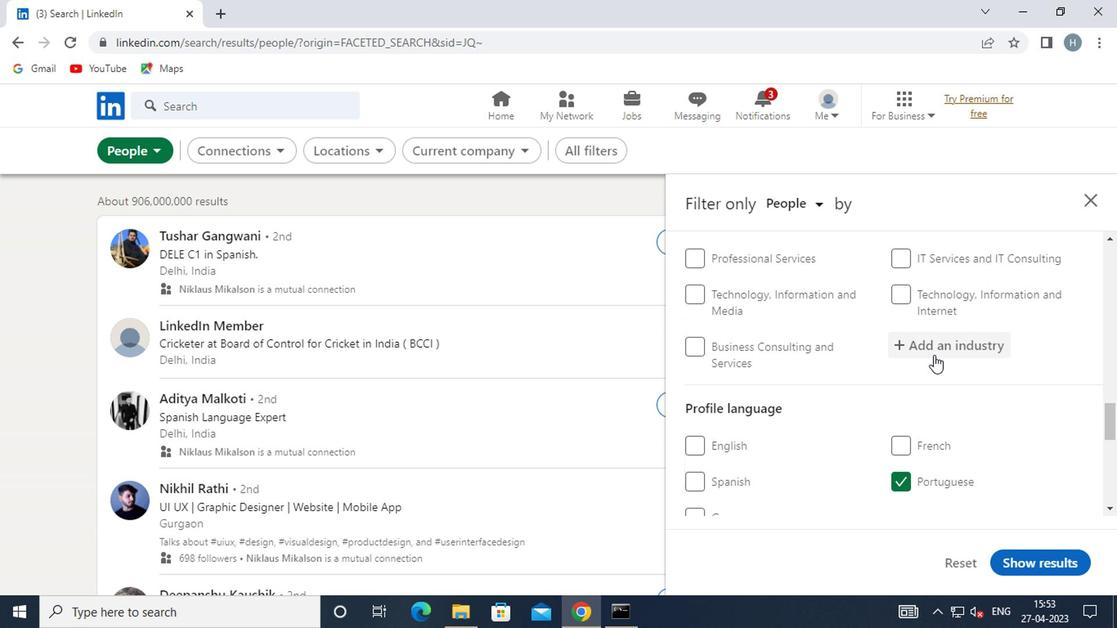 
Action: Mouse moved to (931, 426)
Screenshot: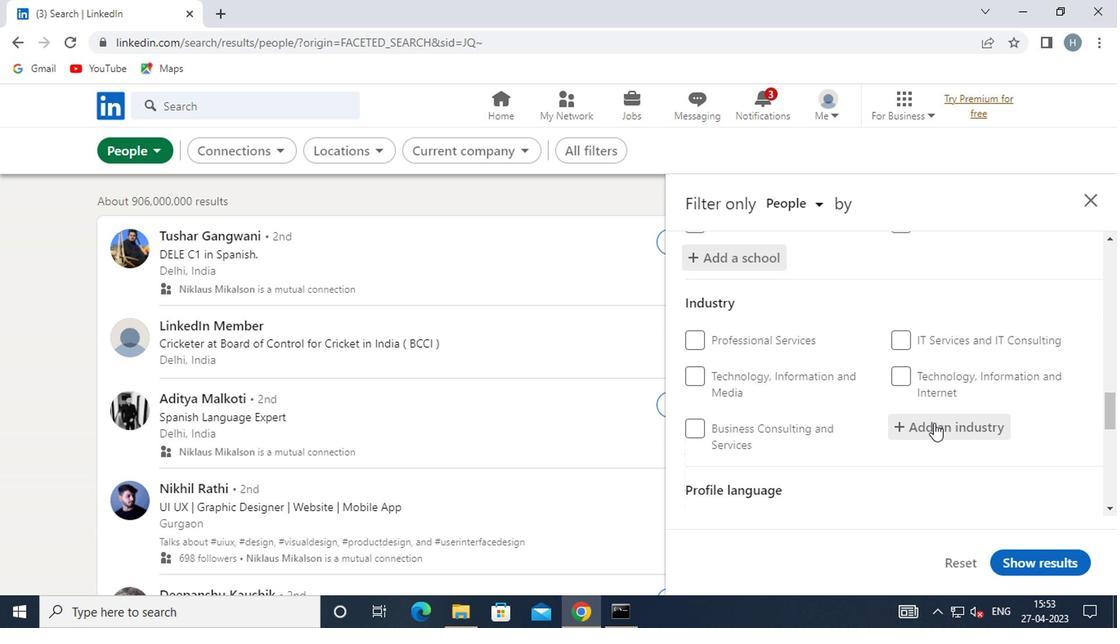 
Action: Mouse pressed left at (931, 426)
Screenshot: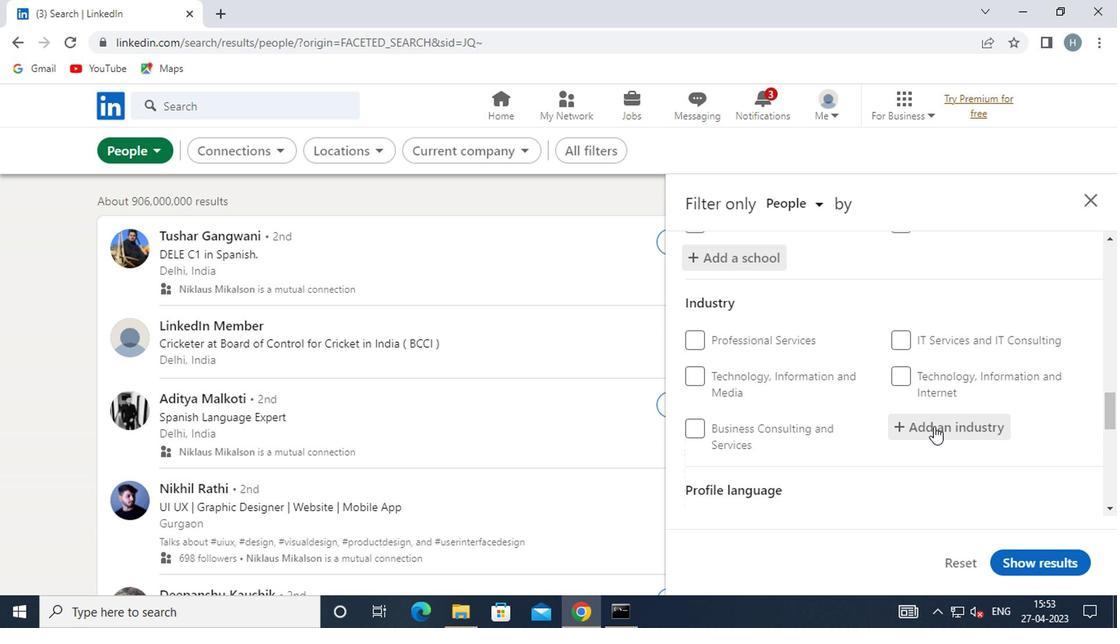 
Action: Mouse moved to (932, 426)
Screenshot: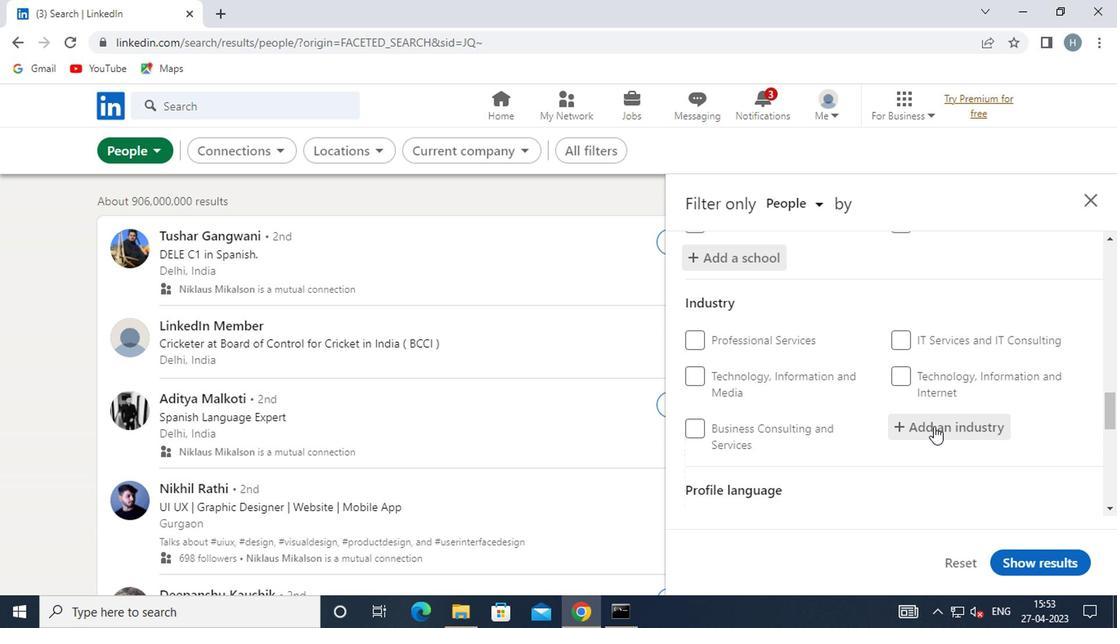 
Action: Key pressed <Key.shift><Key.shift><Key.shift><Key.shift><Key.shift><Key.shift><Key.shift><Key.shift><Key.shift><Key.shift><Key.shift><Key.shift><Key.shift><Key.shift><Key.shift><Key.shift><Key.shift><Key.shift><Key.shift><Key.shift><Key.shift><Key.shift>GLASS
Screenshot: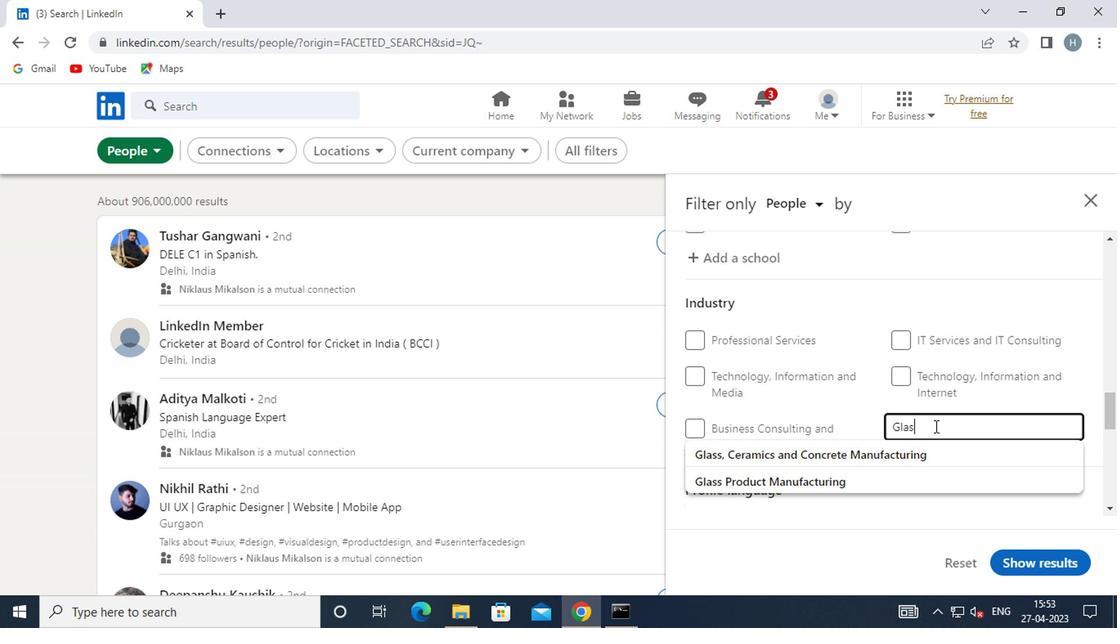 
Action: Mouse moved to (856, 461)
Screenshot: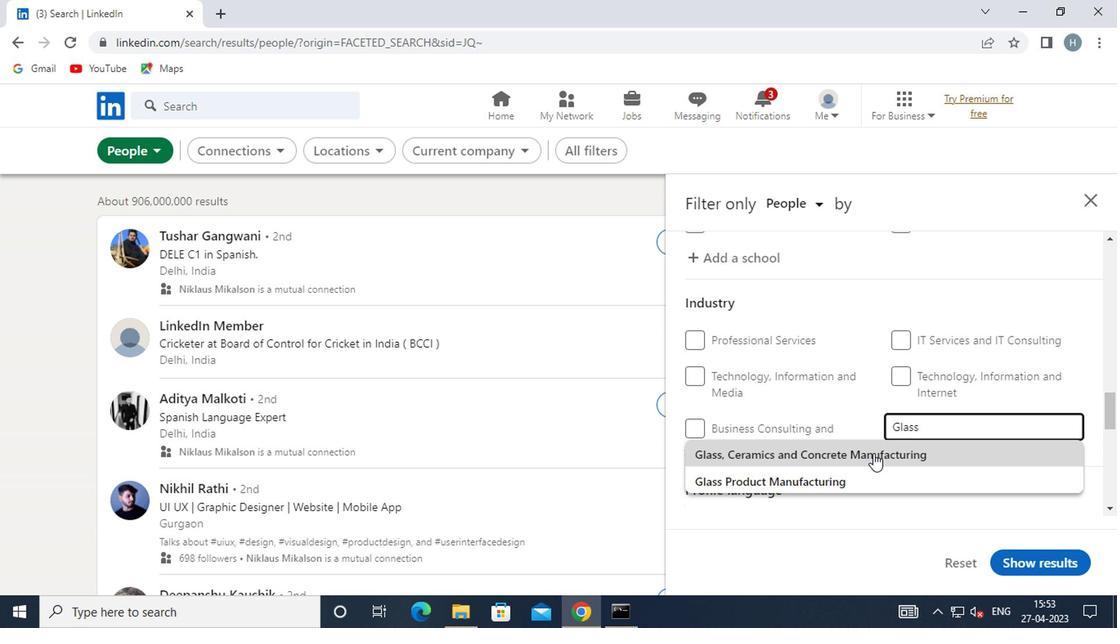 
Action: Mouse pressed left at (856, 461)
Screenshot: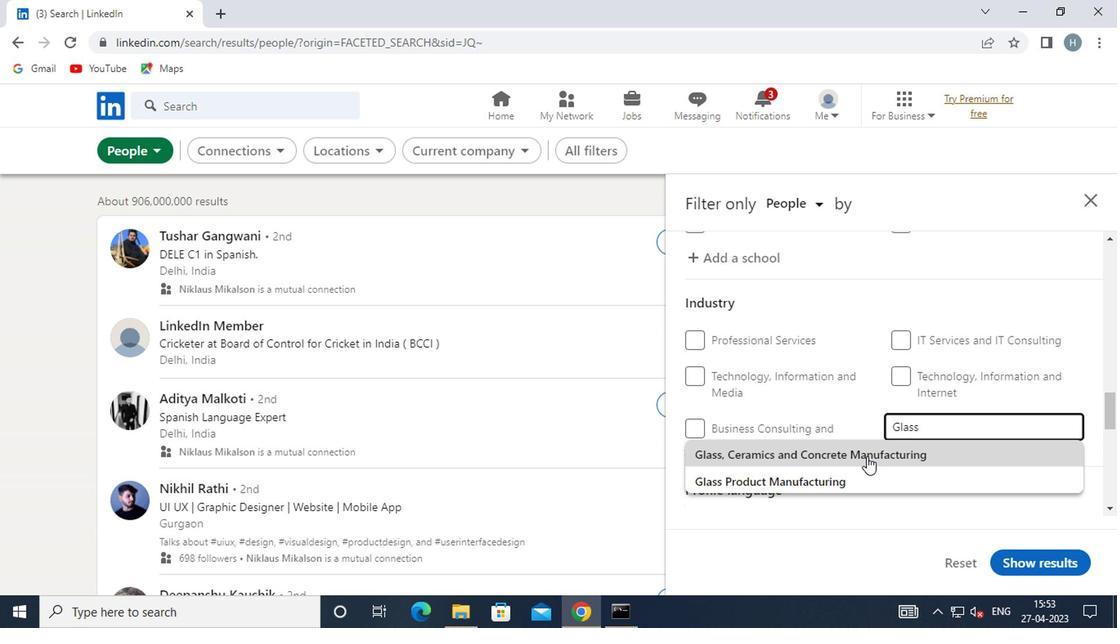 
Action: Mouse moved to (850, 441)
Screenshot: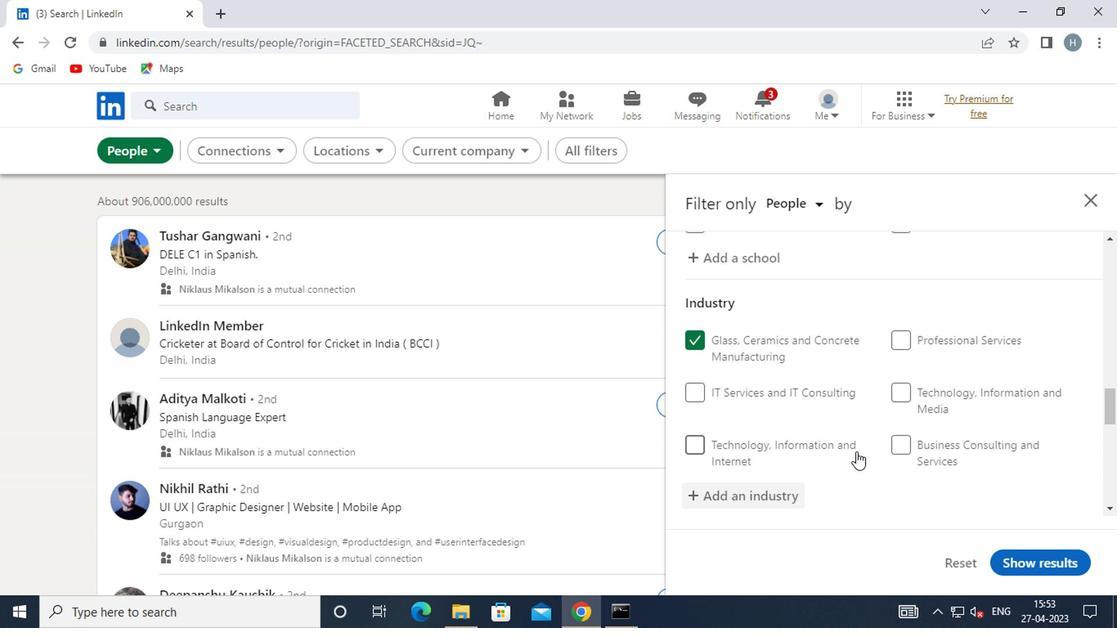 
Action: Mouse scrolled (850, 441) with delta (0, 0)
Screenshot: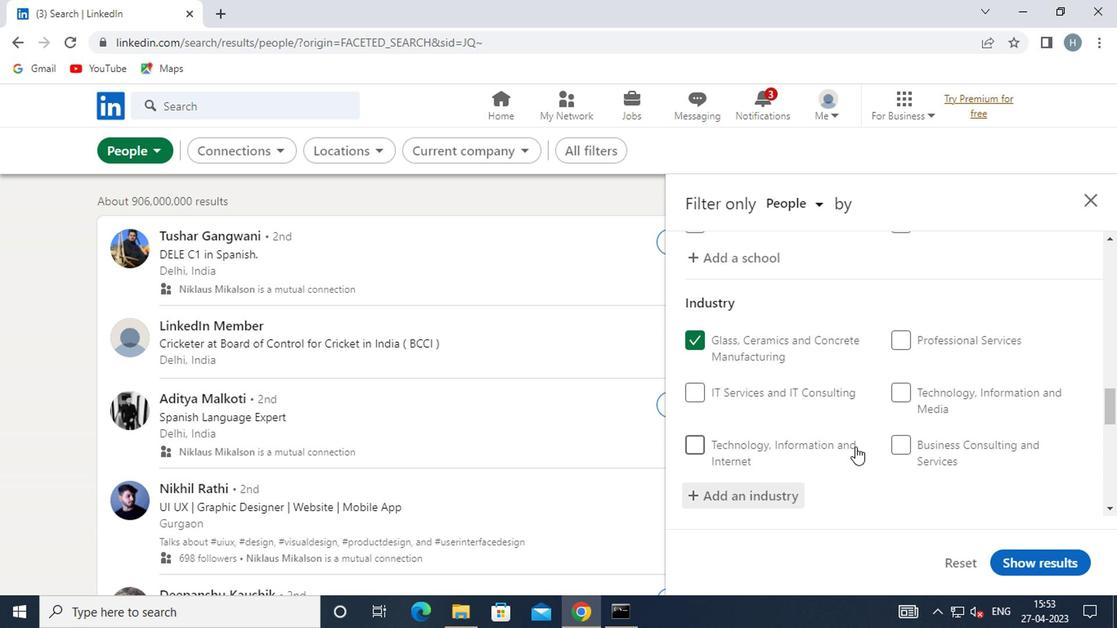 
Action: Mouse scrolled (850, 441) with delta (0, 0)
Screenshot: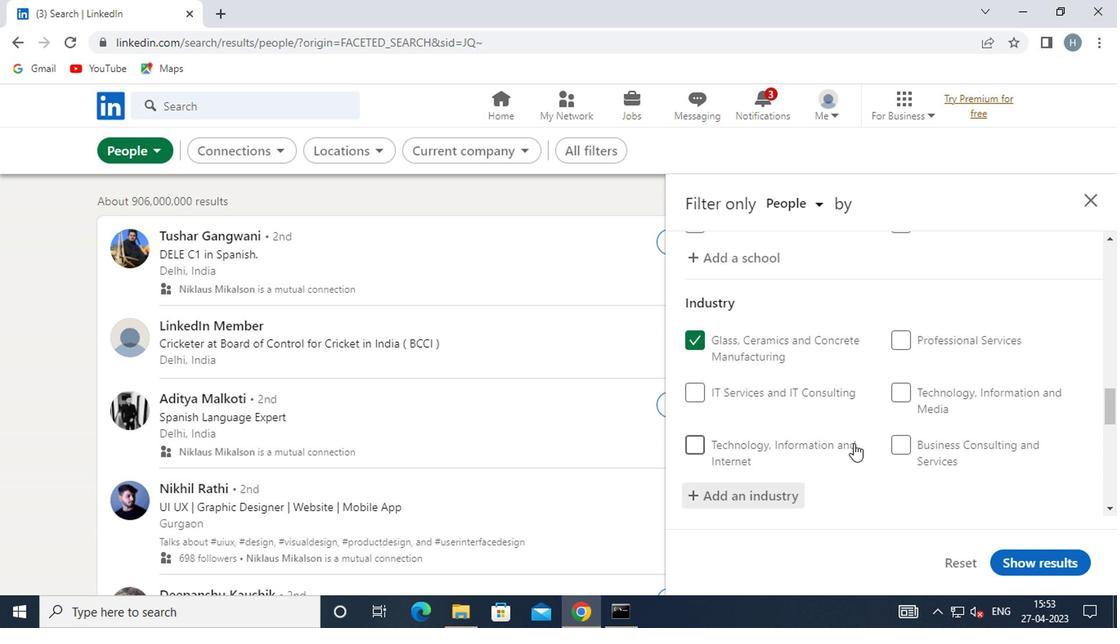 
Action: Mouse moved to (842, 432)
Screenshot: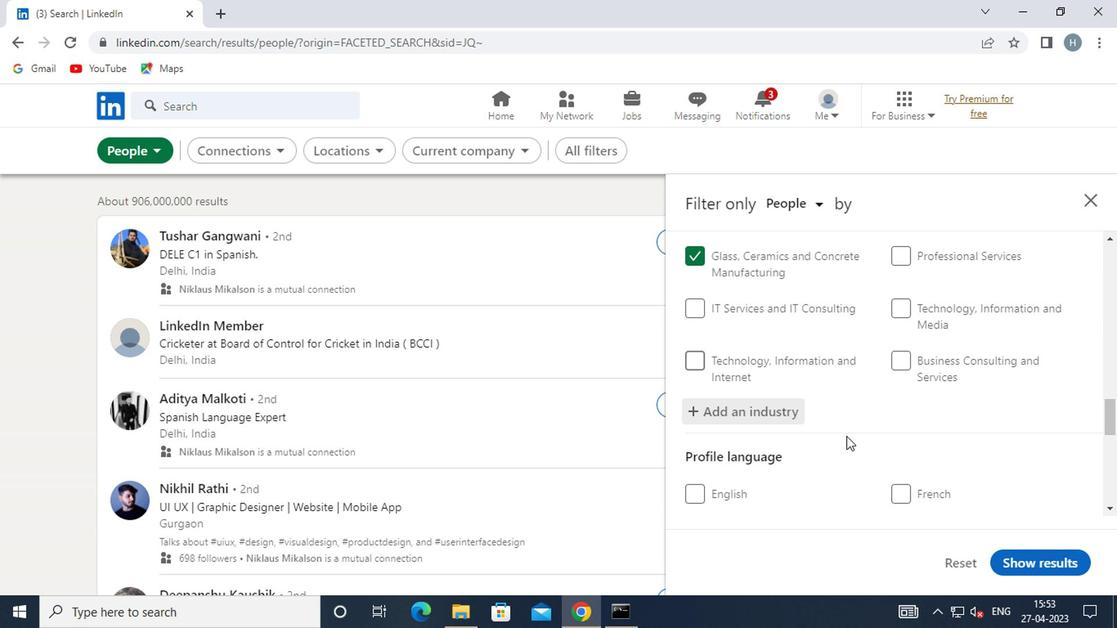 
Action: Mouse scrolled (842, 431) with delta (0, 0)
Screenshot: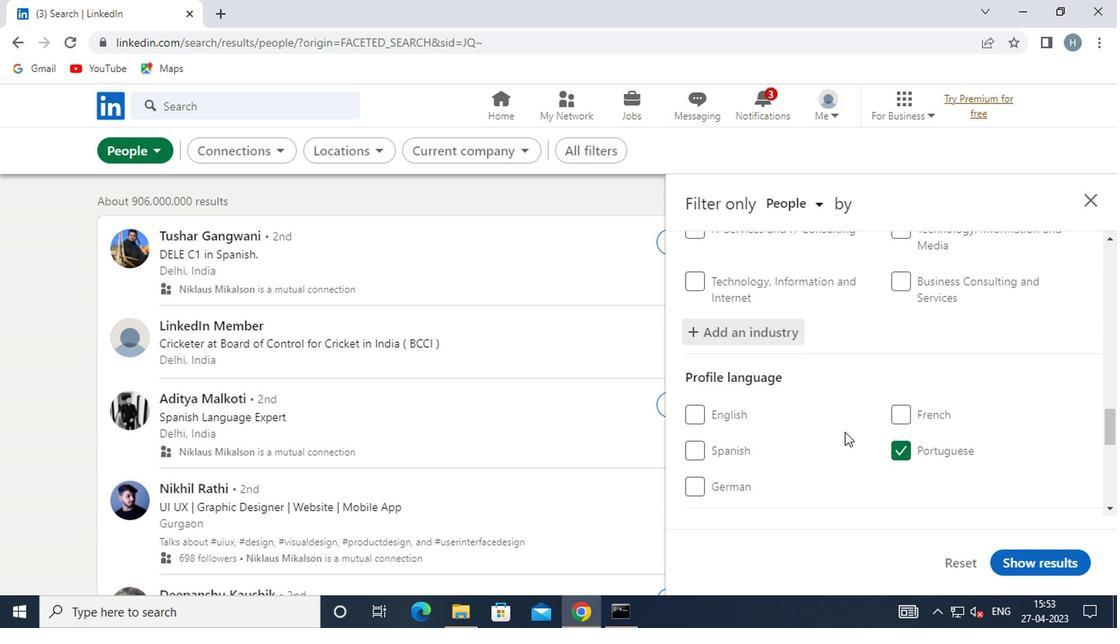 
Action: Mouse moved to (842, 430)
Screenshot: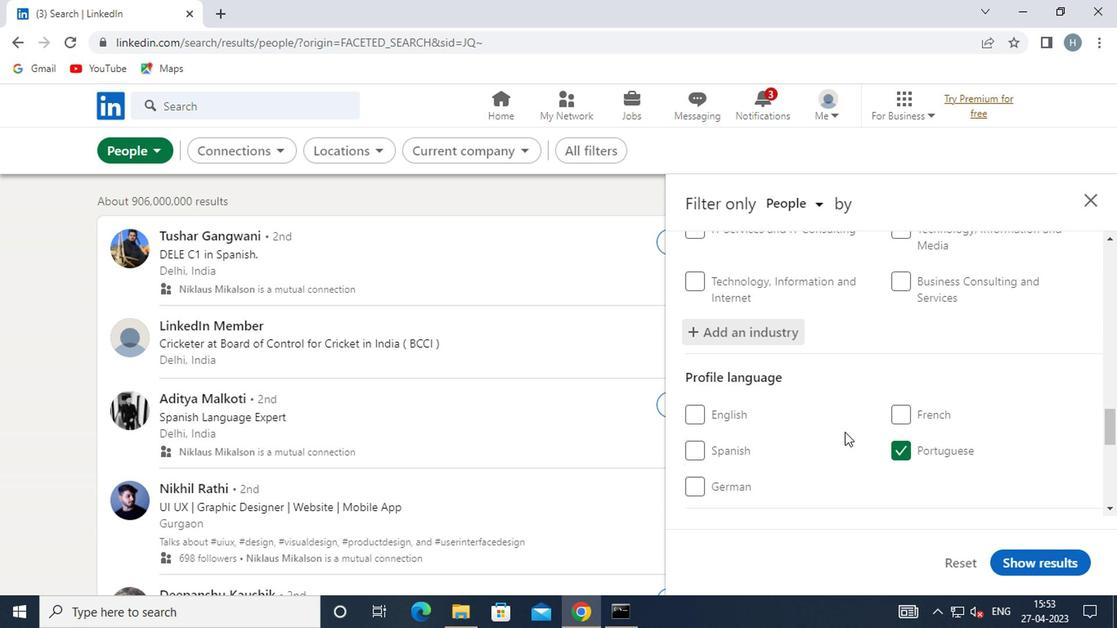 
Action: Mouse scrolled (842, 429) with delta (0, -1)
Screenshot: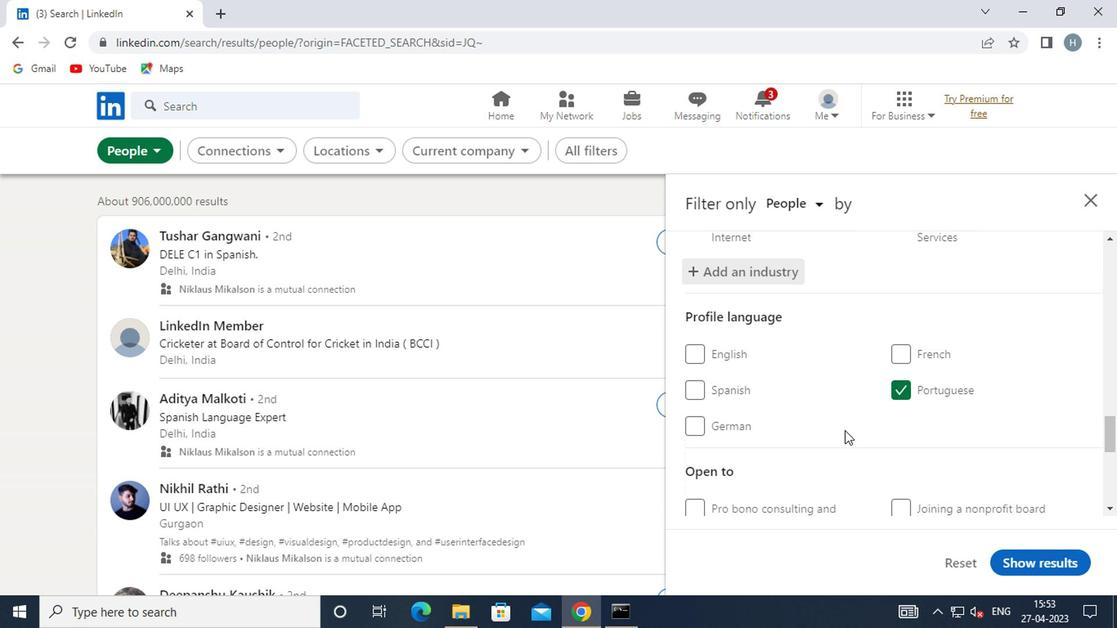 
Action: Mouse moved to (897, 434)
Screenshot: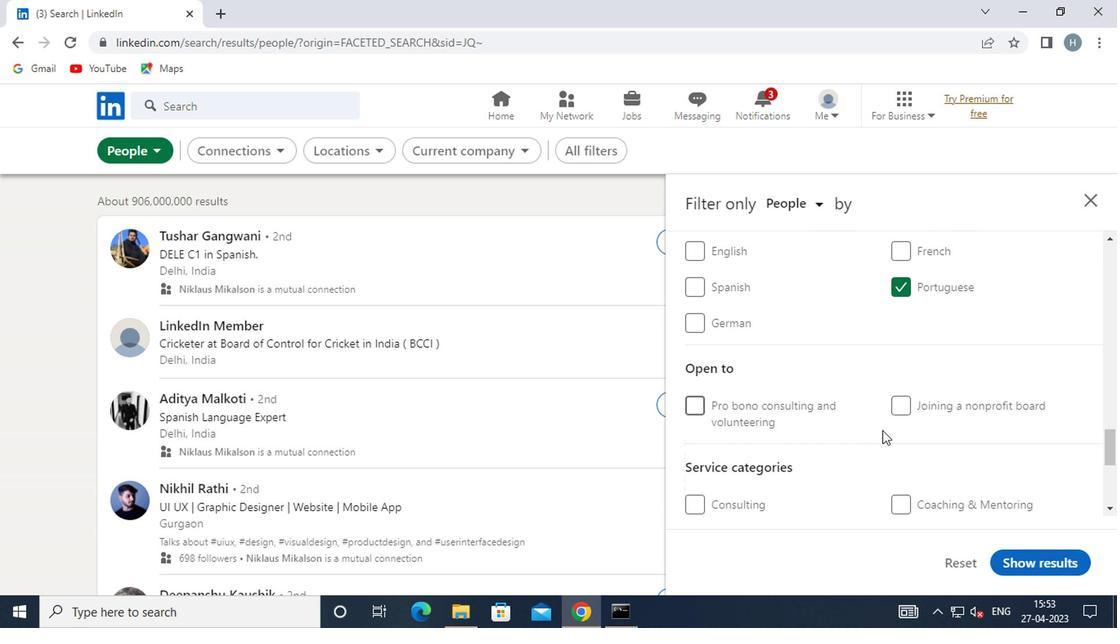 
Action: Mouse scrolled (897, 433) with delta (0, -1)
Screenshot: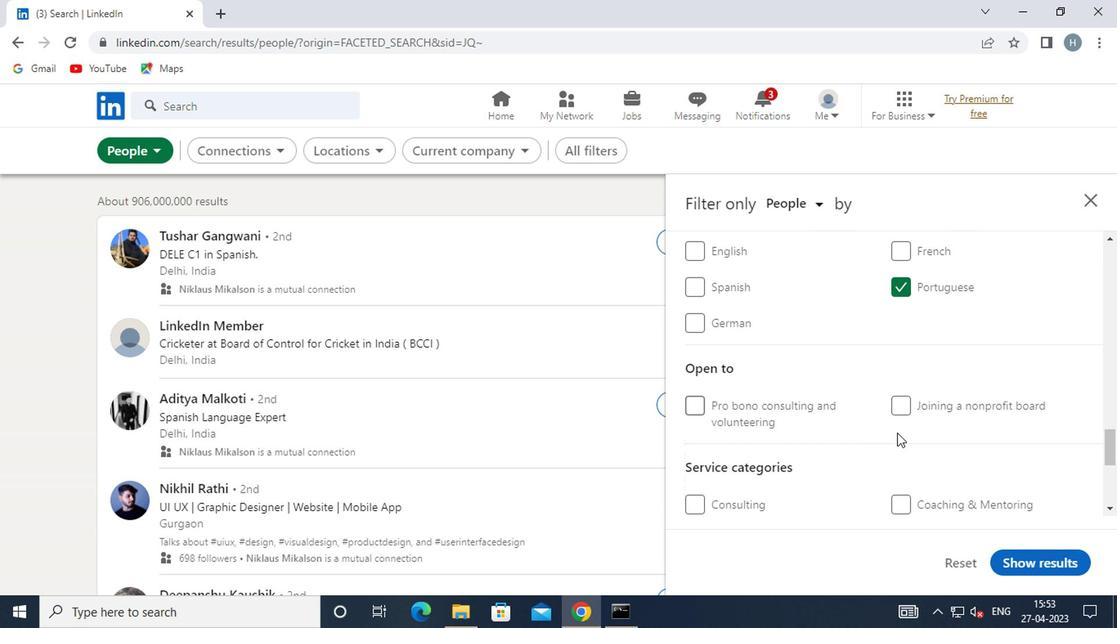 
Action: Mouse scrolled (897, 433) with delta (0, -1)
Screenshot: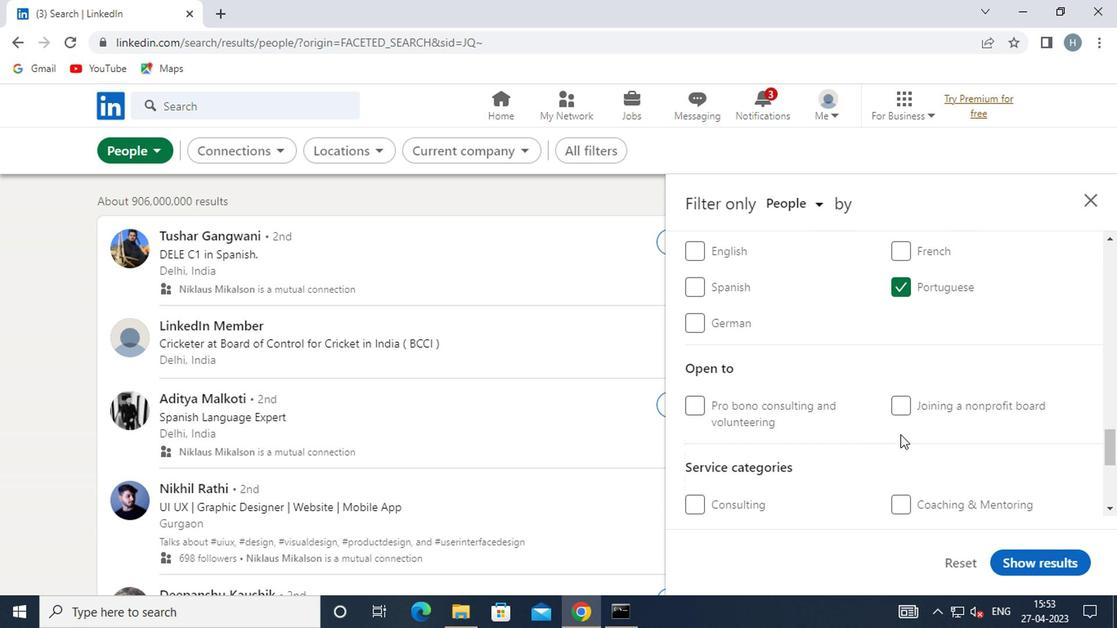 
Action: Mouse moved to (941, 406)
Screenshot: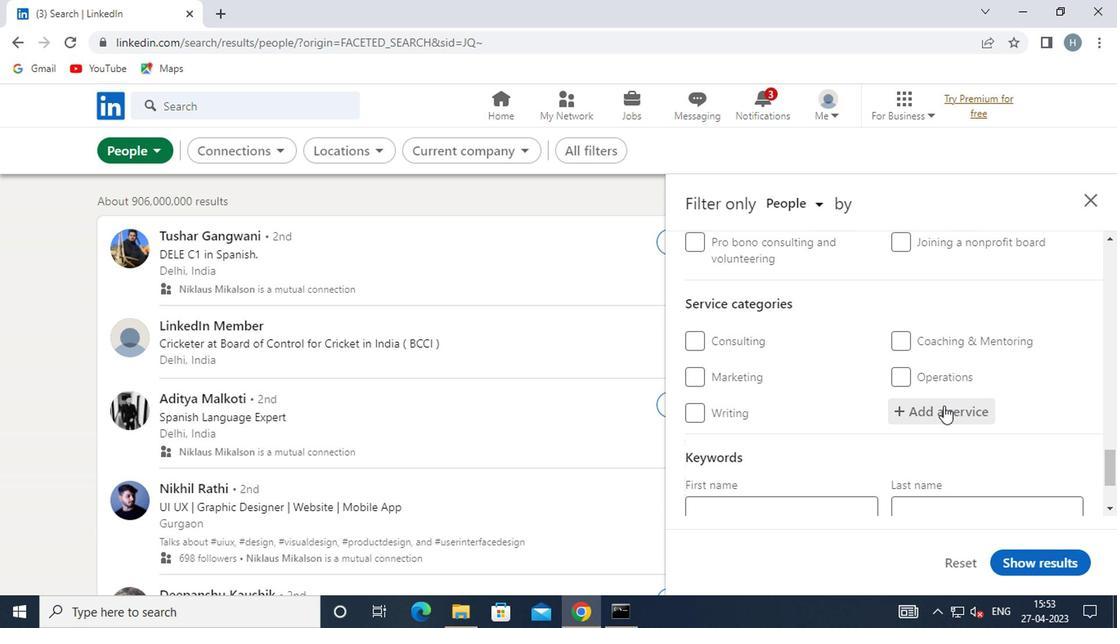 
Action: Mouse pressed left at (941, 406)
Screenshot: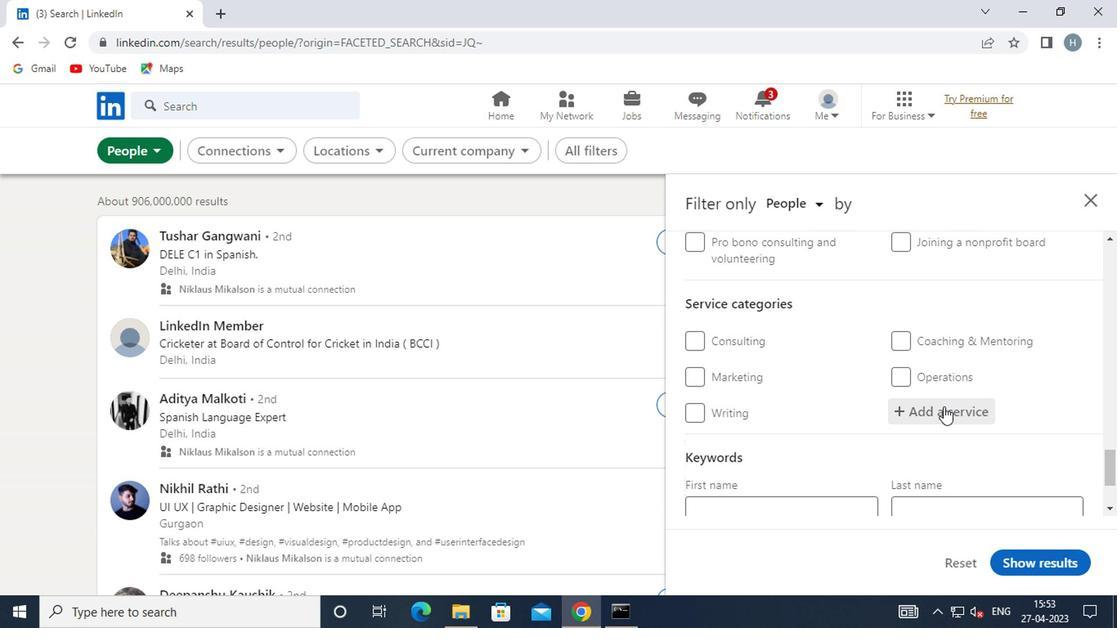 
Action: Mouse moved to (939, 406)
Screenshot: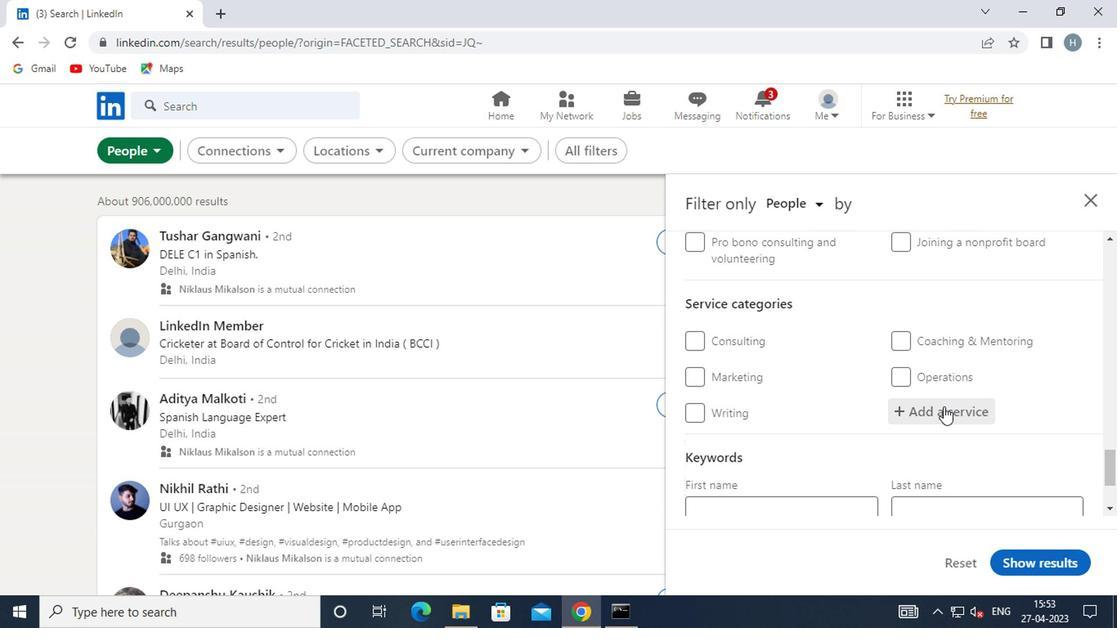 
Action: Key pressed <Key.shift>MARKETING
Screenshot: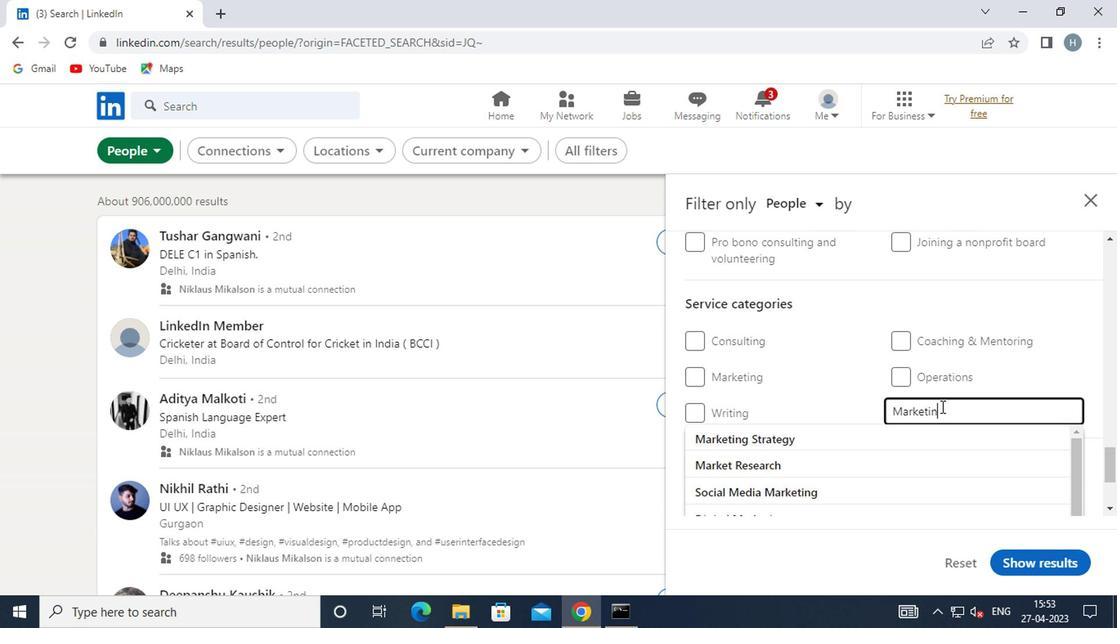 
Action: Mouse moved to (891, 430)
Screenshot: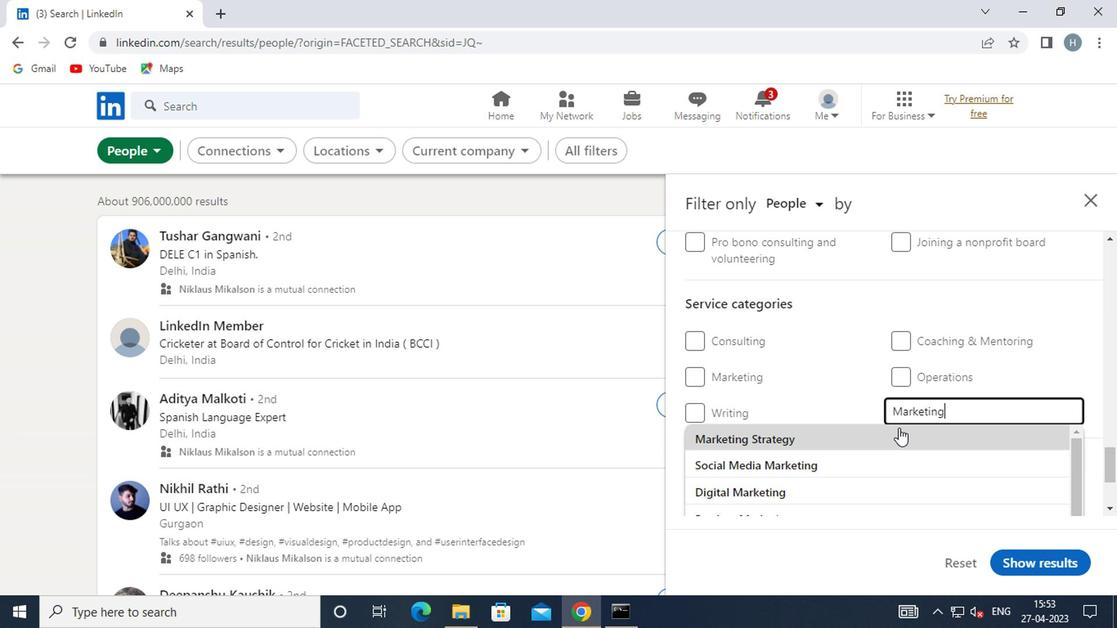 
Action: Mouse scrolled (891, 429) with delta (0, -1)
Screenshot: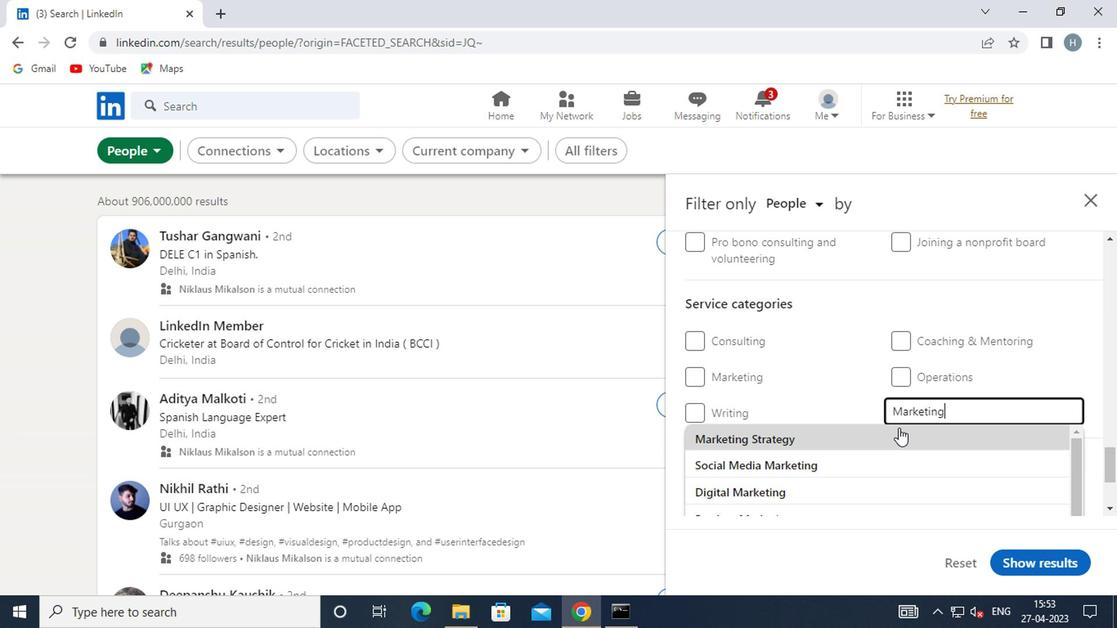 
Action: Mouse moved to (887, 432)
Screenshot: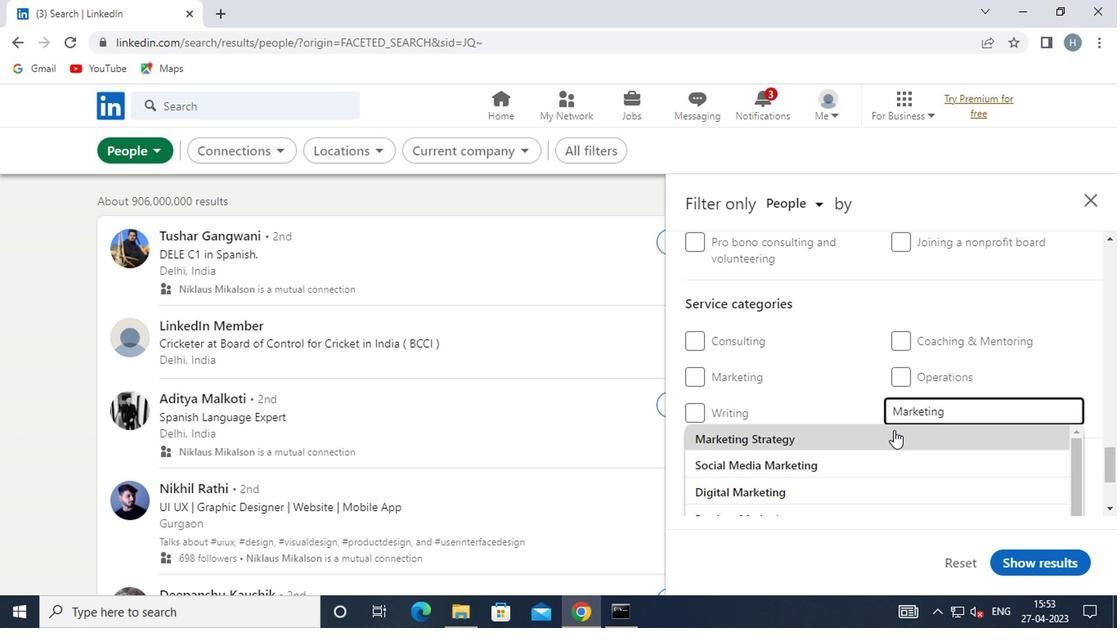 
Action: Mouse scrolled (887, 431) with delta (0, 0)
Screenshot: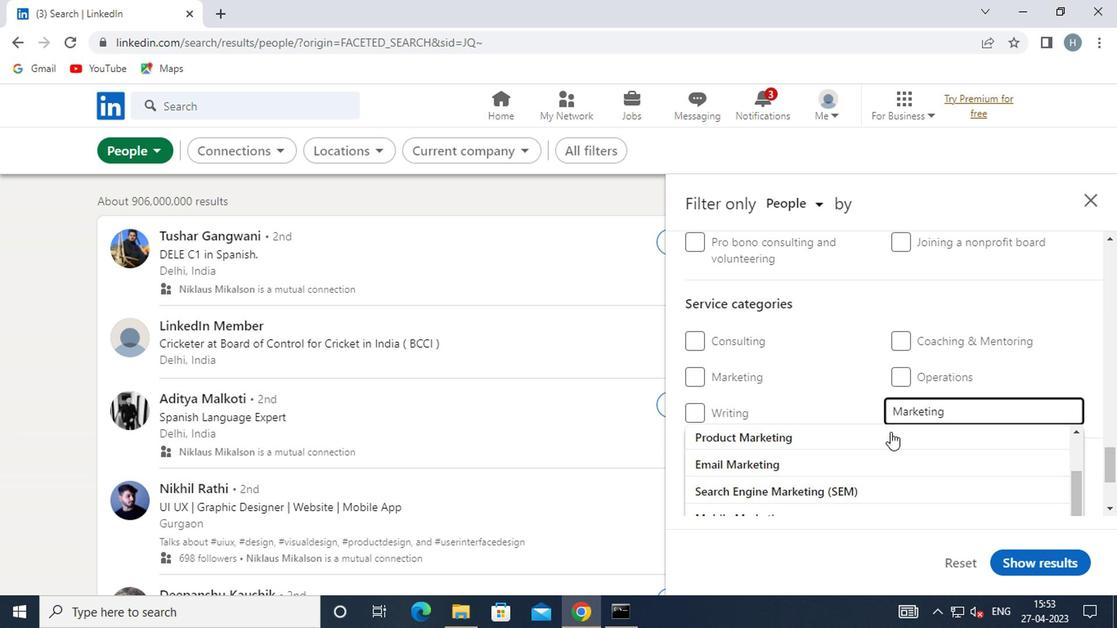
Action: Mouse moved to (866, 448)
Screenshot: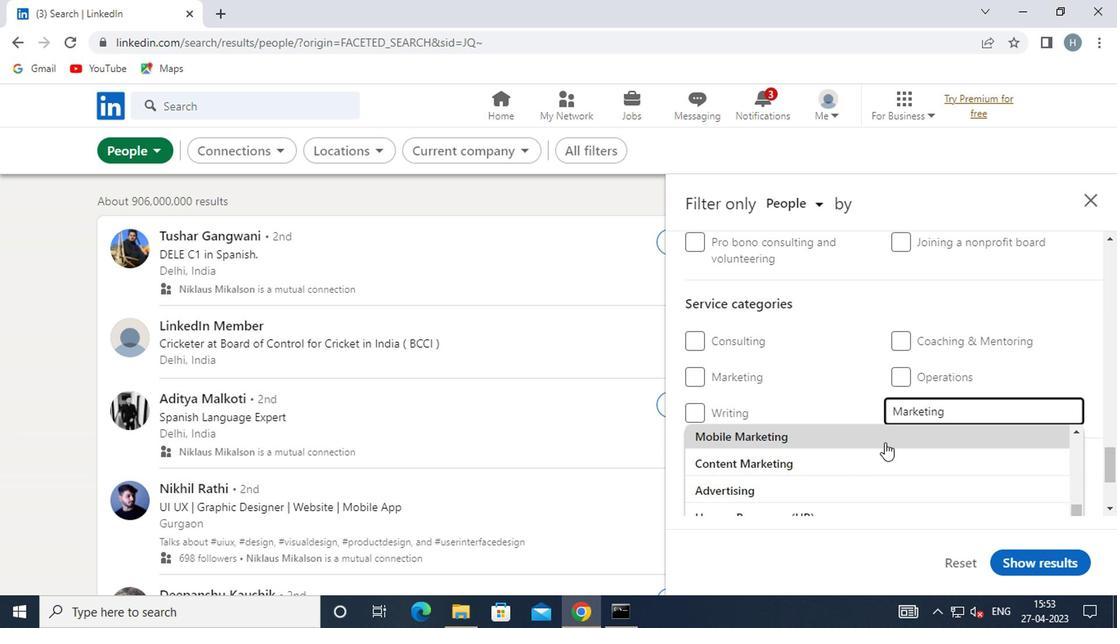 
Action: Mouse scrolled (866, 447) with delta (0, -1)
Screenshot: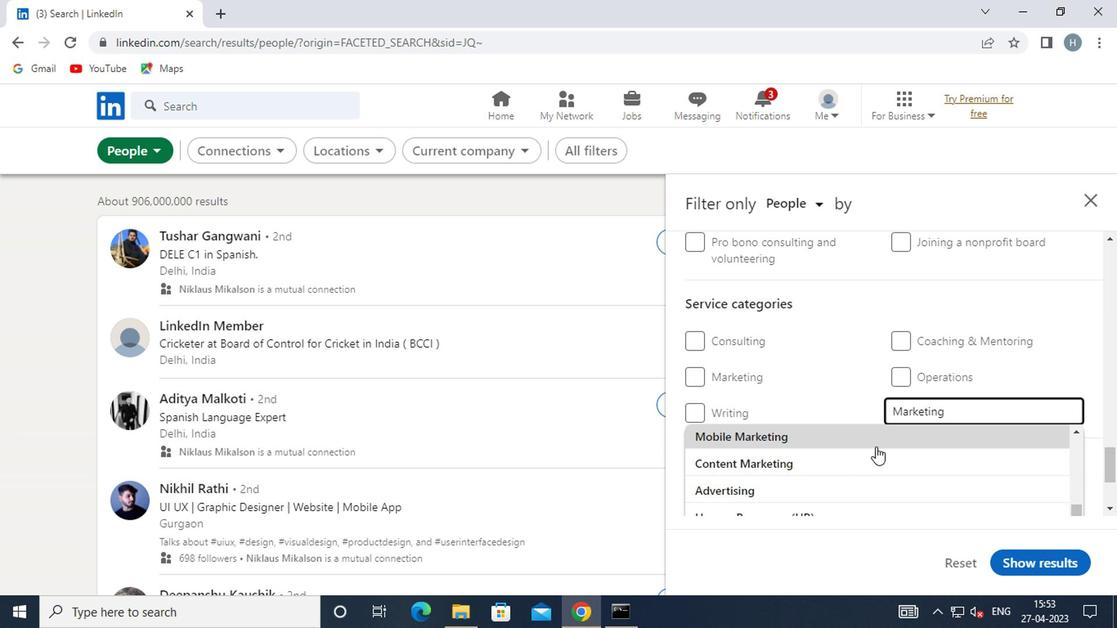 
Action: Mouse moved to (864, 451)
Screenshot: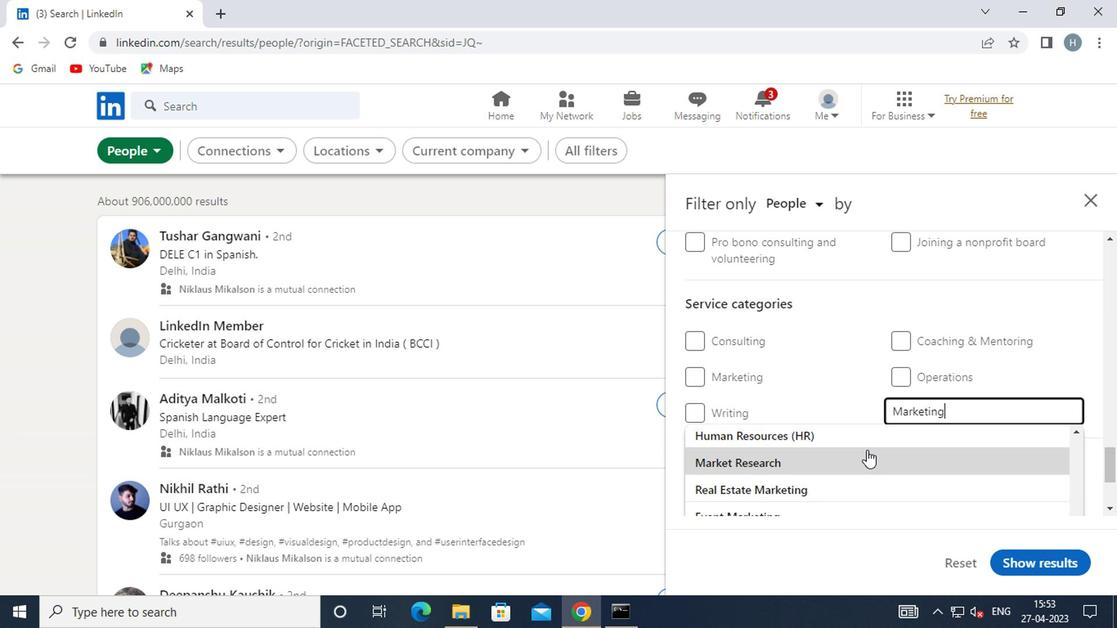 
Action: Key pressed <Key.space>
Screenshot: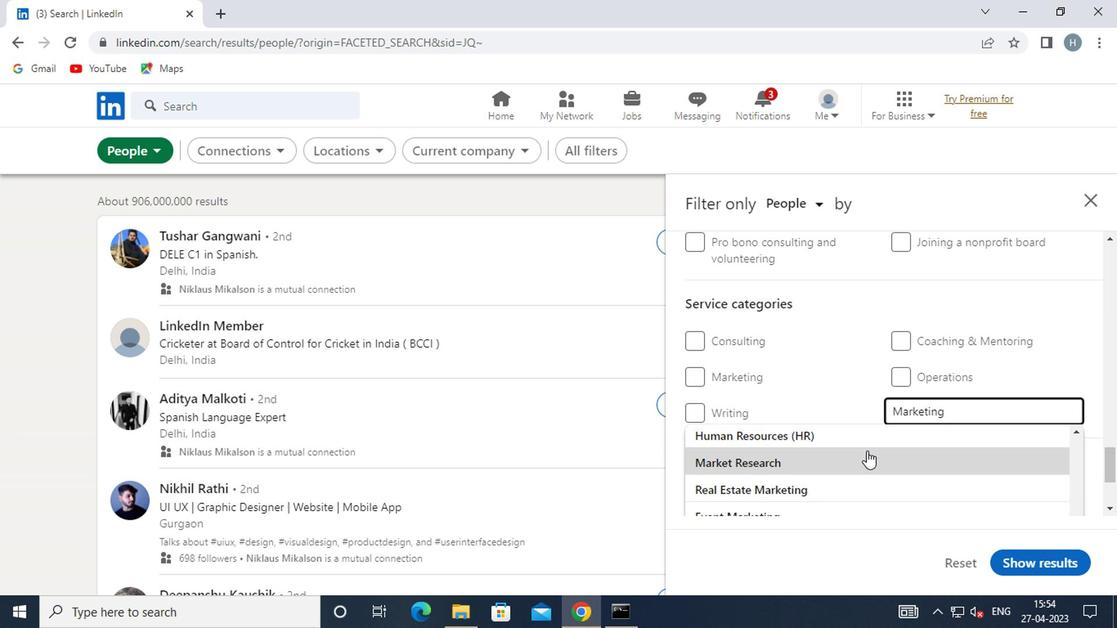 
Action: Mouse moved to (870, 451)
Screenshot: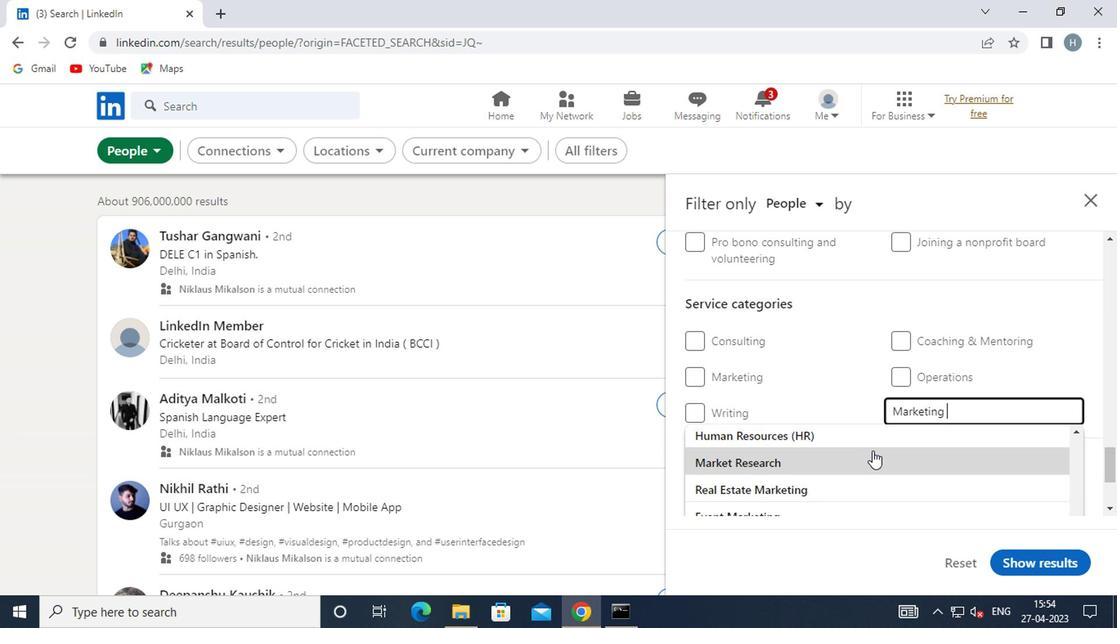 
Action: Mouse scrolled (870, 451) with delta (0, 0)
Screenshot: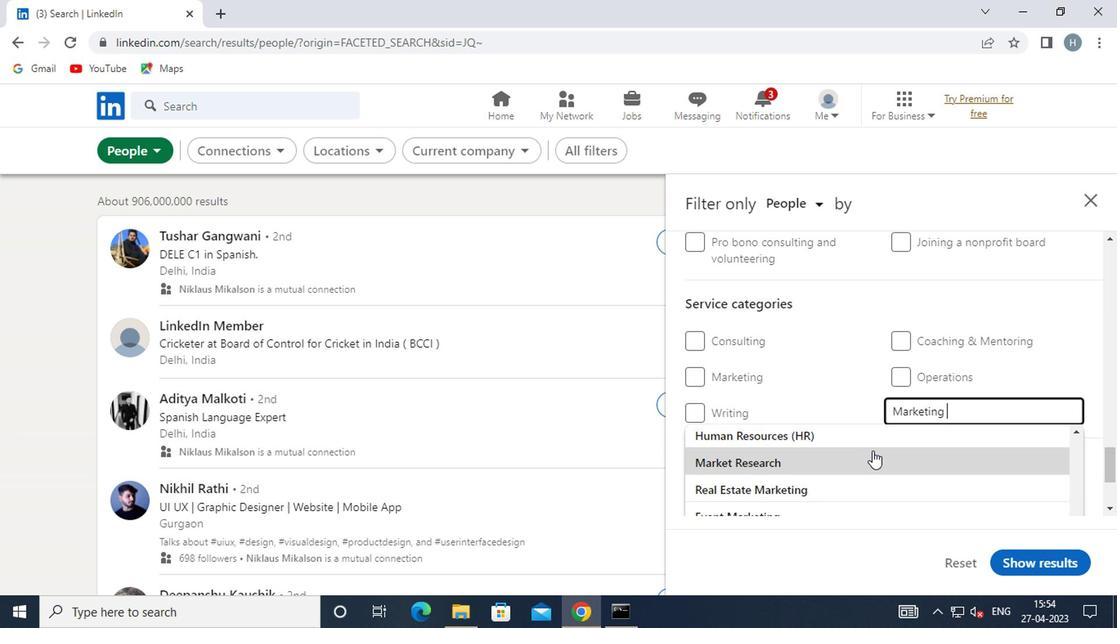 
Action: Mouse scrolled (870, 451) with delta (0, 0)
Screenshot: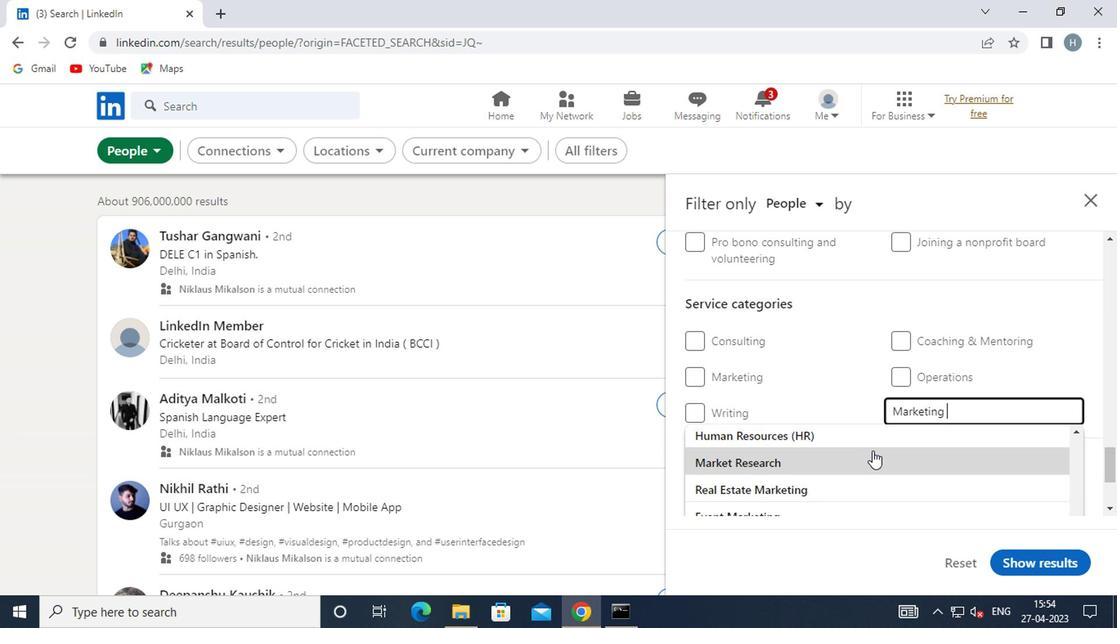 
Action: Mouse moved to (871, 449)
Screenshot: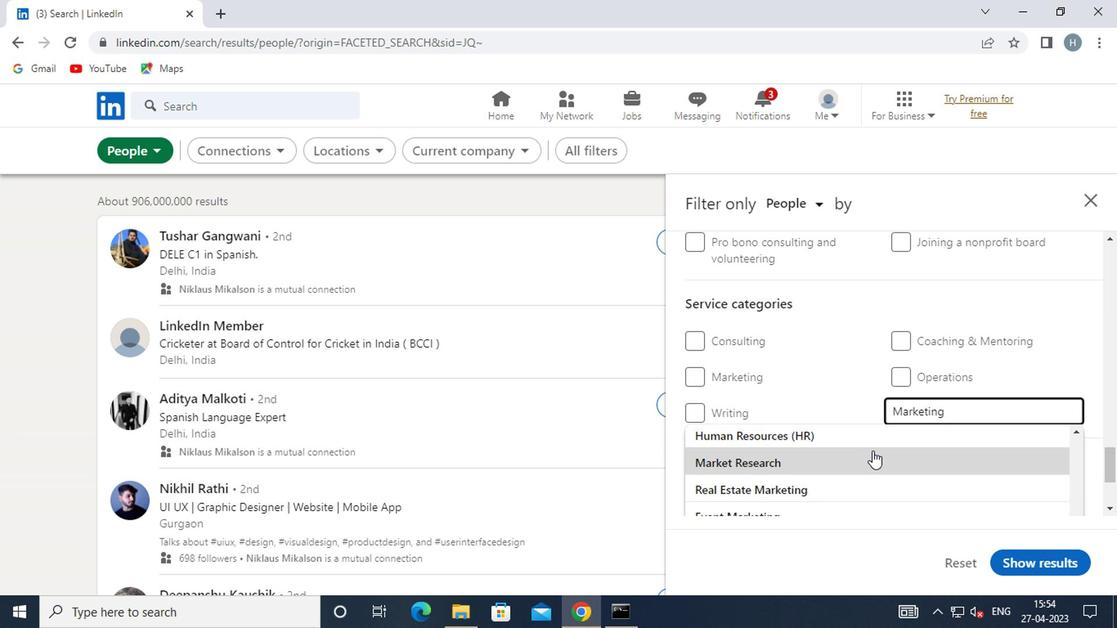 
Action: Mouse scrolled (871, 450) with delta (0, 0)
Screenshot: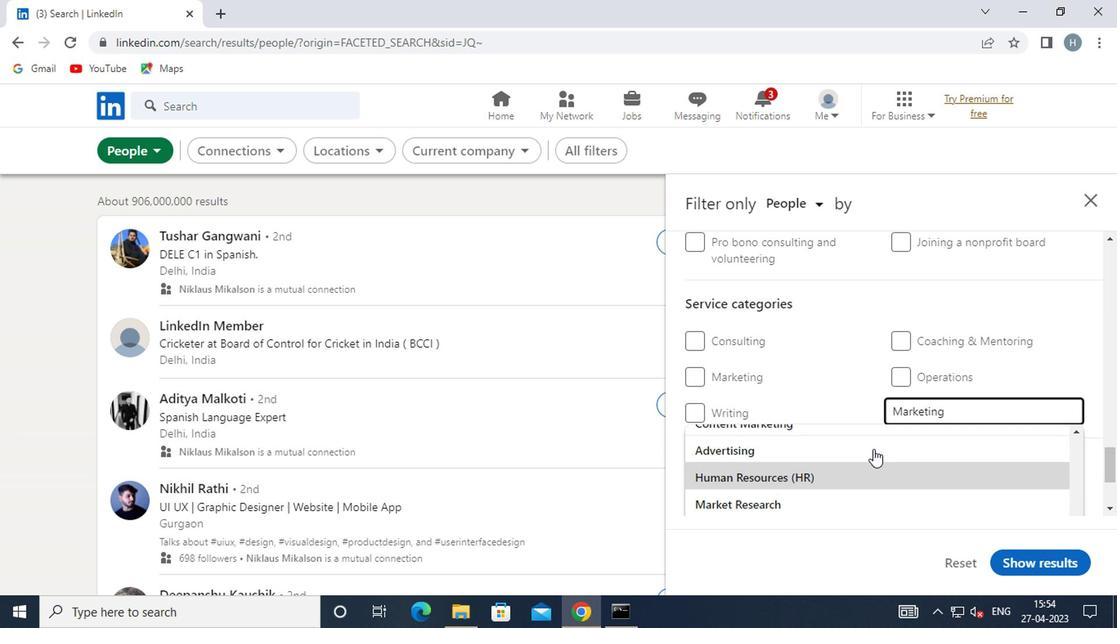 
Action: Mouse scrolled (871, 450) with delta (0, 0)
Screenshot: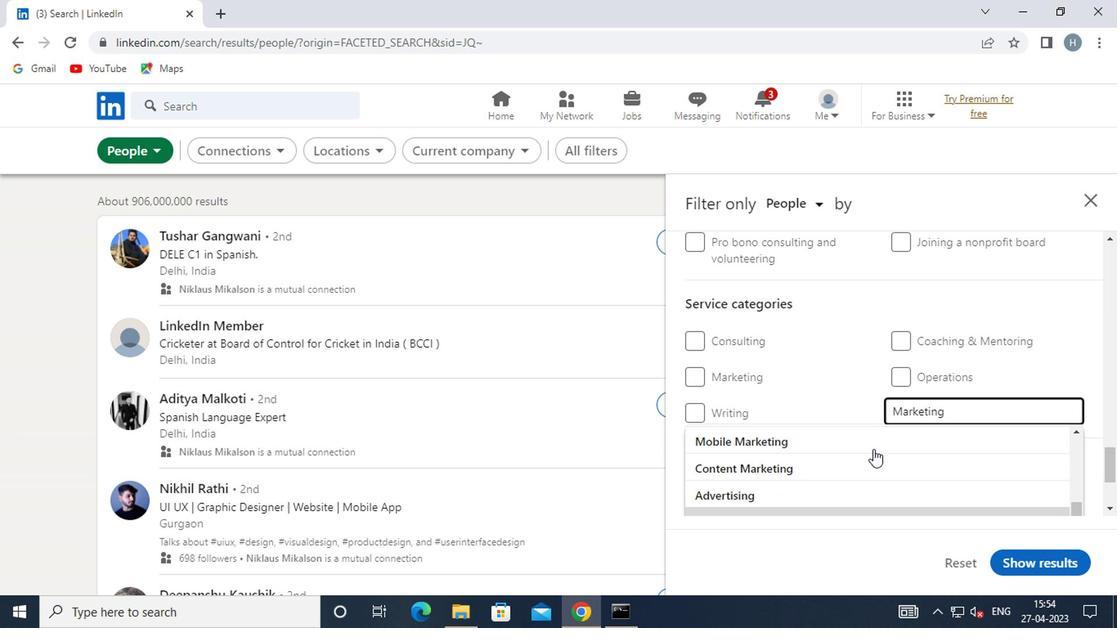 
Action: Mouse scrolled (871, 450) with delta (0, 0)
Screenshot: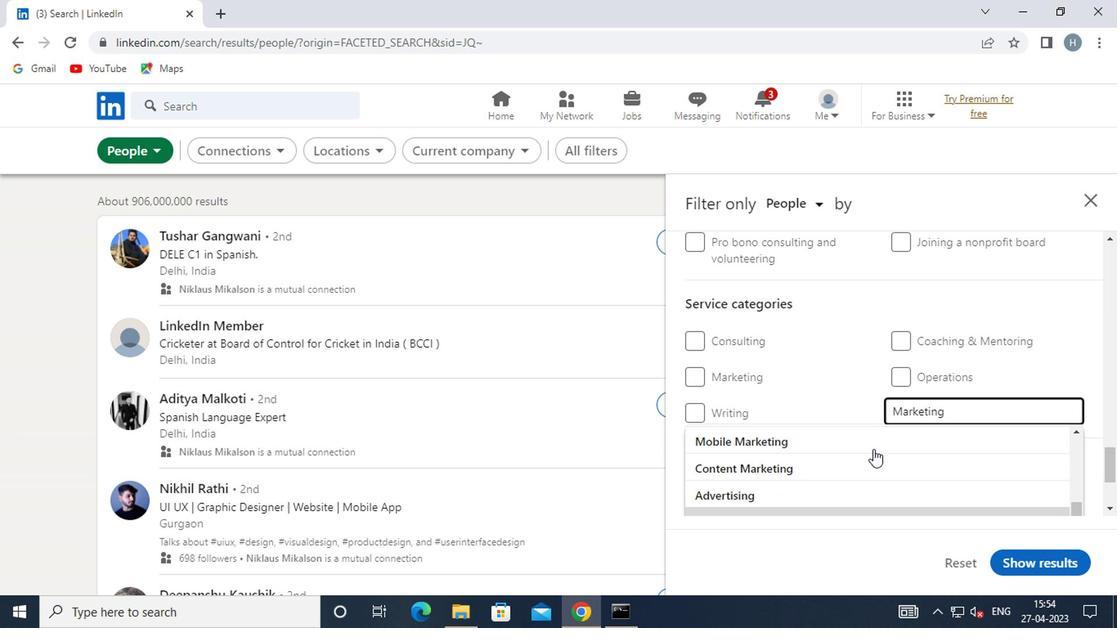 
Action: Mouse scrolled (871, 450) with delta (0, 0)
Screenshot: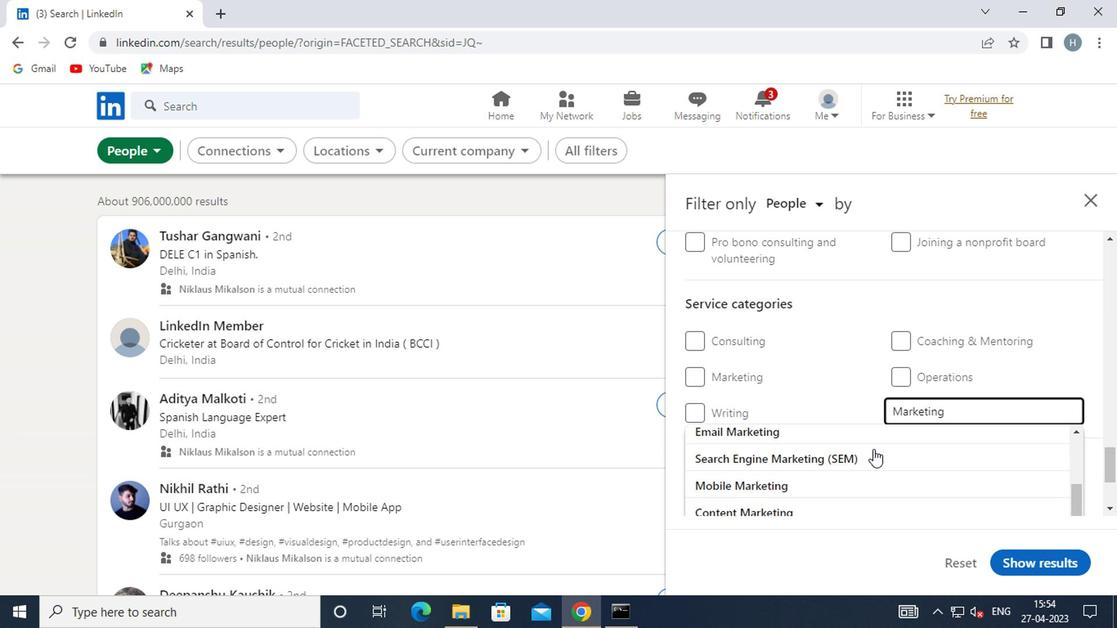 
Action: Mouse moved to (851, 453)
Screenshot: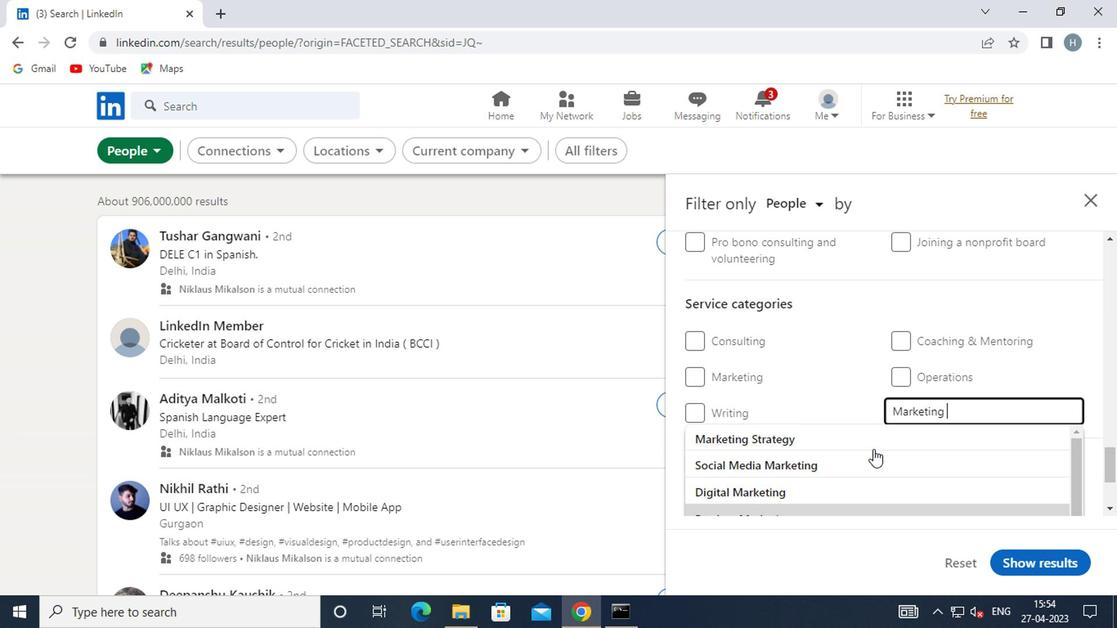 
Action: Mouse scrolled (851, 454) with delta (0, 0)
Screenshot: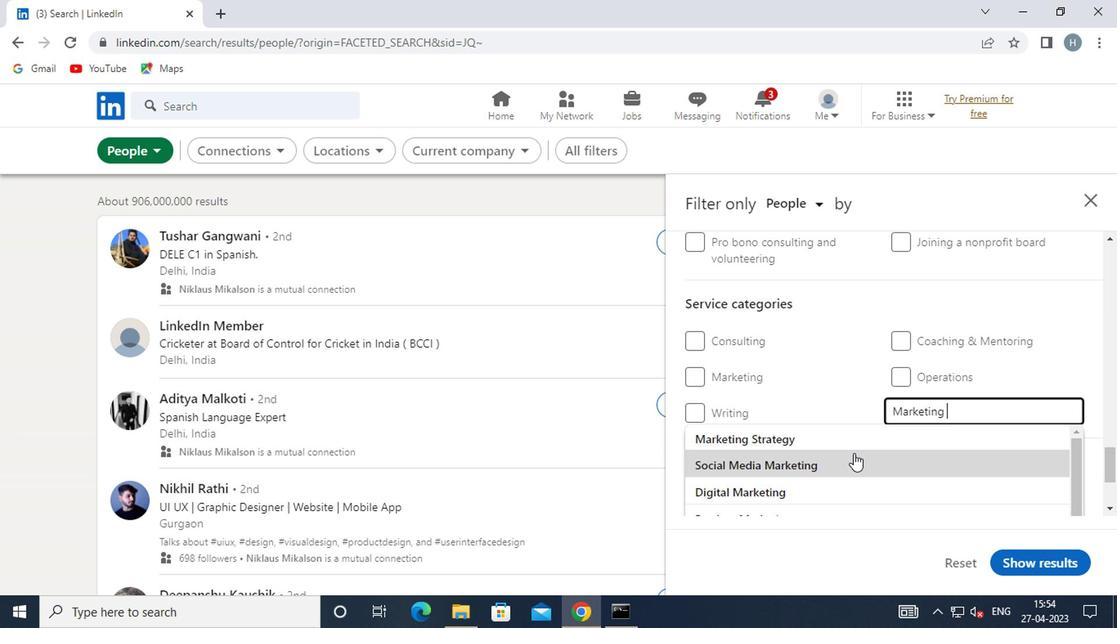
Action: Mouse scrolled (851, 454) with delta (0, 0)
Screenshot: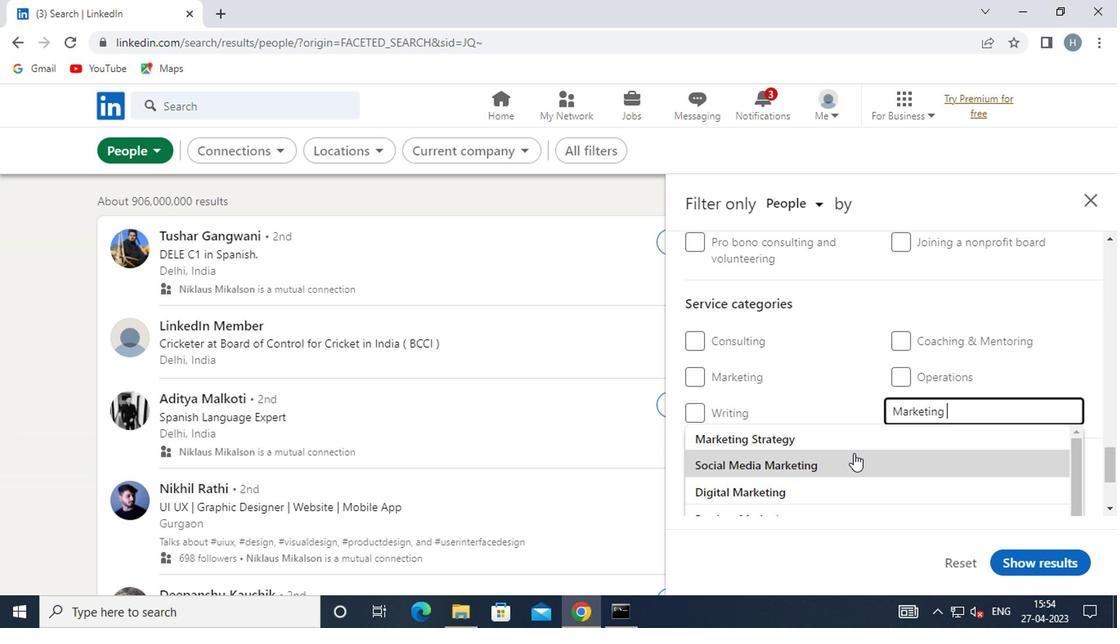 
Action: Mouse scrolled (851, 454) with delta (0, 0)
Screenshot: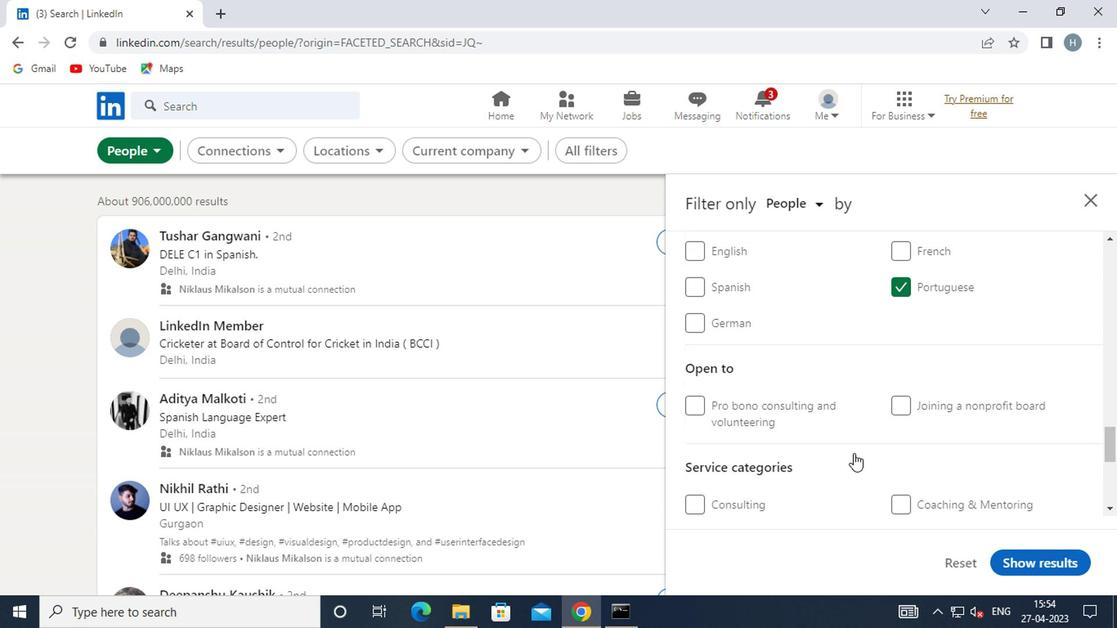 
Action: Mouse scrolled (851, 452) with delta (0, 0)
Screenshot: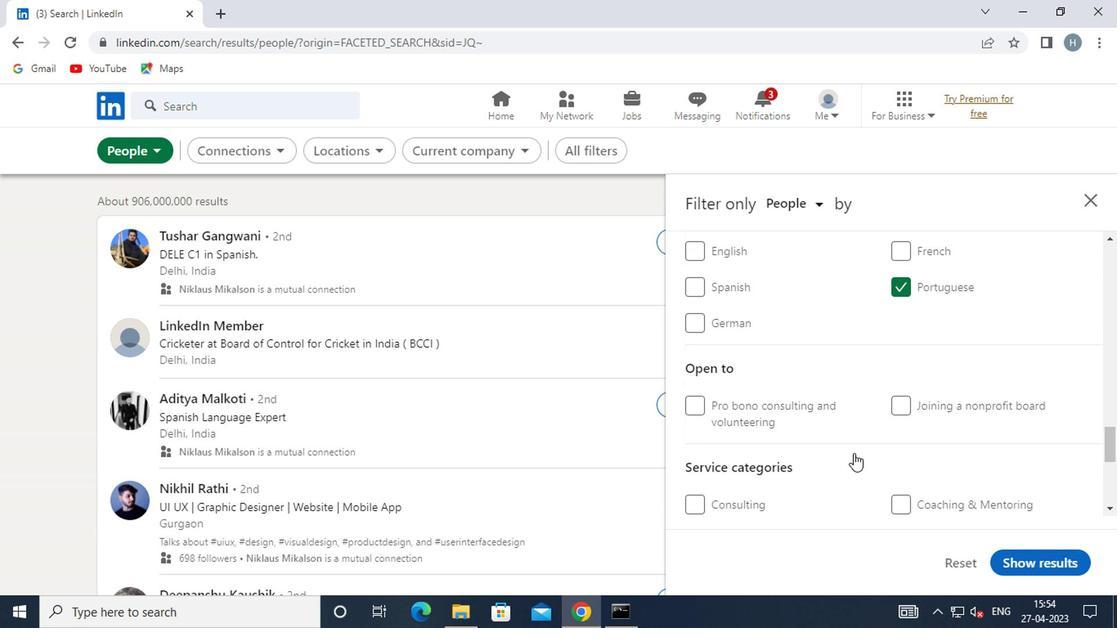 
Action: Mouse scrolled (851, 452) with delta (0, 0)
Screenshot: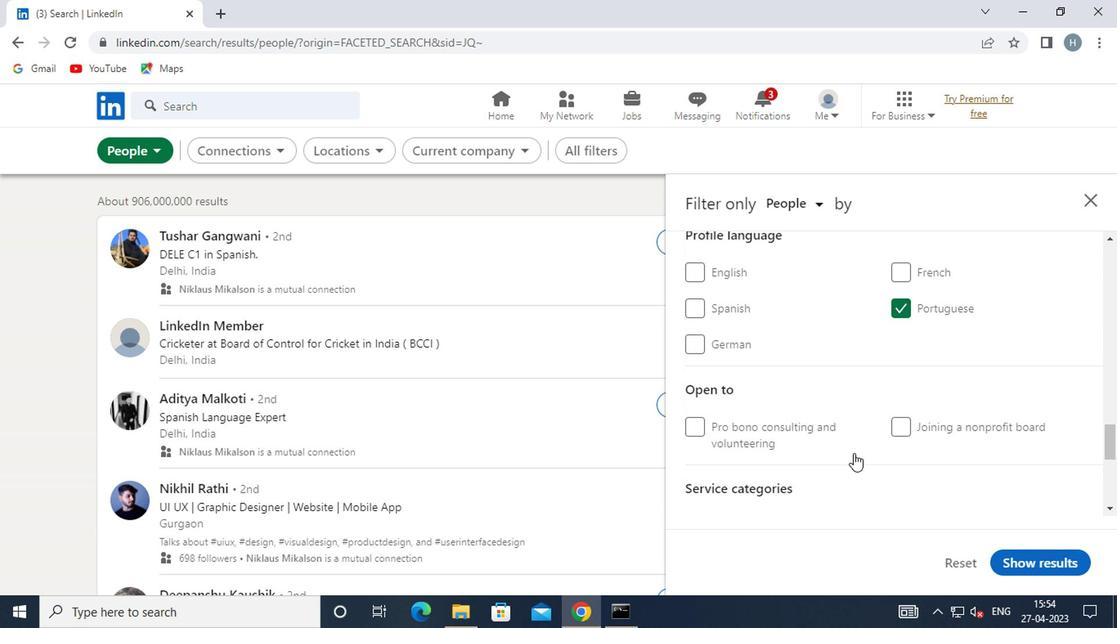 
Action: Mouse scrolled (851, 452) with delta (0, 0)
Screenshot: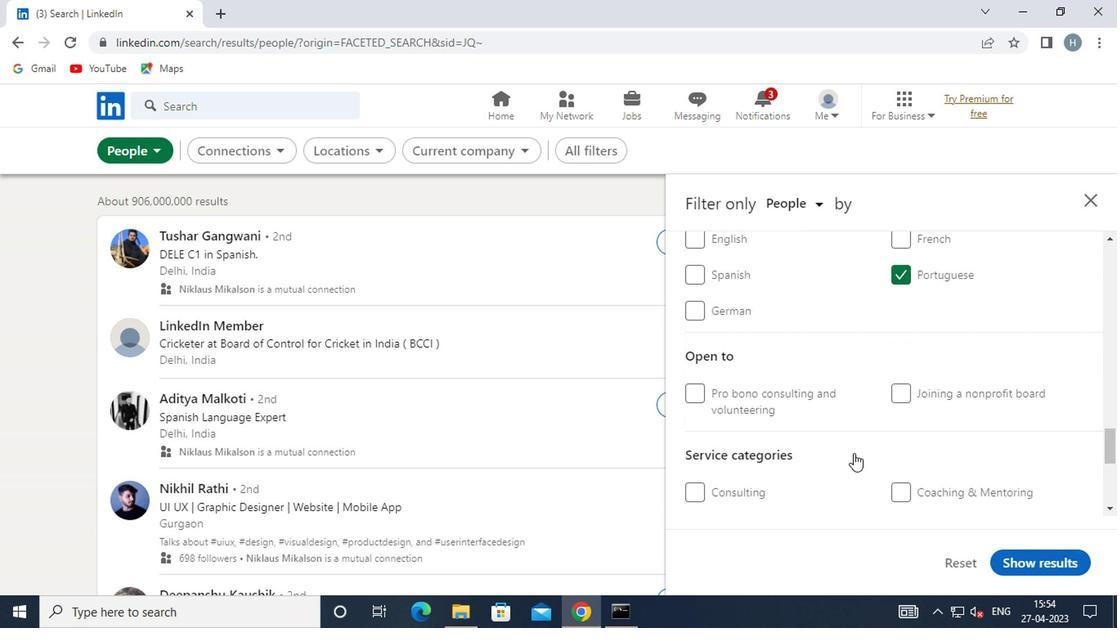 
Action: Mouse scrolled (851, 452) with delta (0, 0)
Screenshot: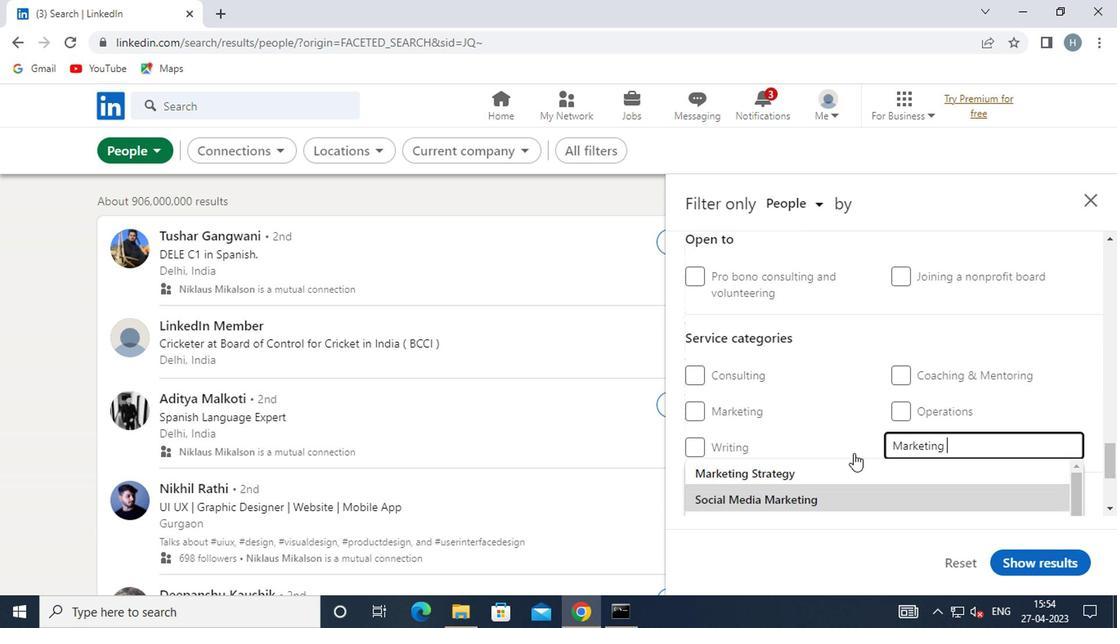 
Action: Mouse moved to (844, 445)
Screenshot: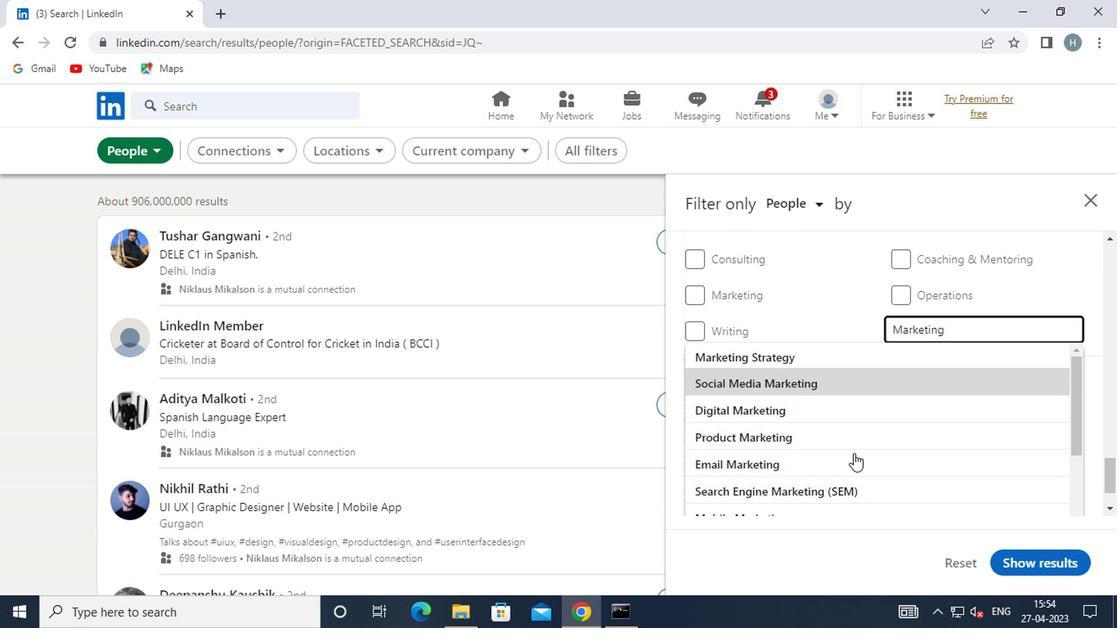 
Action: Mouse scrolled (844, 445) with delta (0, 0)
Screenshot: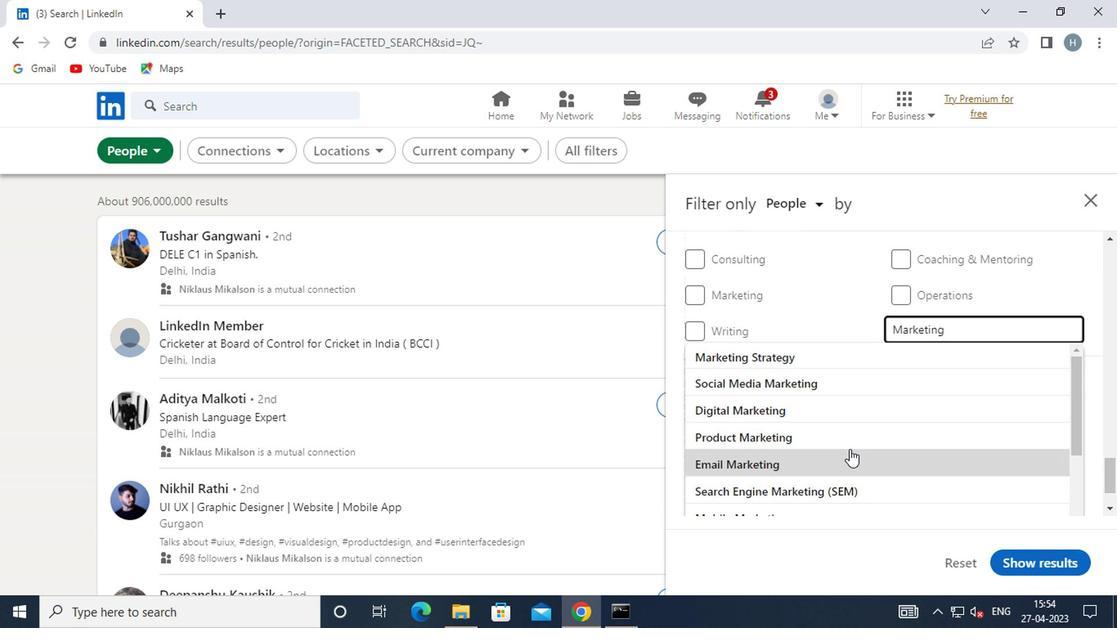 
Action: Mouse moved to (840, 430)
Screenshot: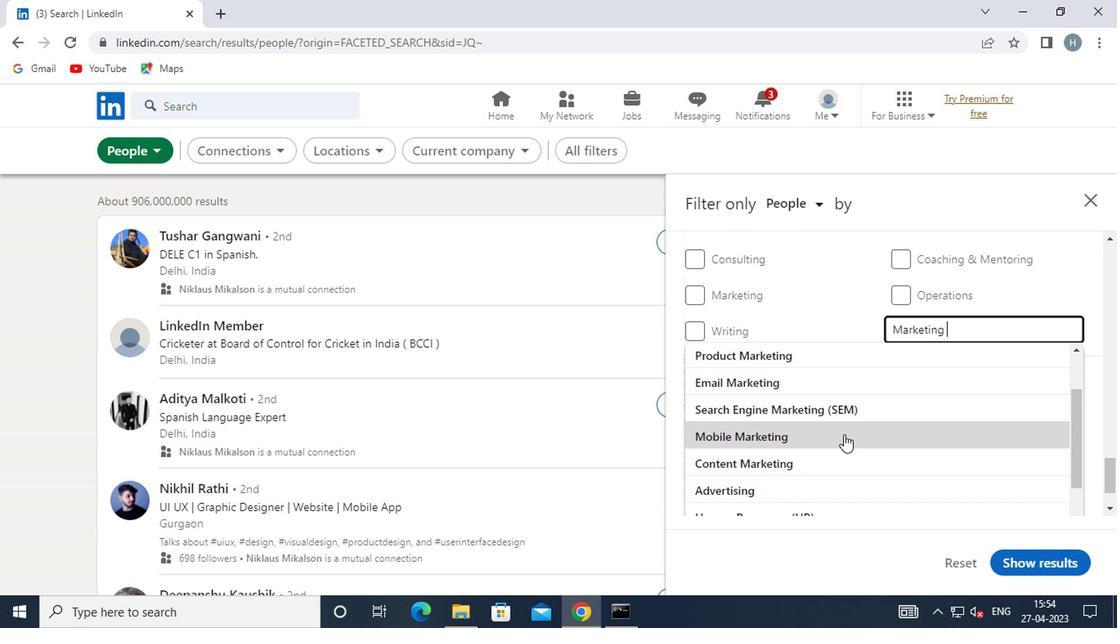 
Action: Mouse scrolled (840, 429) with delta (0, -1)
Screenshot: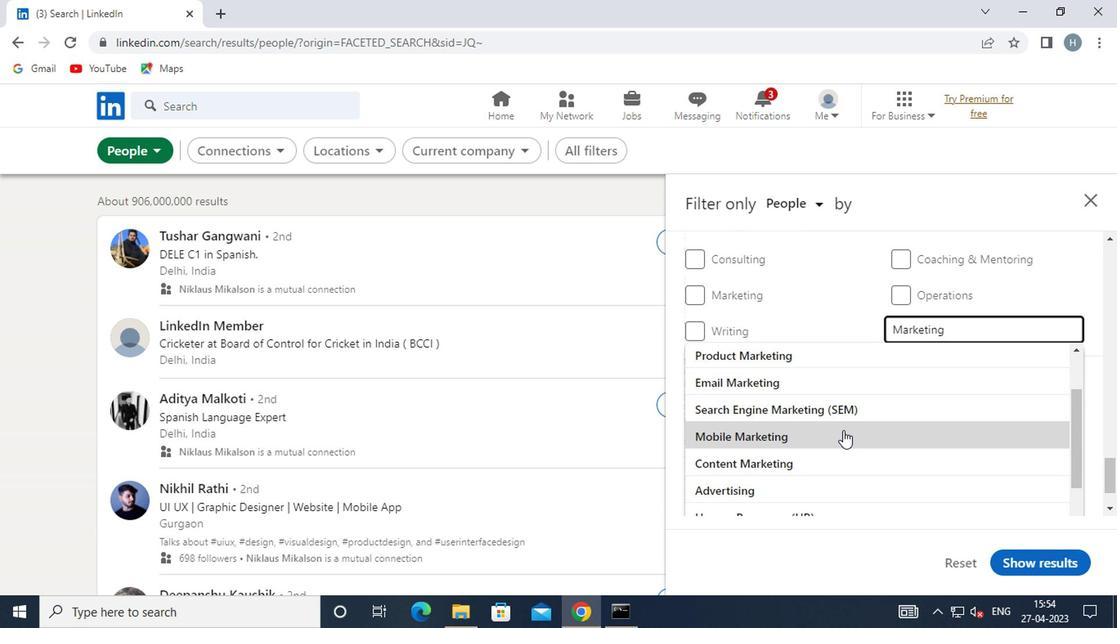 
Action: Mouse moved to (840, 429)
Screenshot: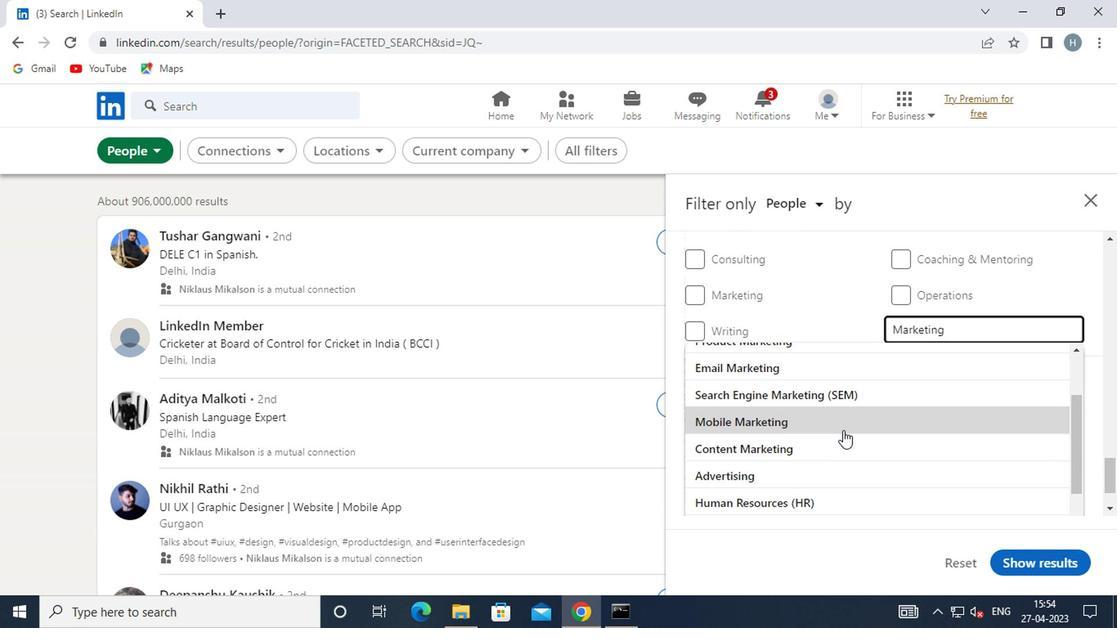
Action: Mouse scrolled (840, 429) with delta (0, 0)
Screenshot: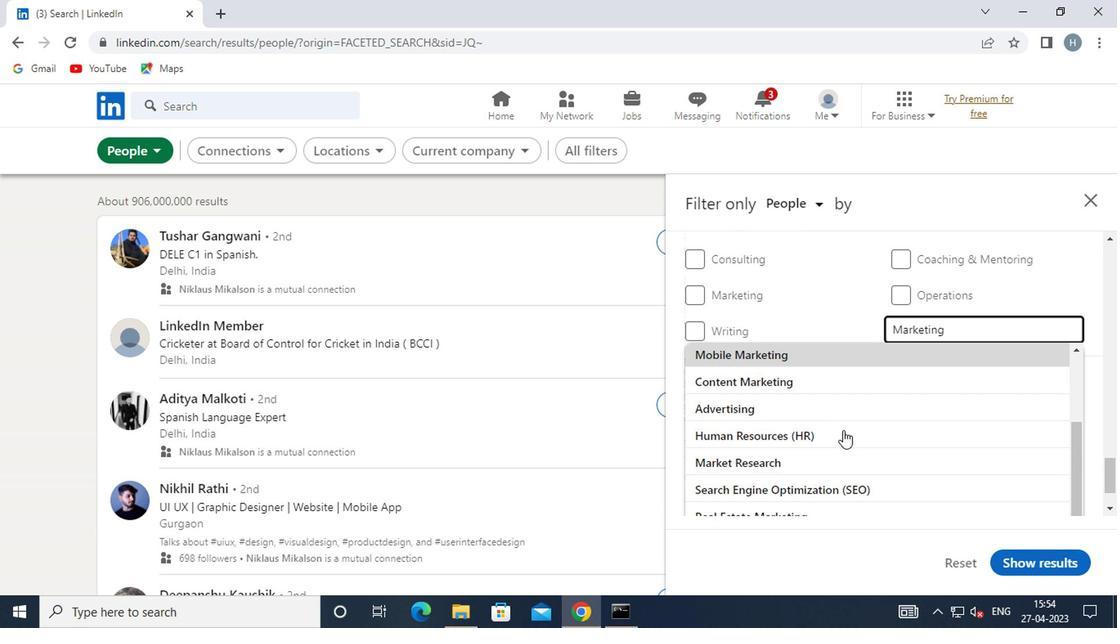 
Action: Mouse moved to (850, 423)
Screenshot: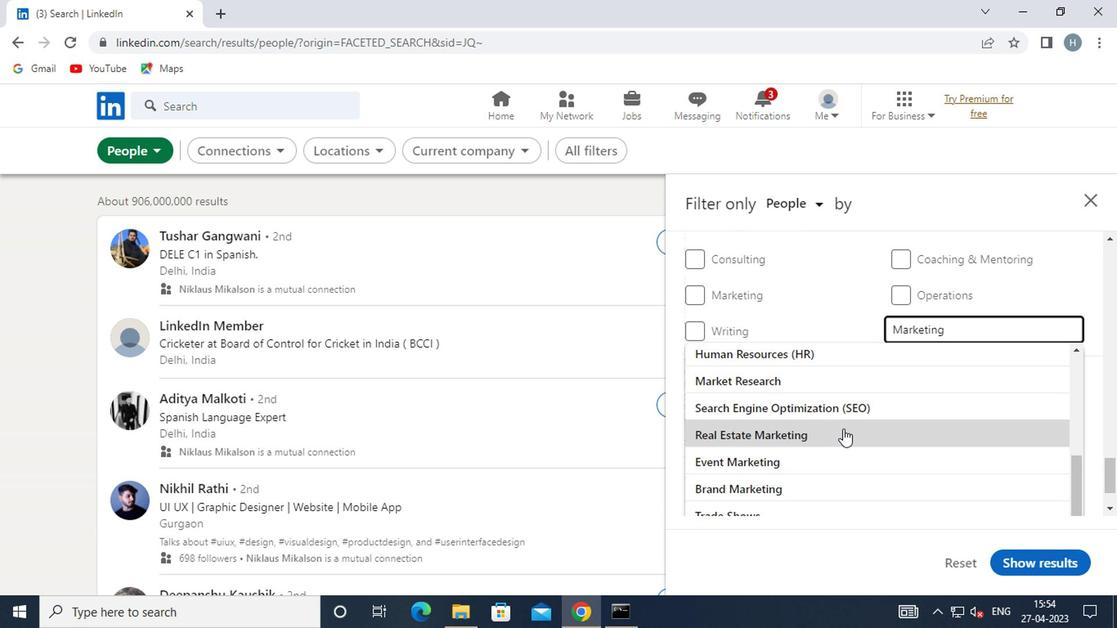 
Action: Mouse scrolled (850, 423) with delta (0, 0)
Screenshot: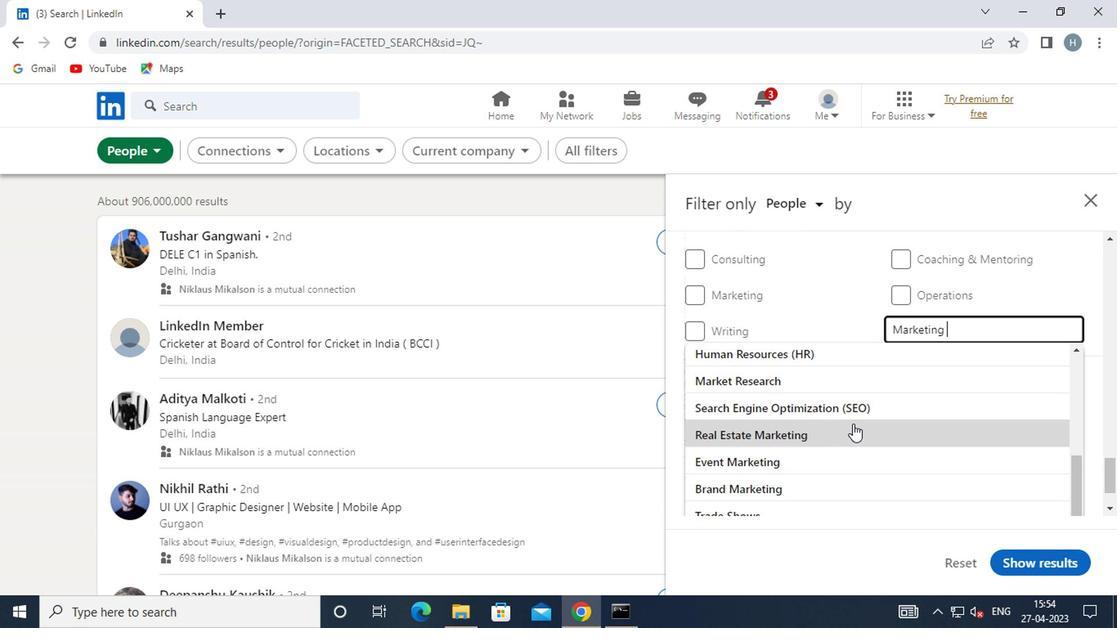
Action: Mouse moved to (850, 423)
Screenshot: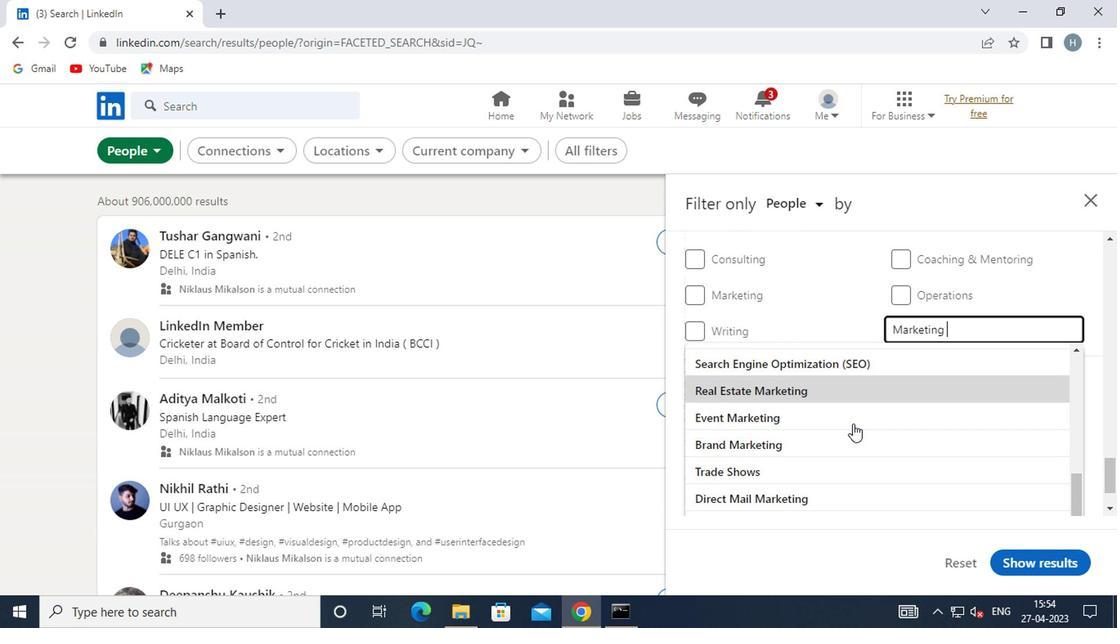 
Action: Mouse scrolled (850, 423) with delta (0, 0)
Screenshot: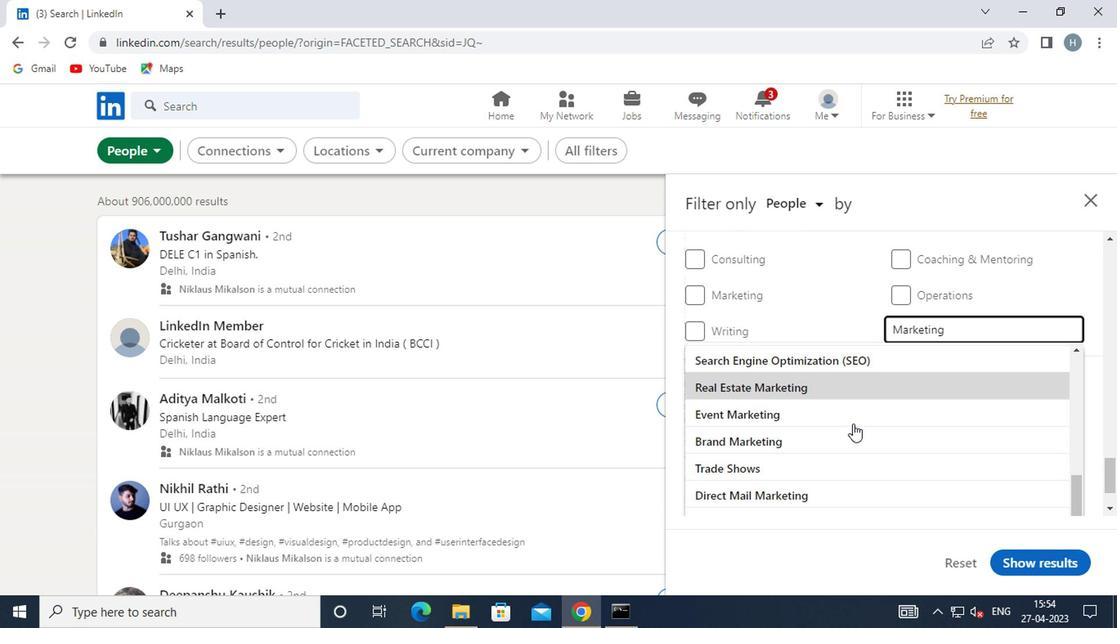 
Action: Mouse moved to (1044, 293)
Screenshot: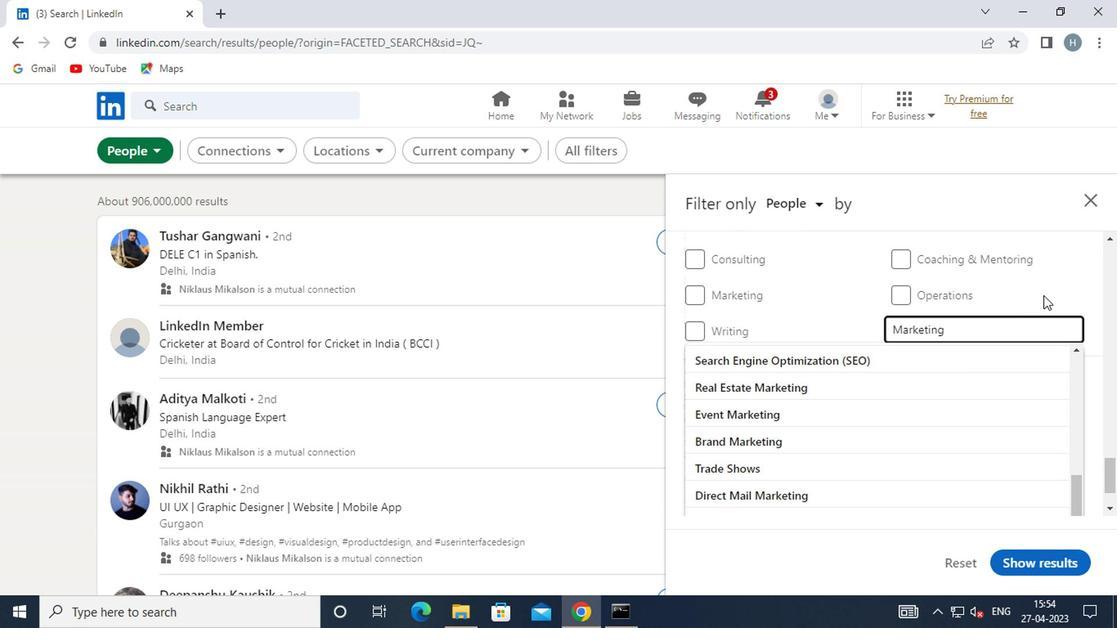 
Action: Mouse pressed left at (1044, 293)
Screenshot: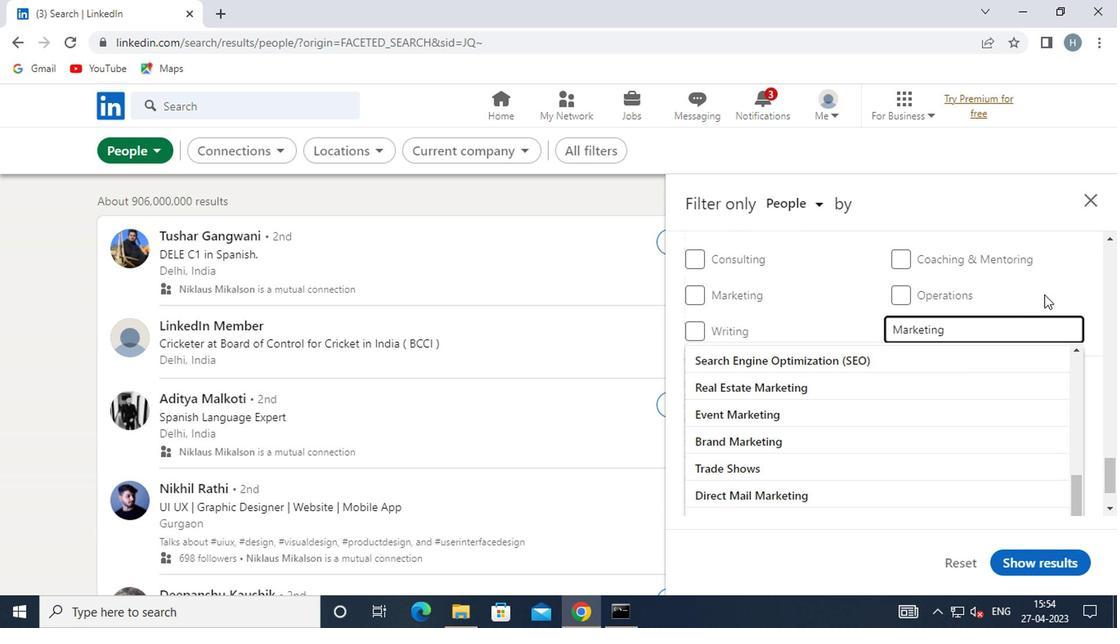 
Action: Mouse moved to (926, 398)
Screenshot: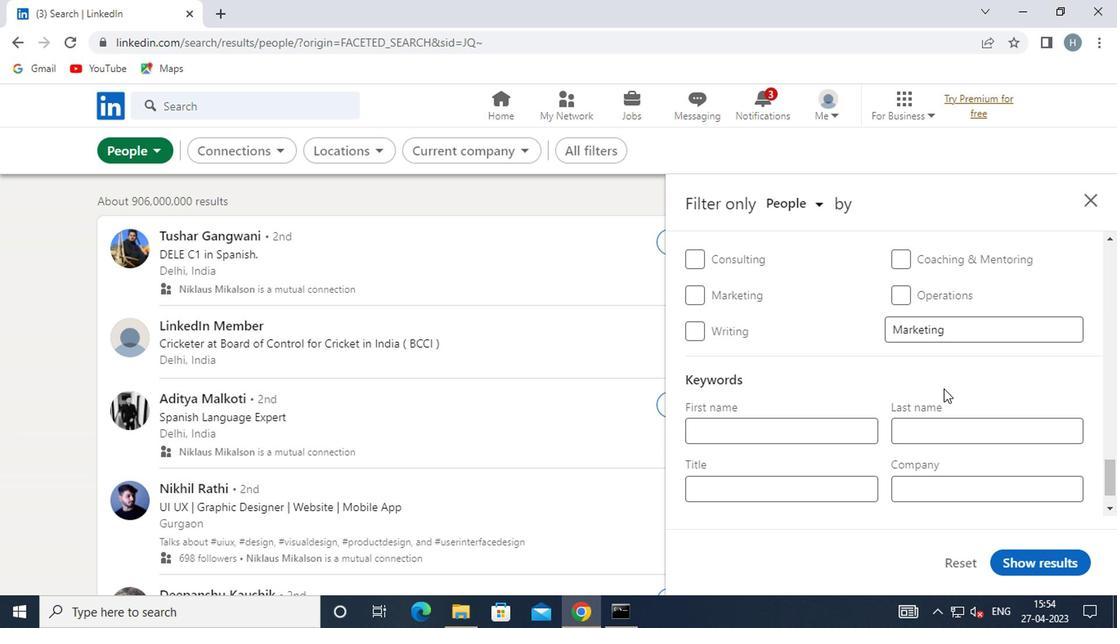 
Action: Mouse scrolled (926, 397) with delta (0, -1)
Screenshot: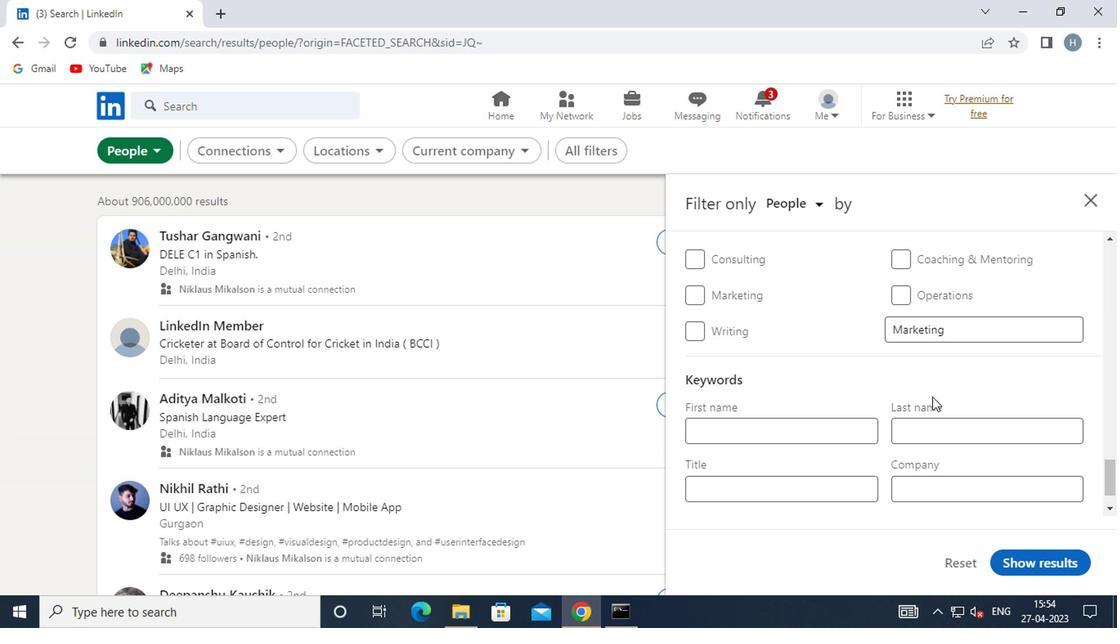 
Action: Mouse moved to (925, 399)
Screenshot: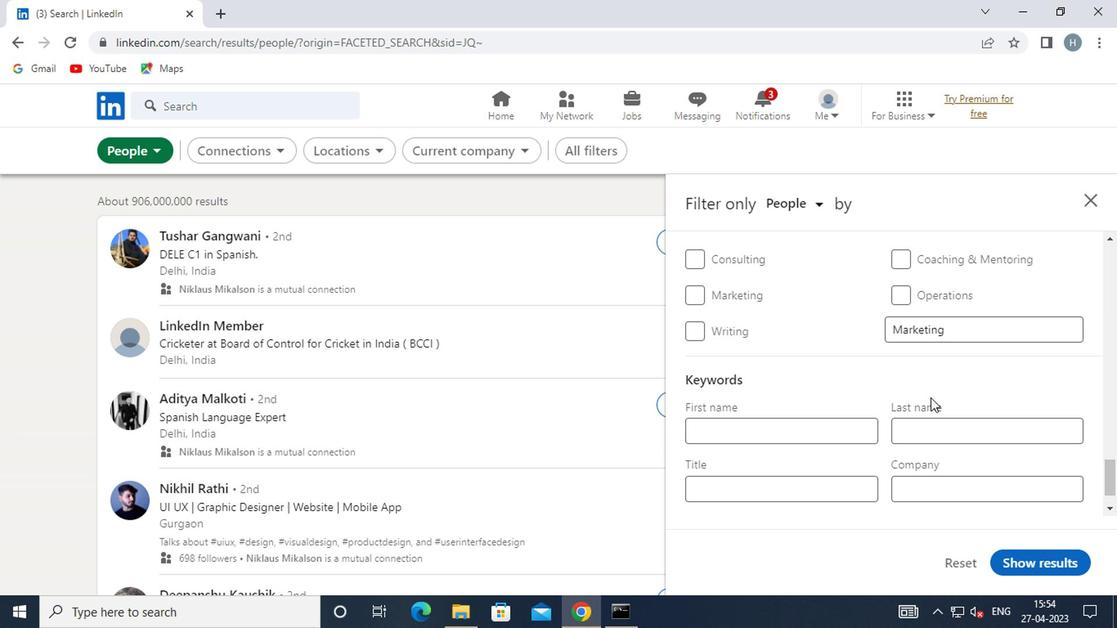 
Action: Mouse scrolled (925, 399) with delta (0, 0)
Screenshot: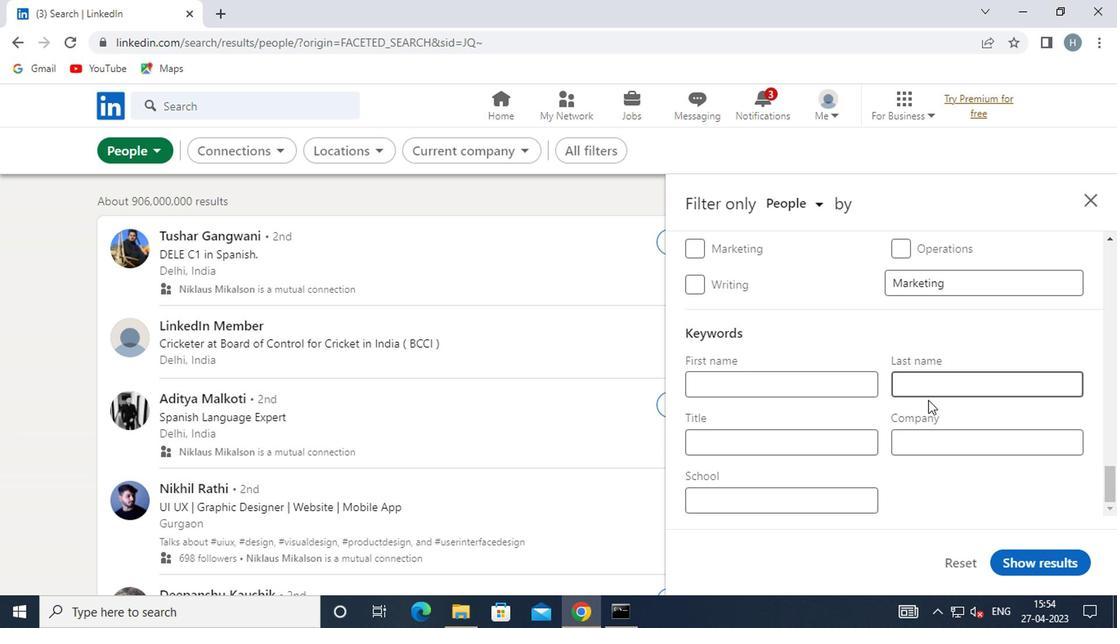 
Action: Mouse moved to (782, 441)
Screenshot: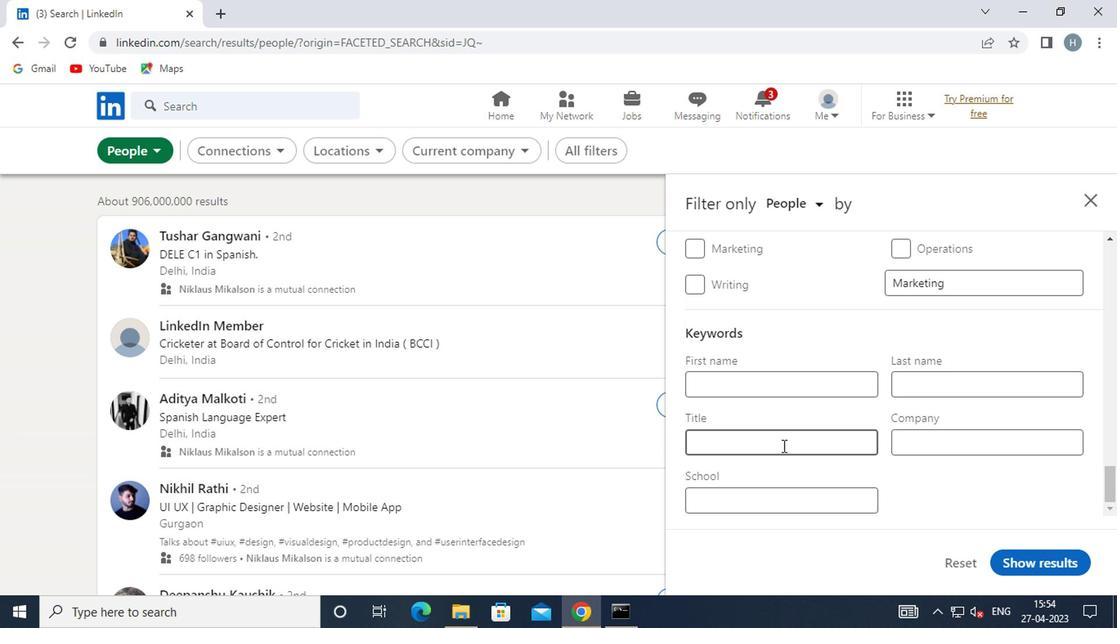 
Action: Mouse pressed left at (782, 441)
Screenshot: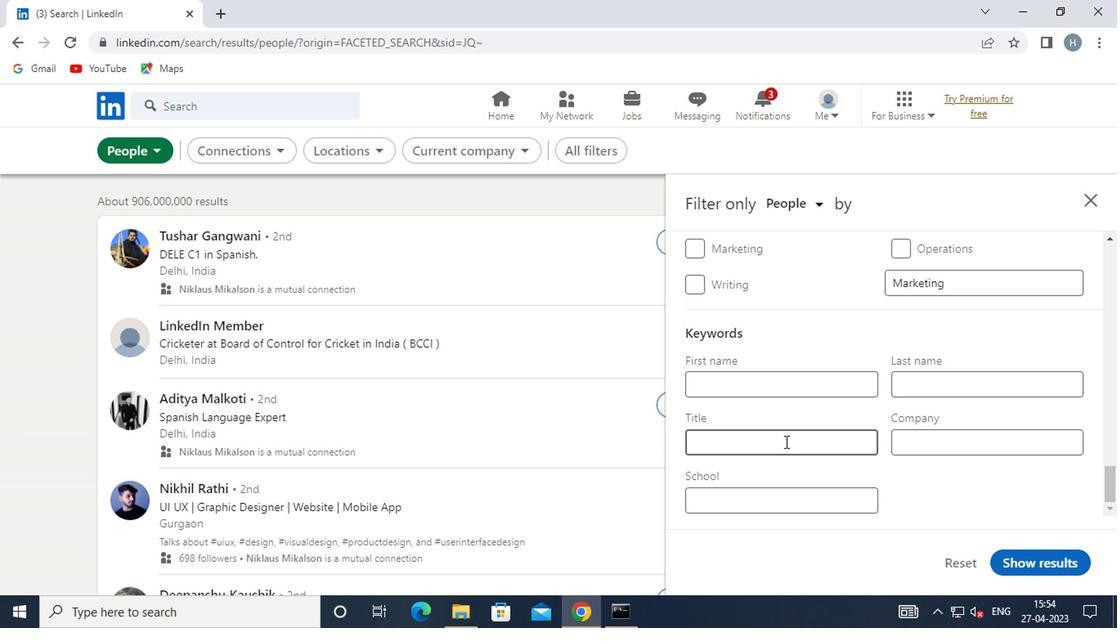 
Action: Mouse moved to (784, 435)
Screenshot: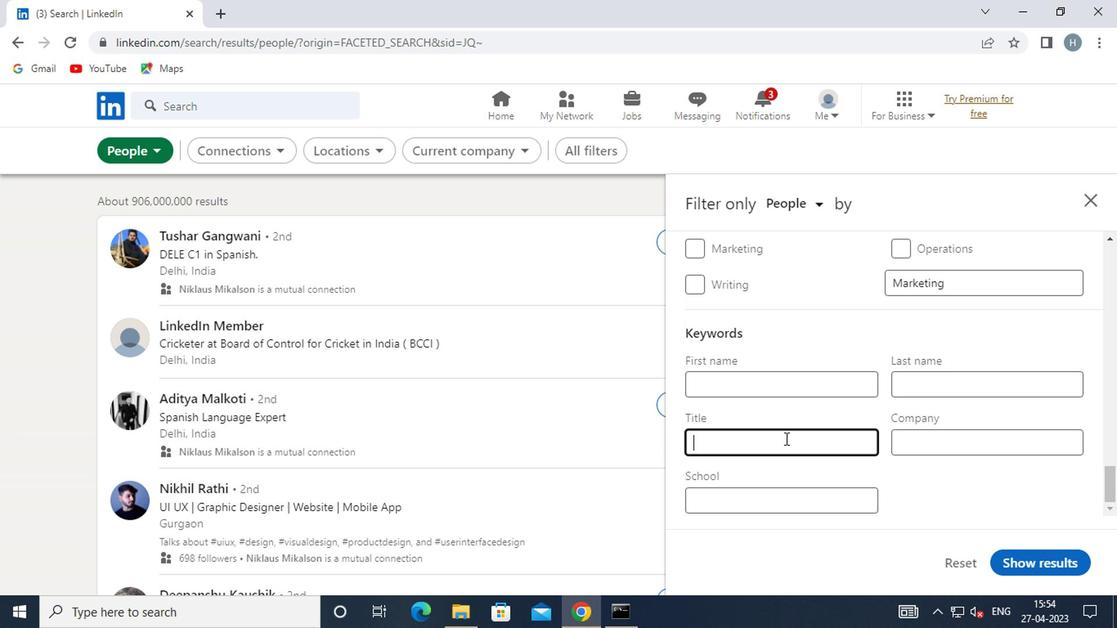 
Action: Key pressed <Key.shift>DIRECTOR
Screenshot: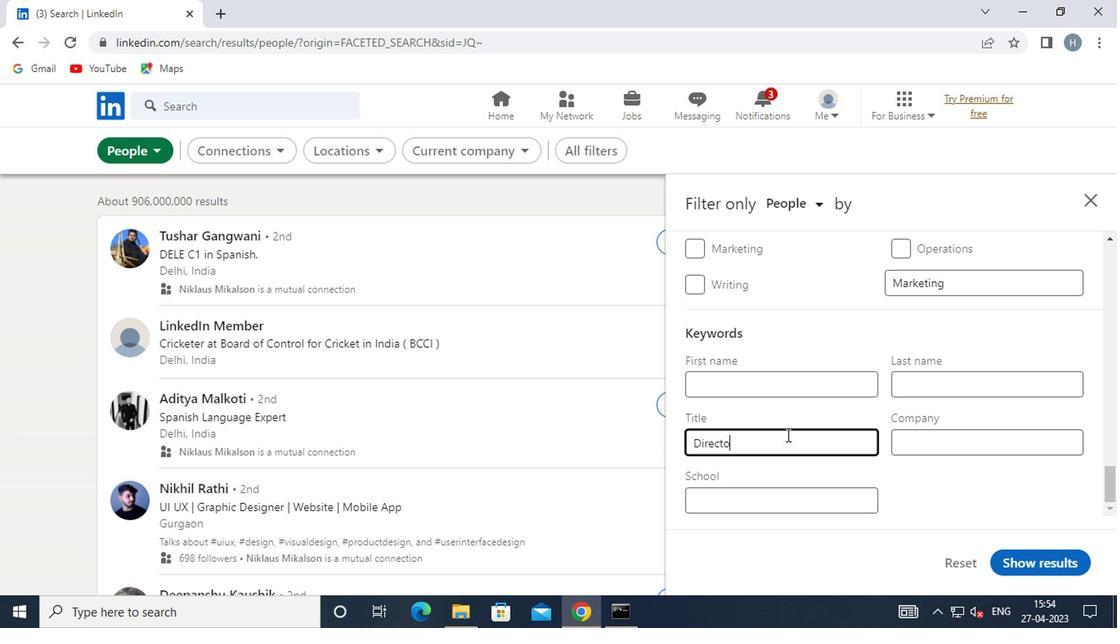 
Action: Mouse moved to (1056, 560)
Screenshot: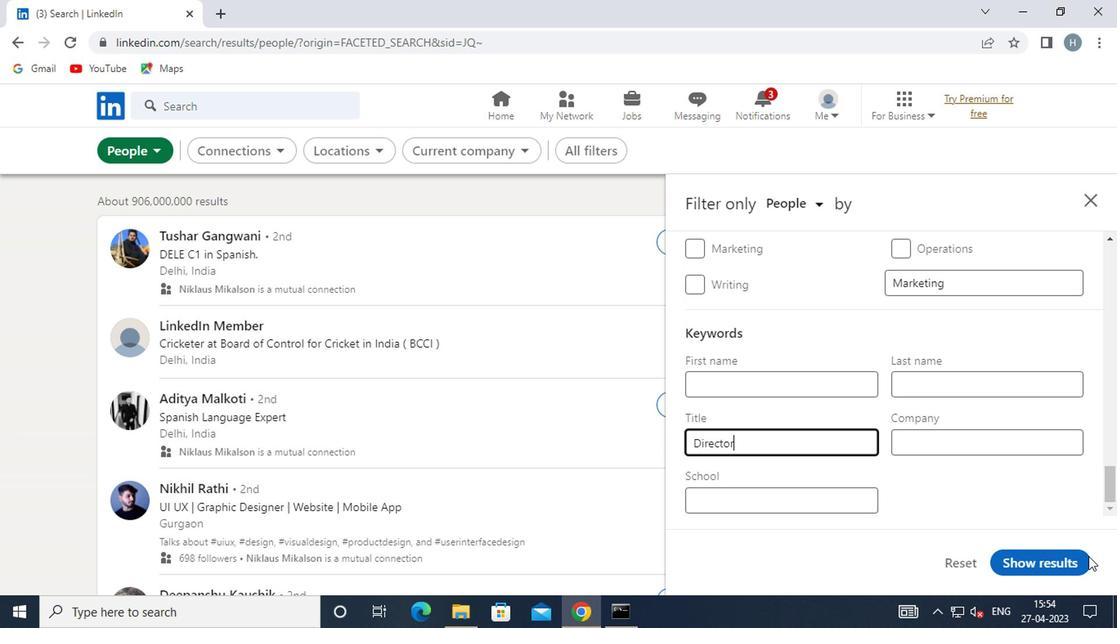 
Action: Mouse pressed left at (1056, 560)
Screenshot: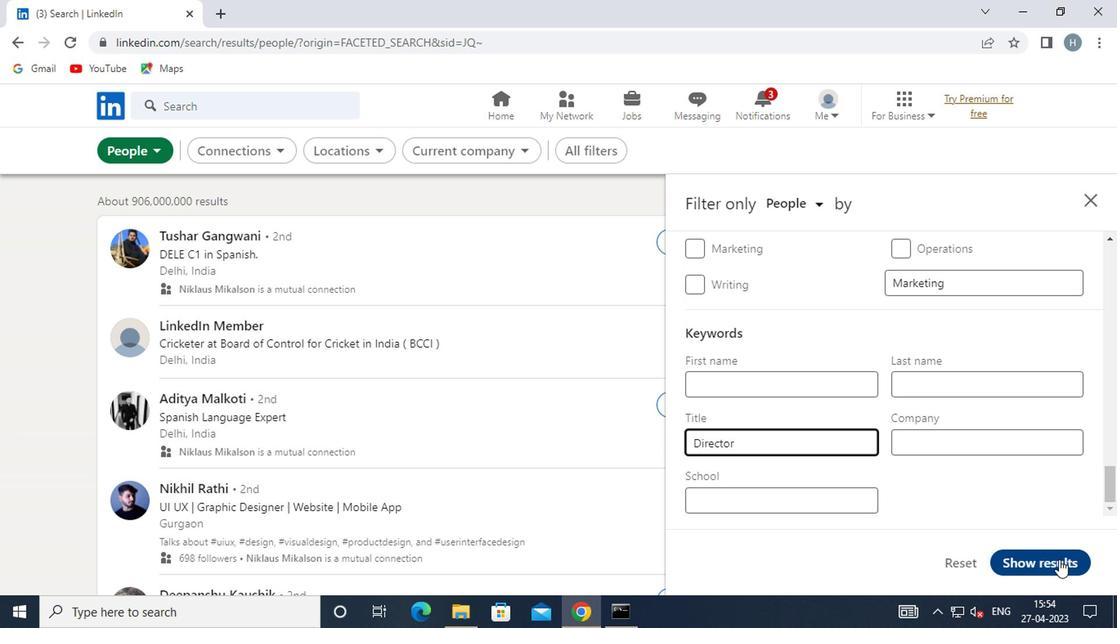 
Action: Mouse moved to (856, 381)
Screenshot: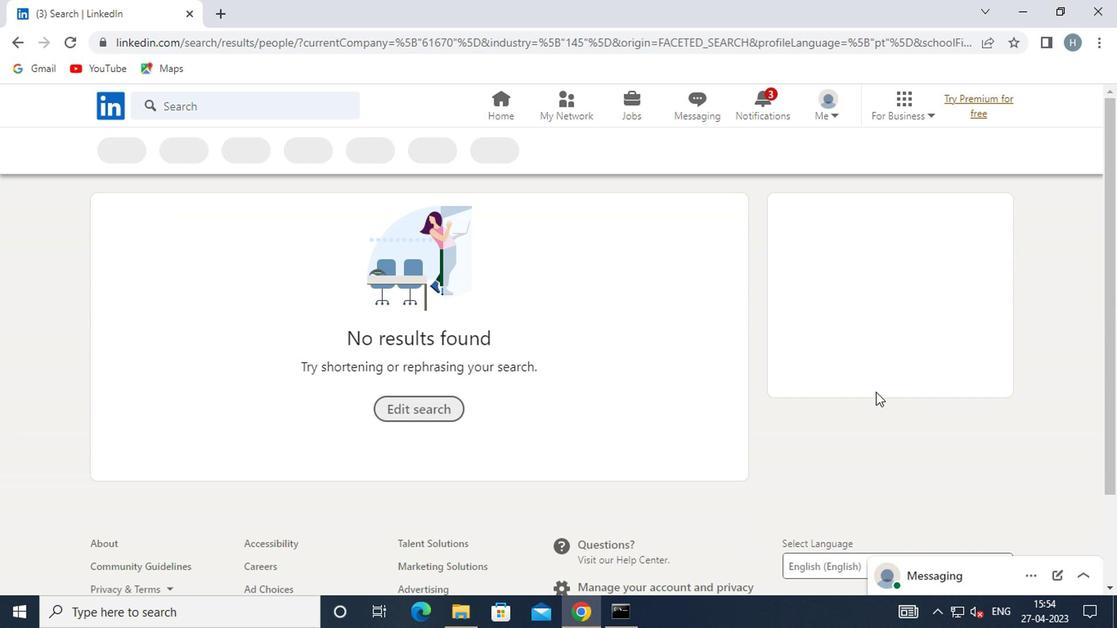 
